 Task: Search one way flight ticket for 1 adult, 5 children, 2 infants in seat and 1 infant on lap in first from Erie: Erie International Airport (tom Ridge Field) to Greensboro: Piedmont Triad International Airport on 5-1-2023. Choice of flights is Frontier. Number of bags: 1 checked bag. Price is upto 72000. Outbound departure time preference is 9:00.
Action: Mouse moved to (227, 333)
Screenshot: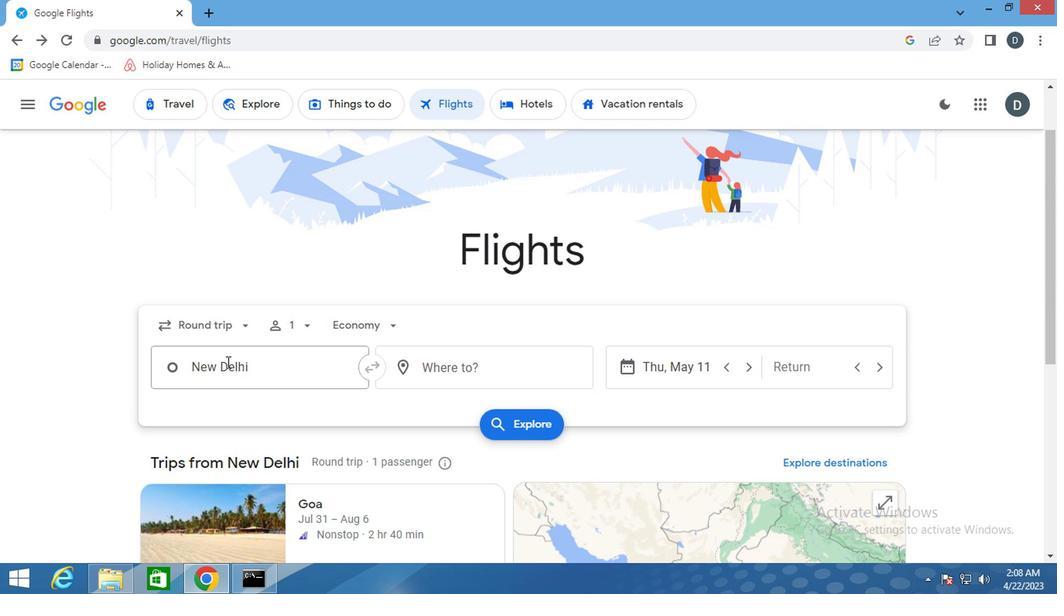 
Action: Mouse pressed left at (227, 333)
Screenshot: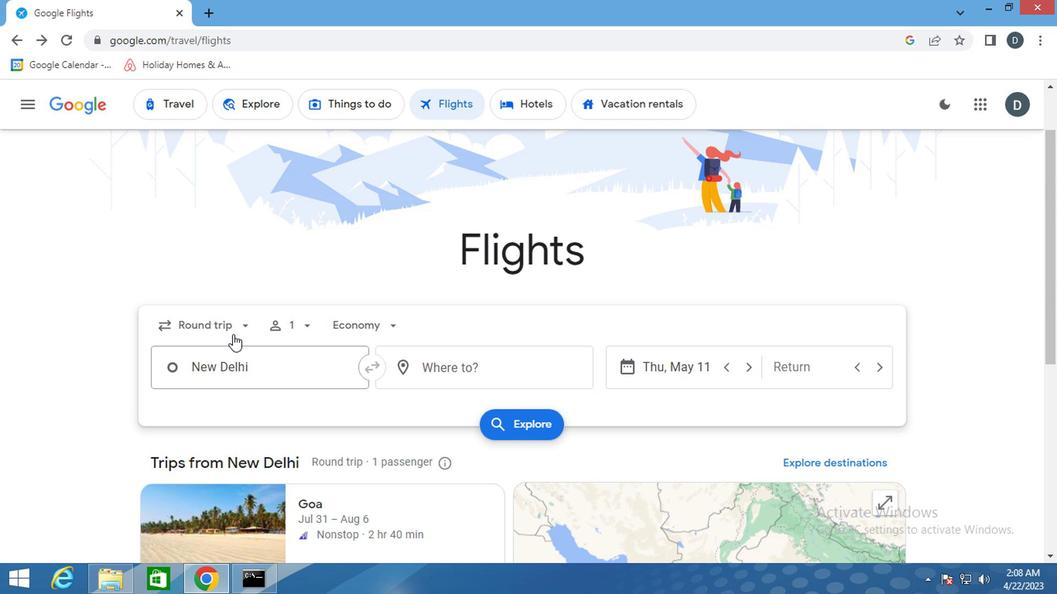 
Action: Mouse moved to (221, 389)
Screenshot: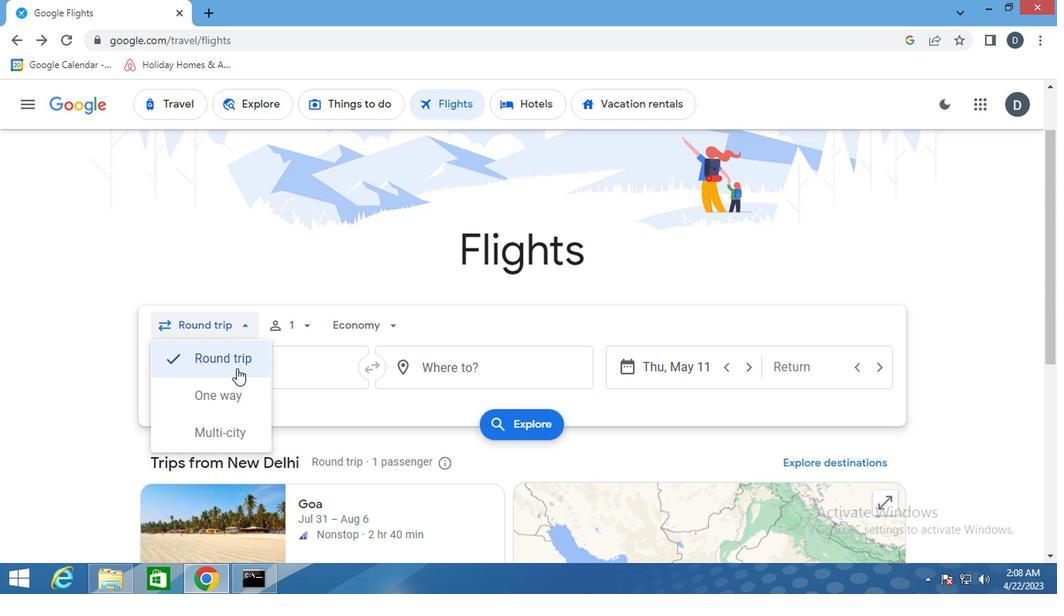 
Action: Mouse pressed left at (221, 389)
Screenshot: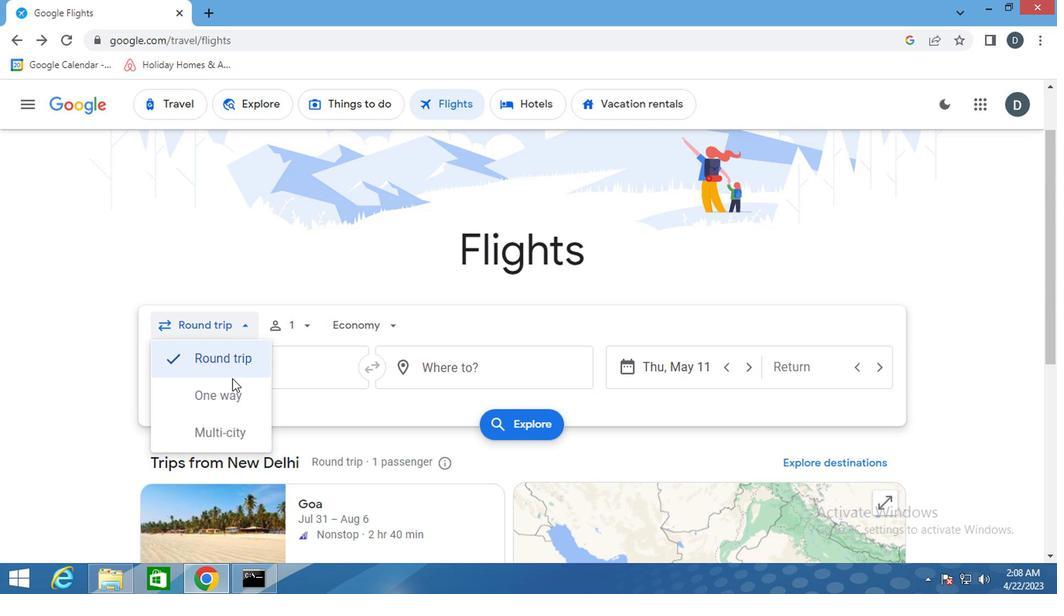 
Action: Mouse moved to (300, 329)
Screenshot: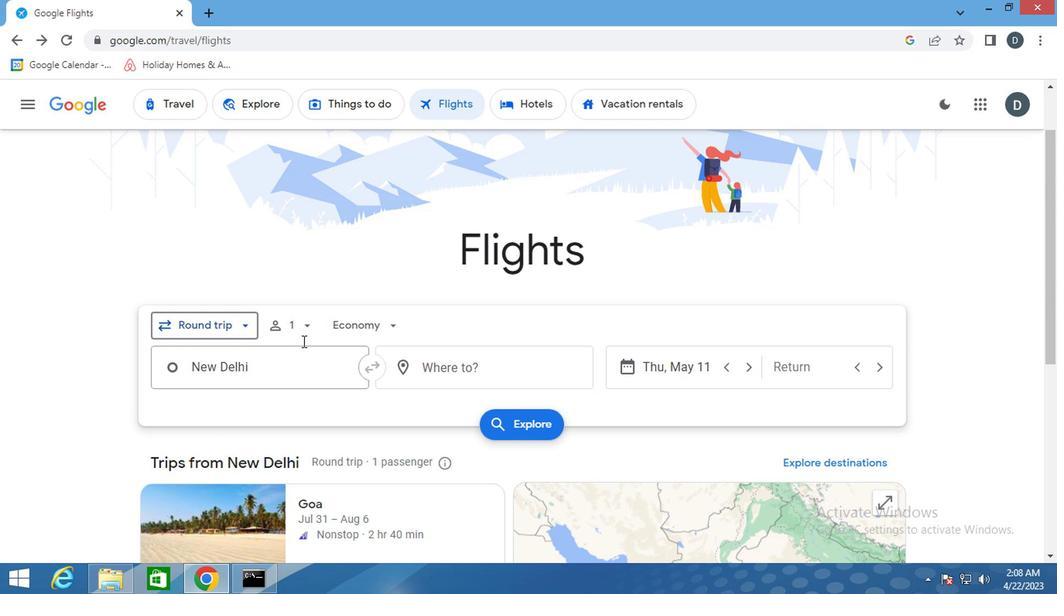 
Action: Mouse pressed left at (300, 329)
Screenshot: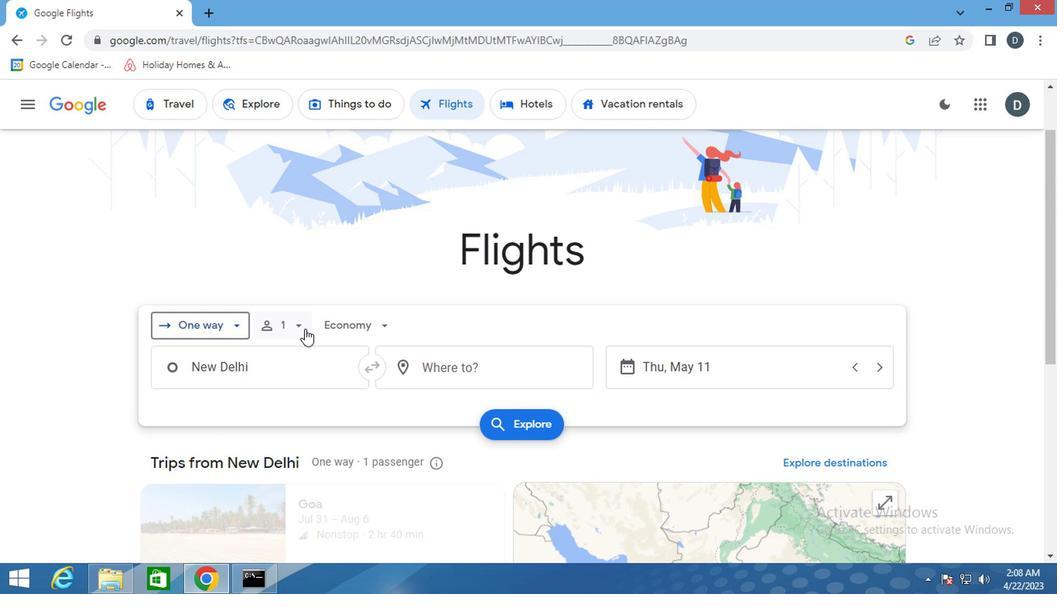 
Action: Mouse moved to (409, 406)
Screenshot: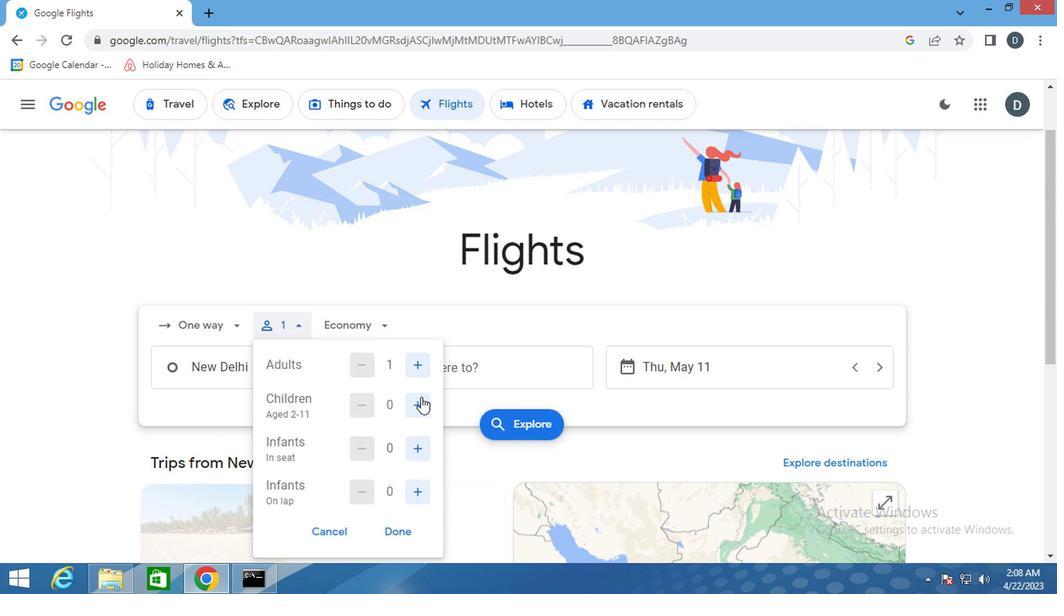 
Action: Mouse pressed left at (409, 406)
Screenshot: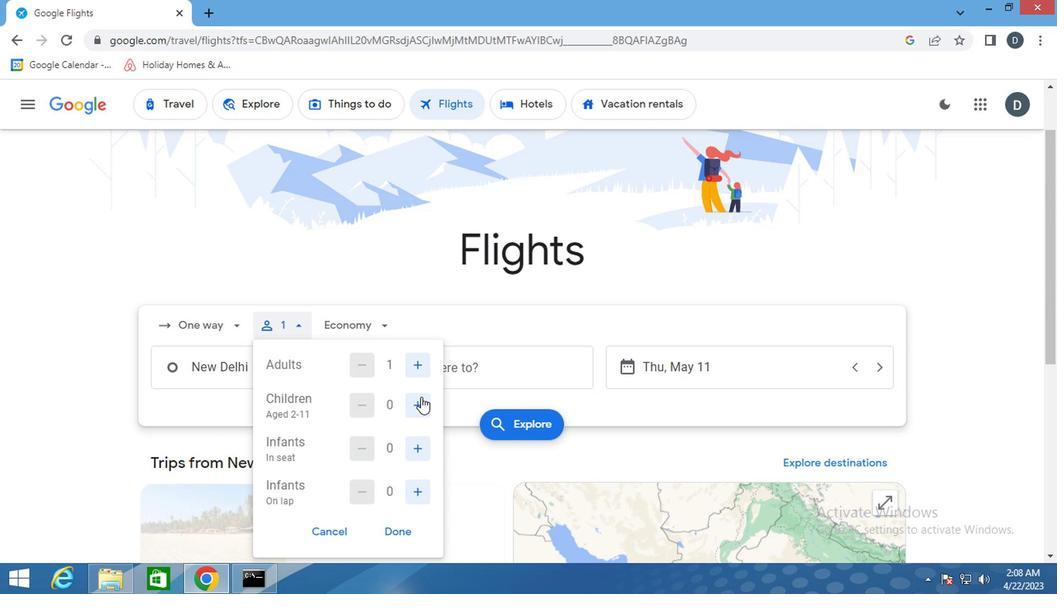 
Action: Mouse pressed left at (409, 406)
Screenshot: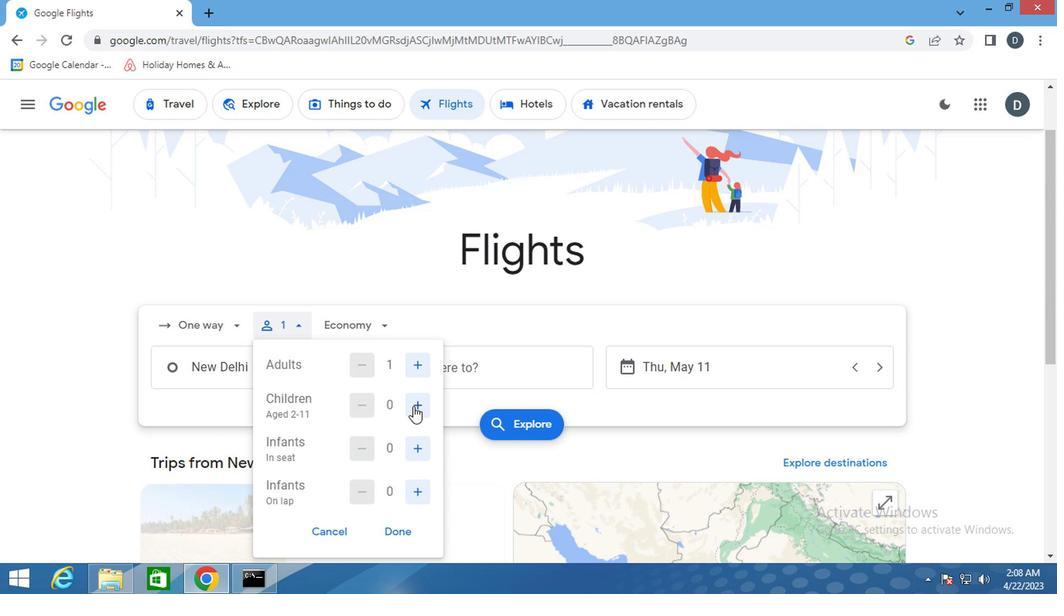 
Action: Mouse pressed left at (409, 406)
Screenshot: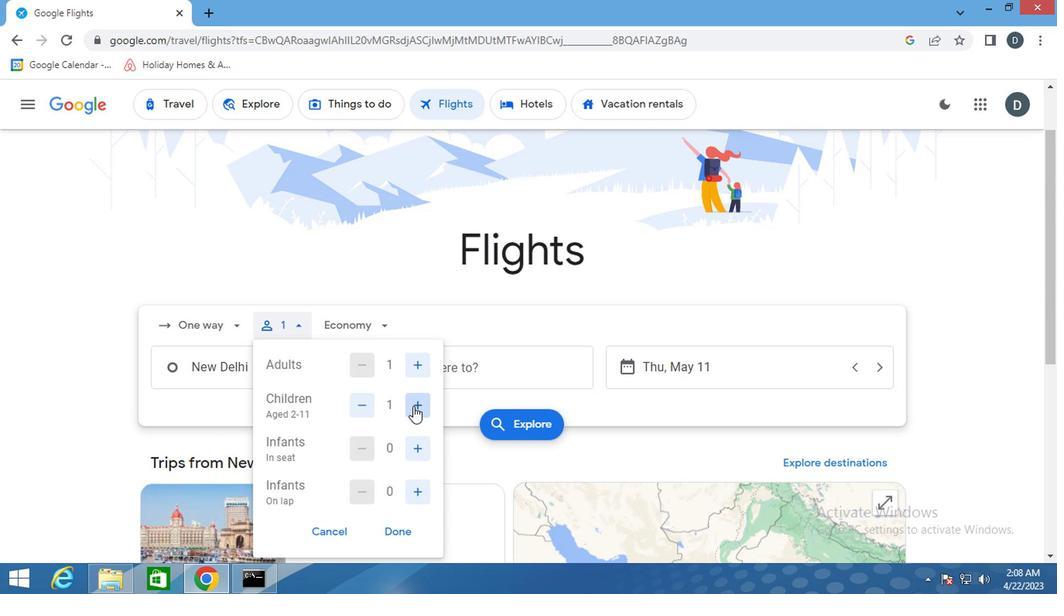
Action: Mouse pressed left at (409, 406)
Screenshot: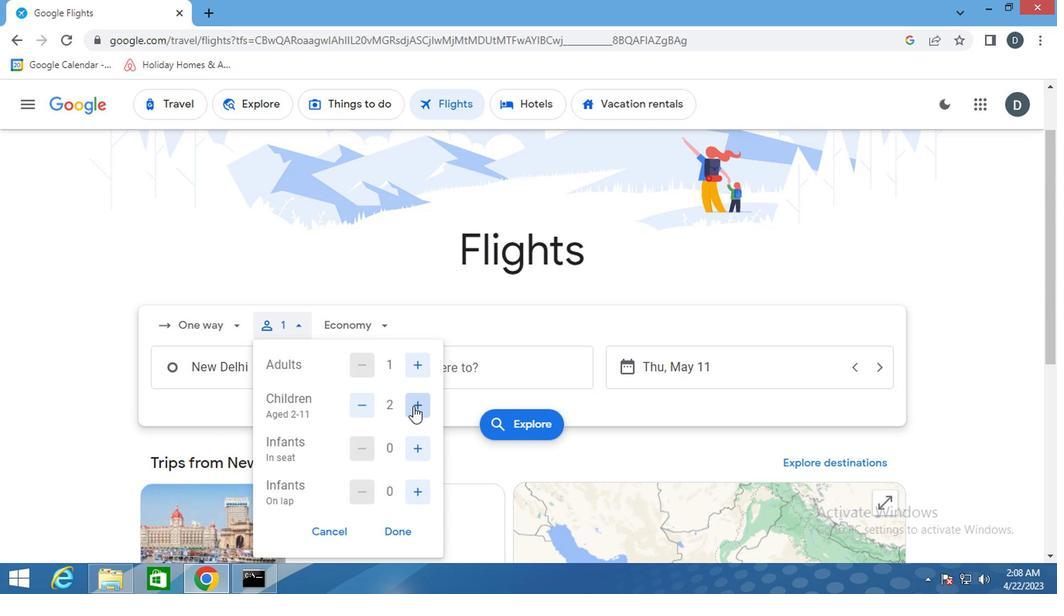 
Action: Mouse pressed left at (409, 406)
Screenshot: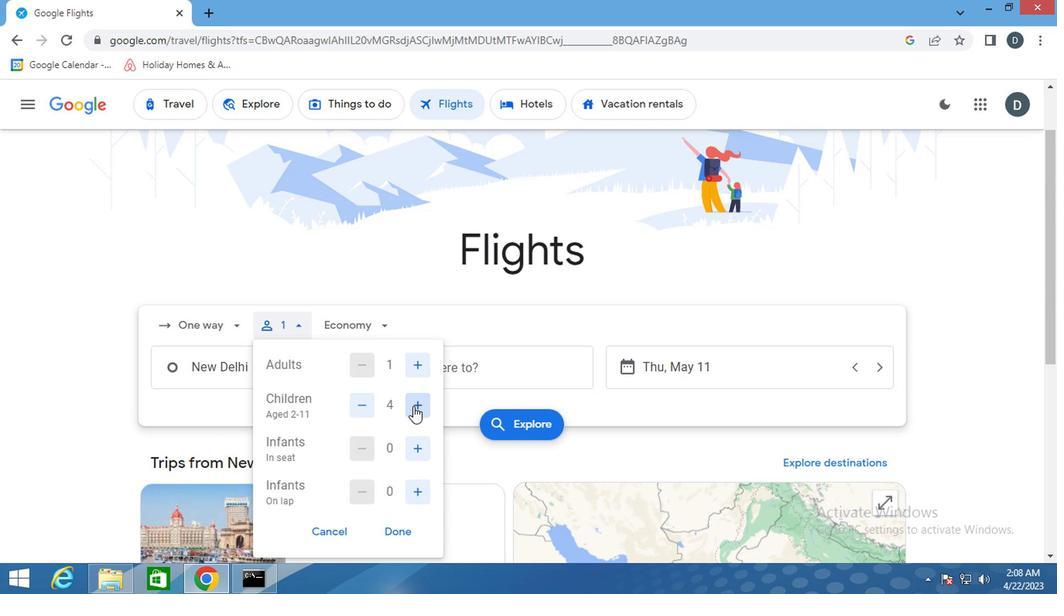 
Action: Mouse moved to (411, 449)
Screenshot: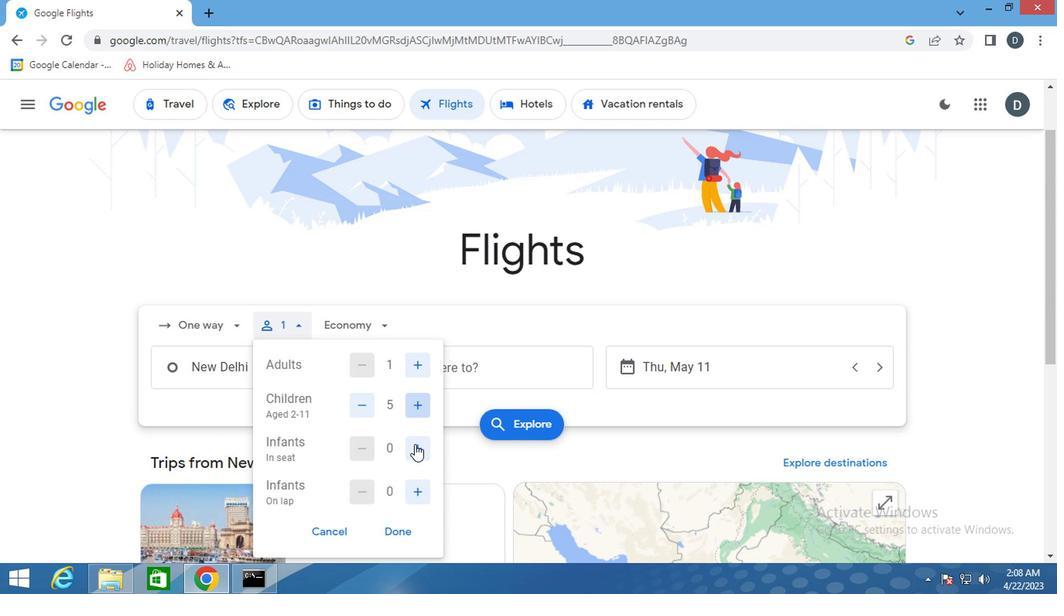 
Action: Mouse pressed left at (411, 449)
Screenshot: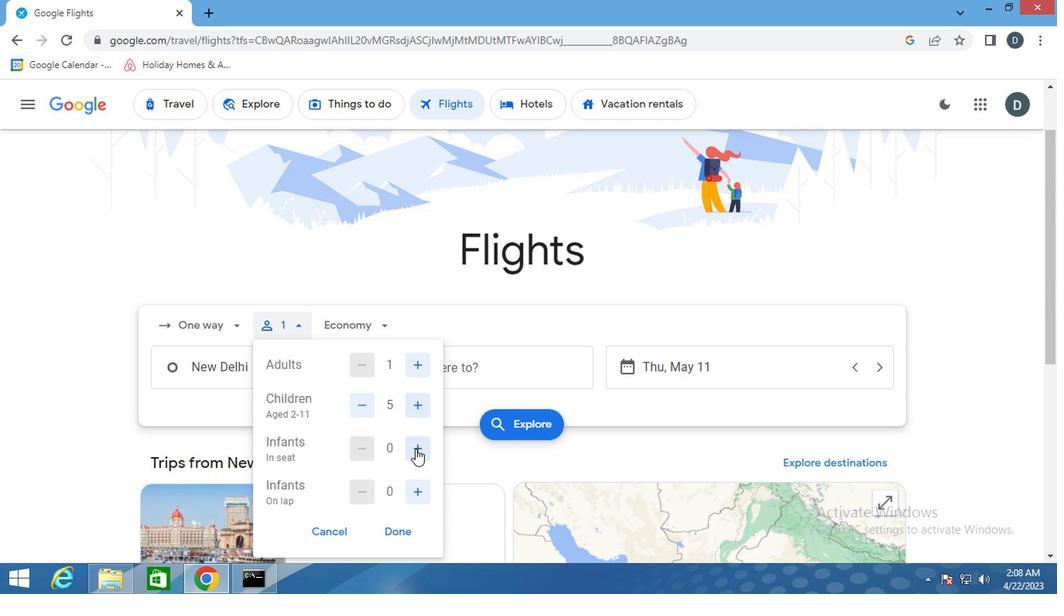 
Action: Mouse pressed left at (411, 449)
Screenshot: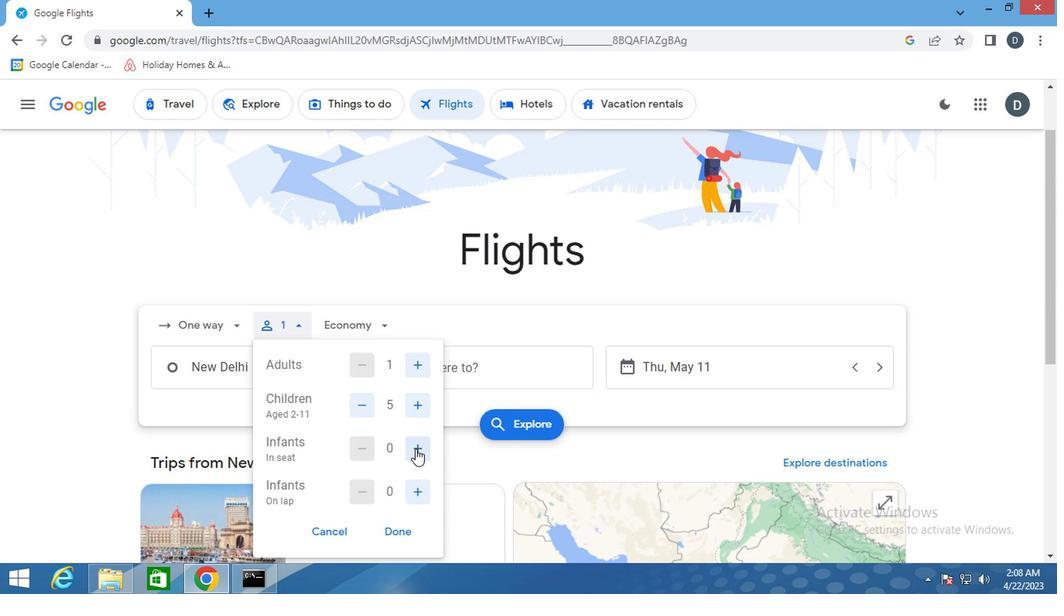 
Action: Mouse moved to (429, 505)
Screenshot: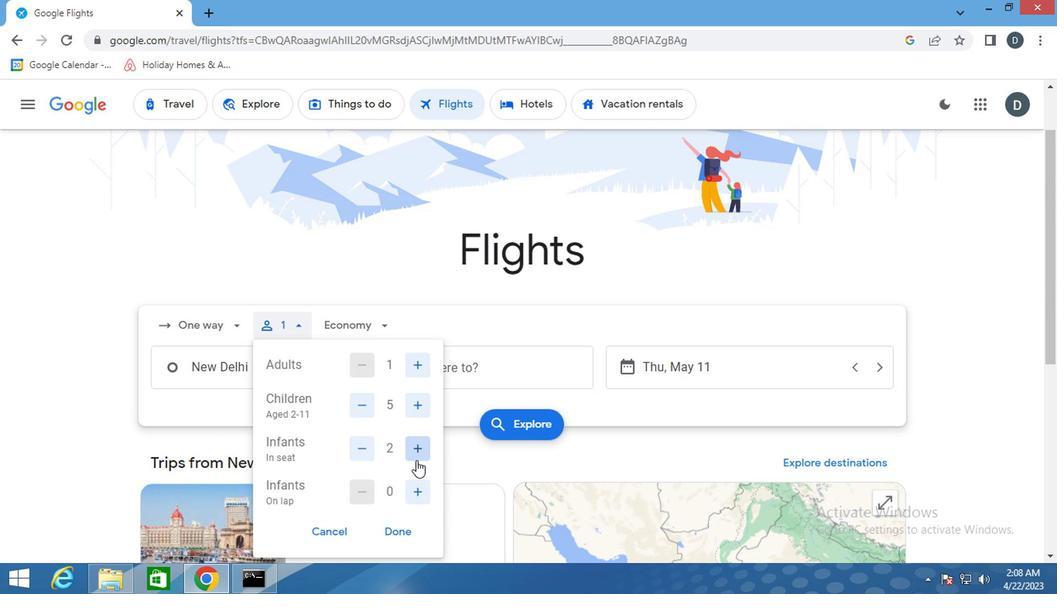 
Action: Mouse pressed left at (429, 505)
Screenshot: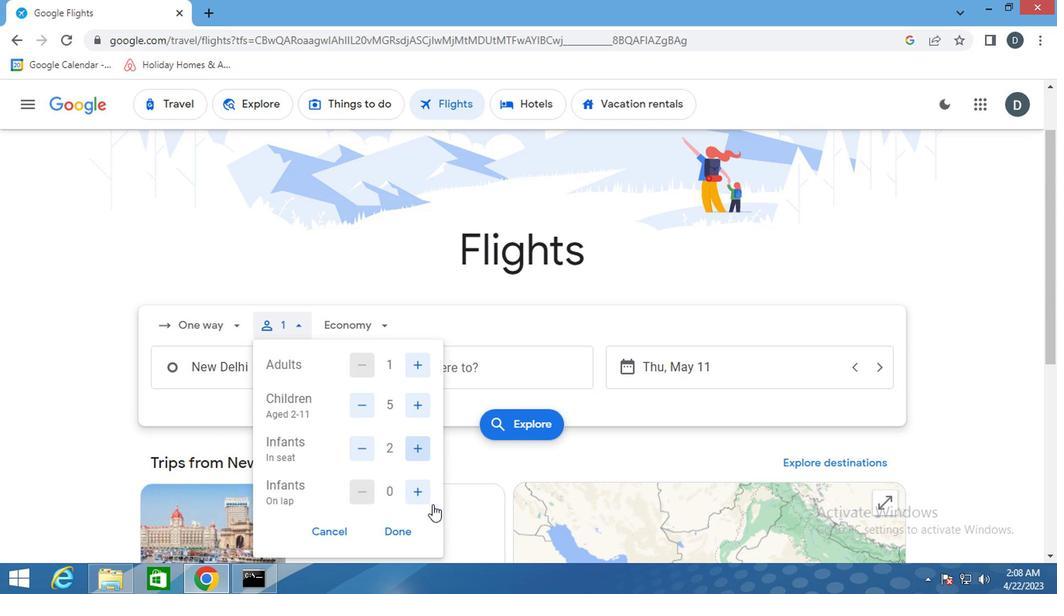 
Action: Mouse moved to (365, 451)
Screenshot: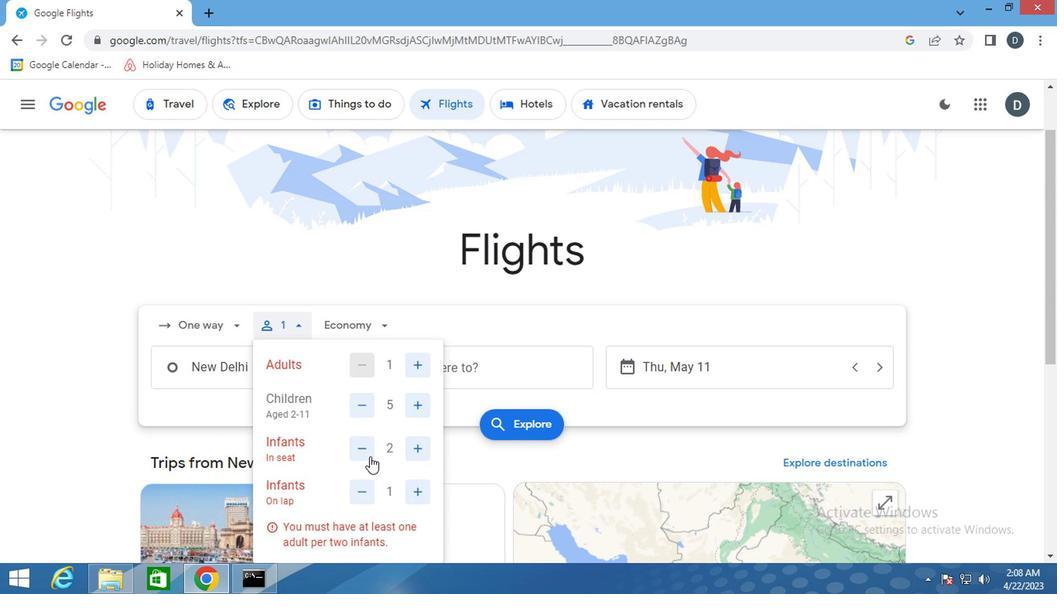 
Action: Mouse pressed left at (365, 451)
Screenshot: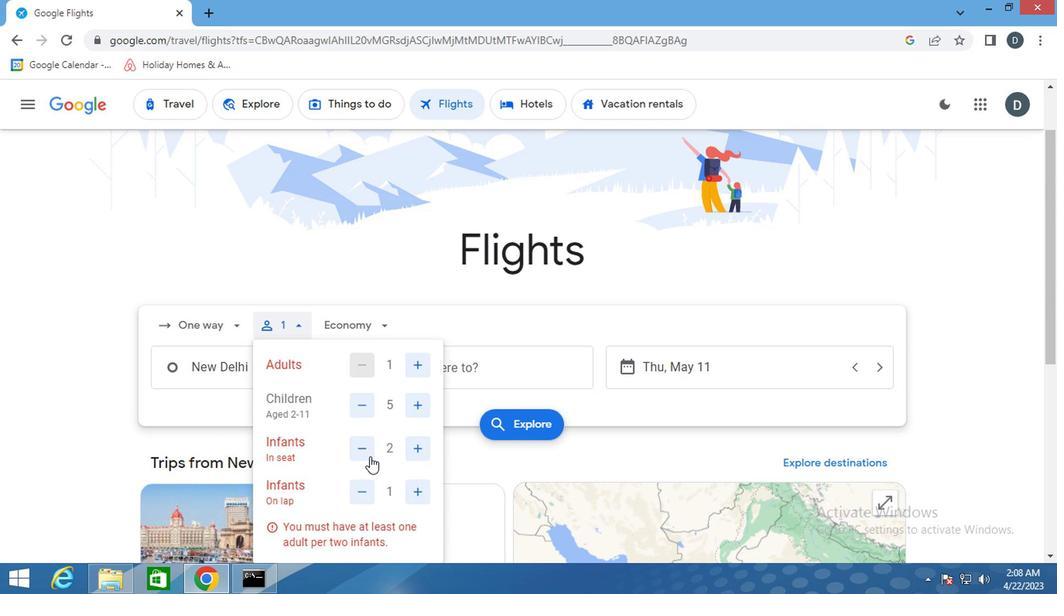 
Action: Mouse moved to (390, 536)
Screenshot: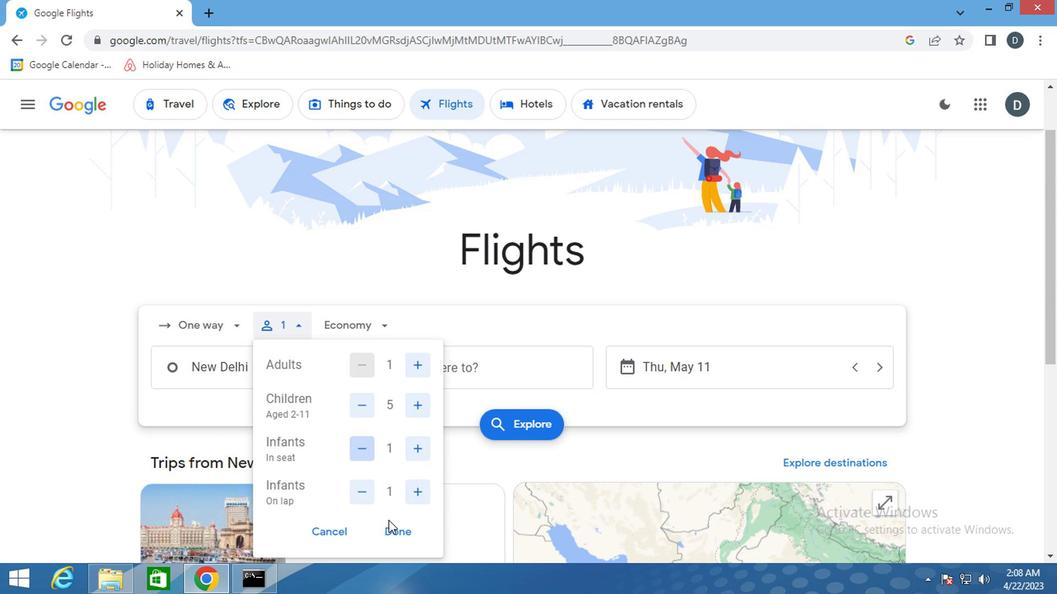 
Action: Mouse pressed left at (390, 536)
Screenshot: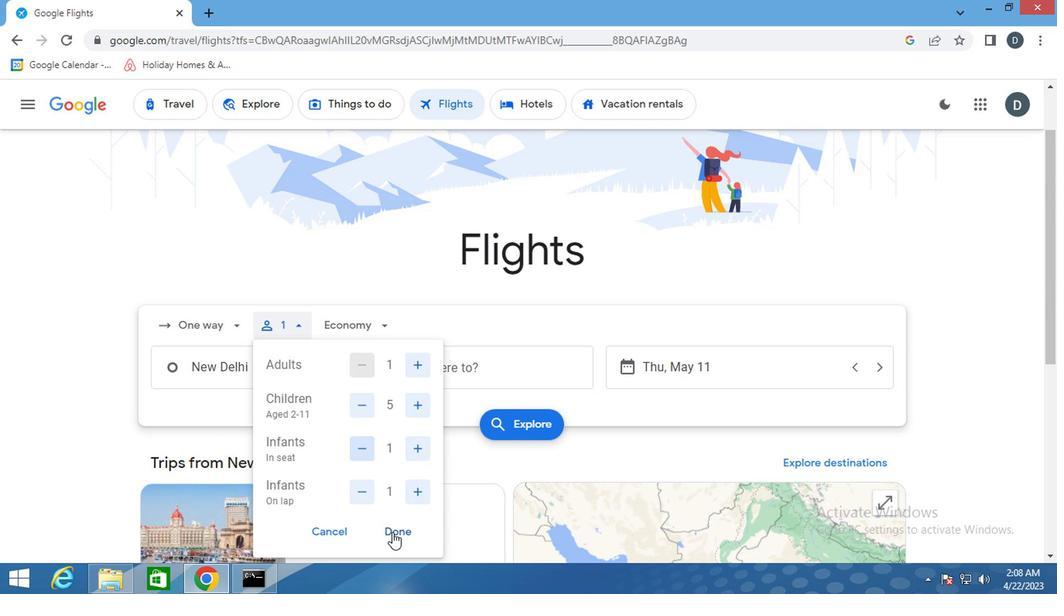 
Action: Mouse moved to (365, 329)
Screenshot: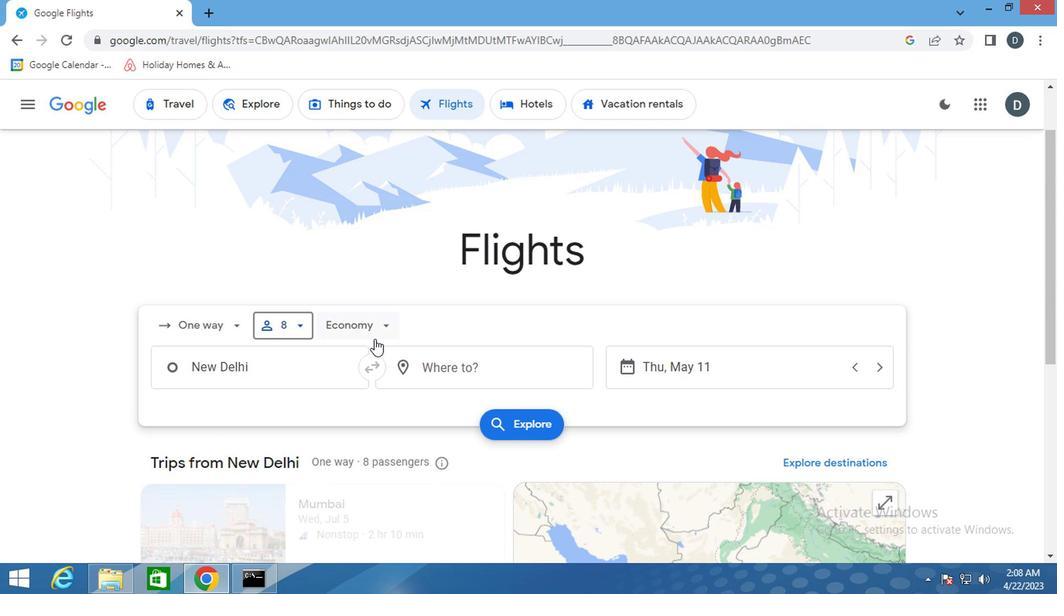 
Action: Mouse pressed left at (365, 329)
Screenshot: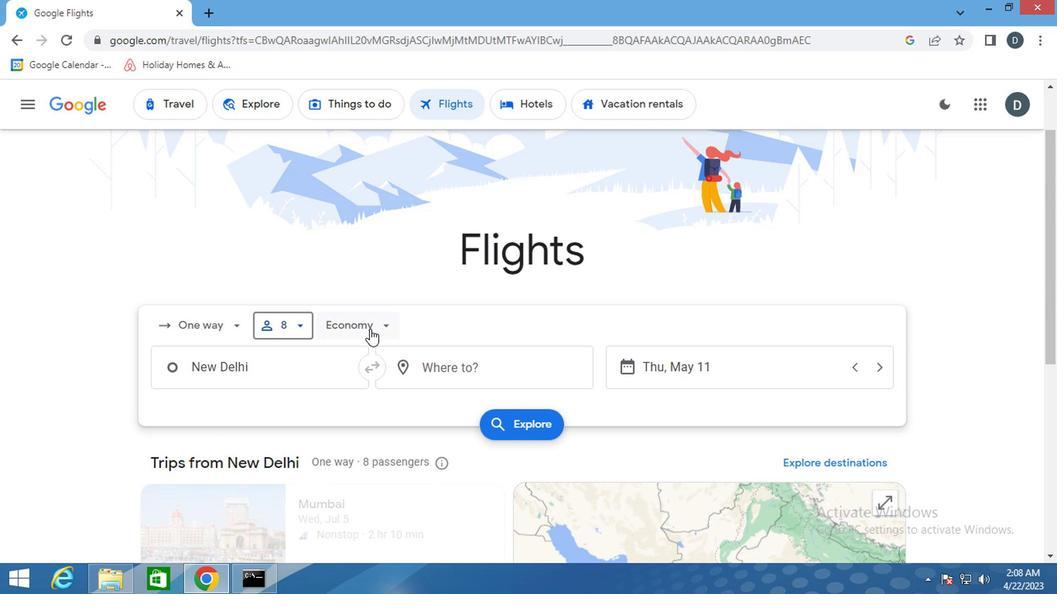 
Action: Mouse moved to (375, 474)
Screenshot: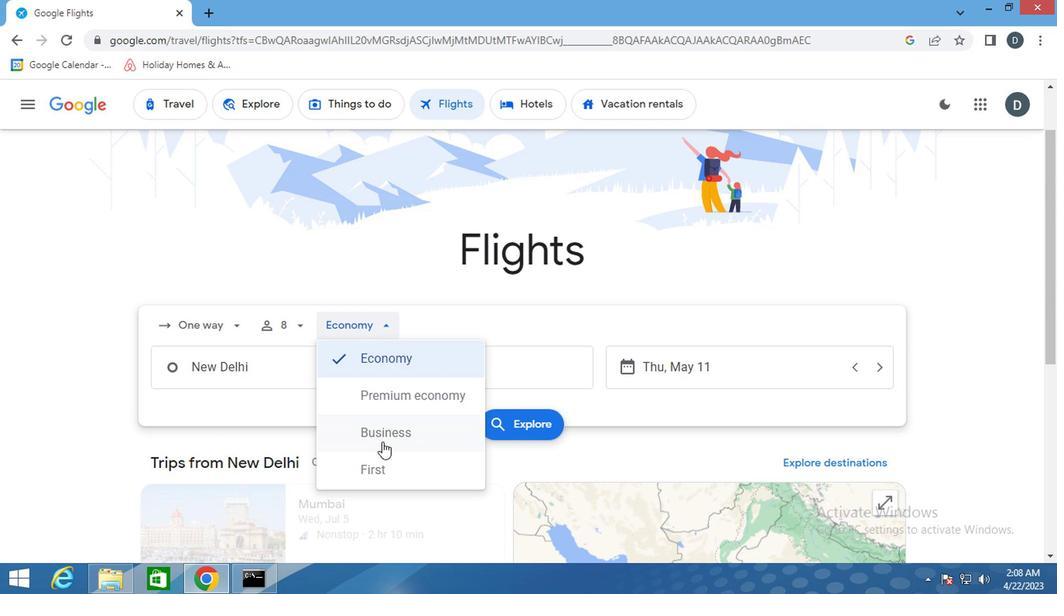 
Action: Mouse pressed left at (375, 474)
Screenshot: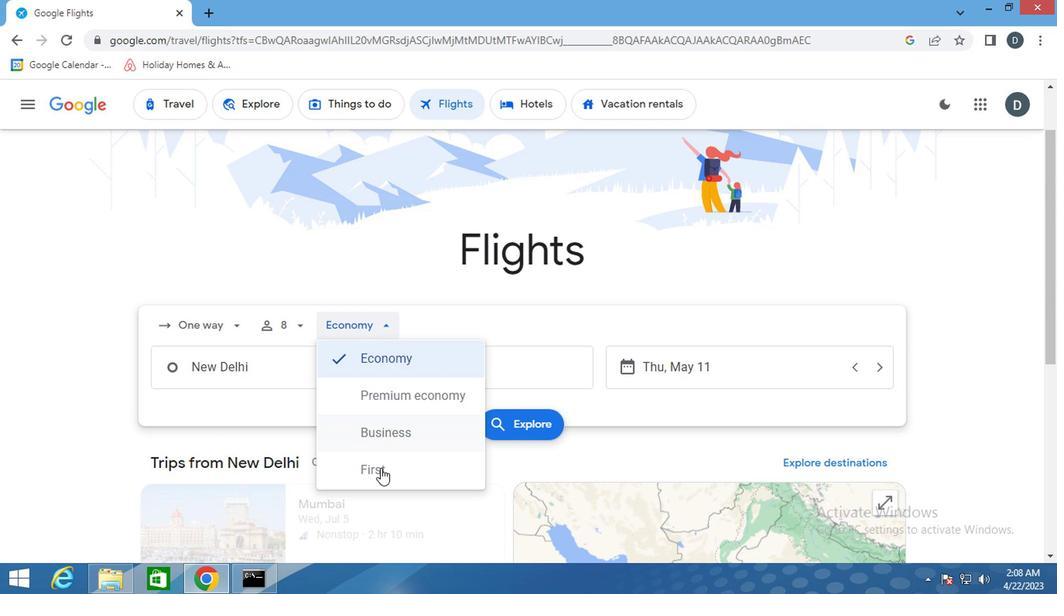 
Action: Mouse moved to (284, 367)
Screenshot: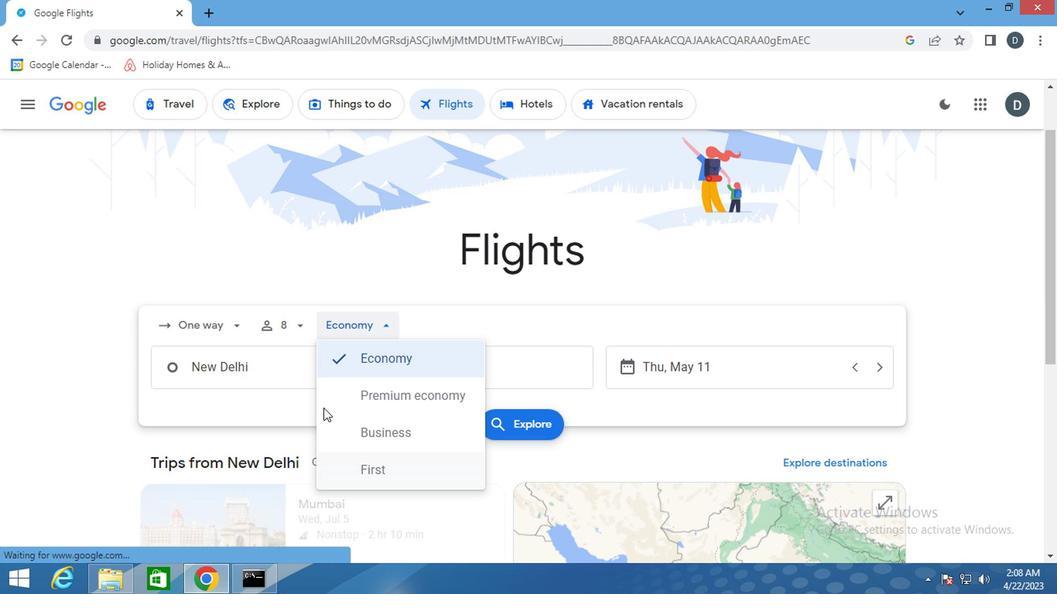 
Action: Mouse pressed left at (284, 367)
Screenshot: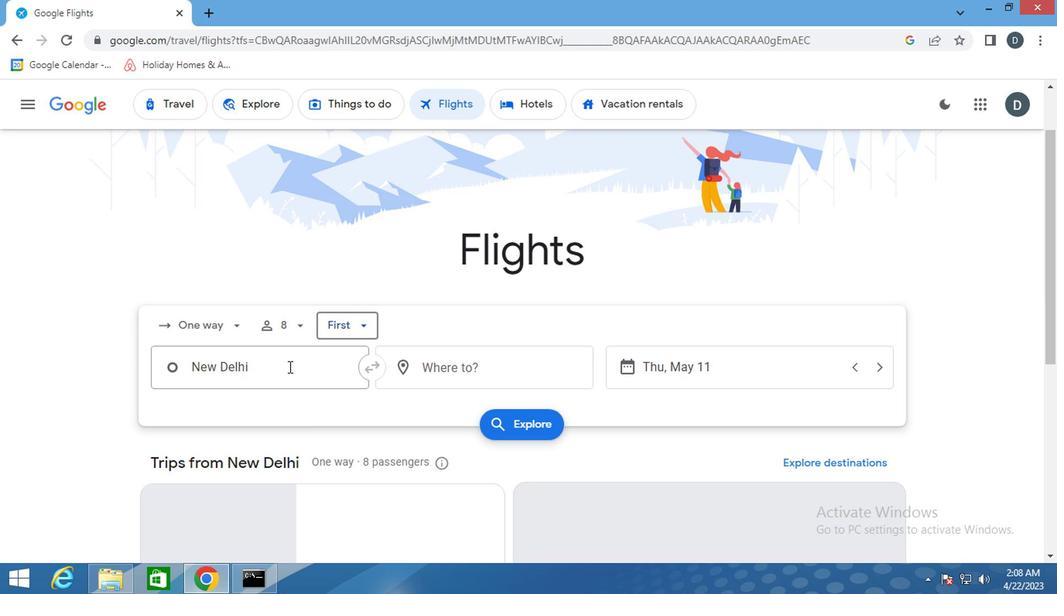 
Action: Key pressed <Key.shift>ERIE<Key.space><Key.shift>INTER
Screenshot: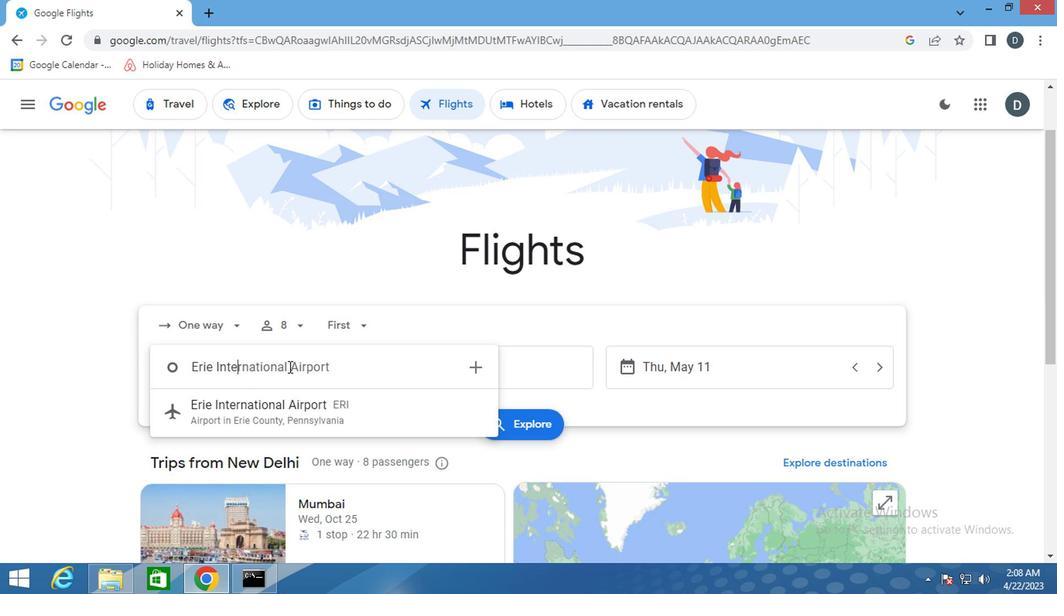 
Action: Mouse moved to (306, 417)
Screenshot: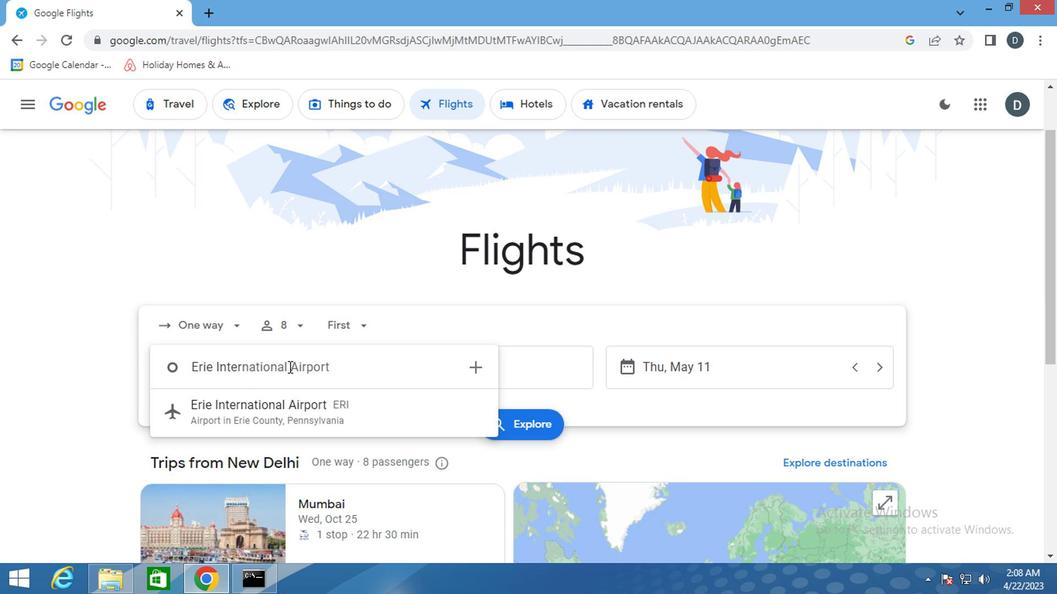 
Action: Mouse pressed left at (306, 417)
Screenshot: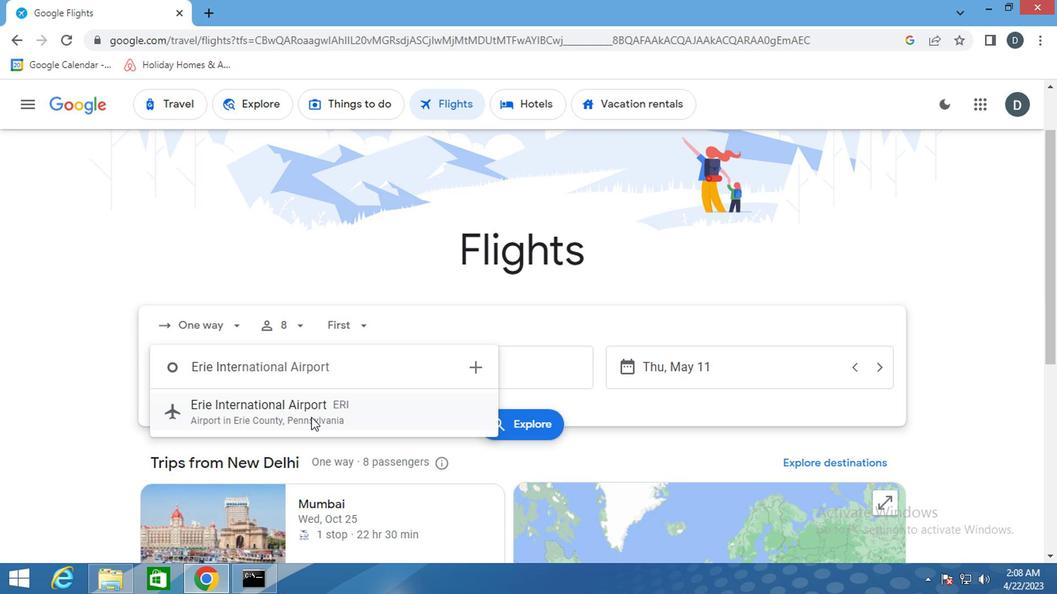 
Action: Mouse moved to (516, 360)
Screenshot: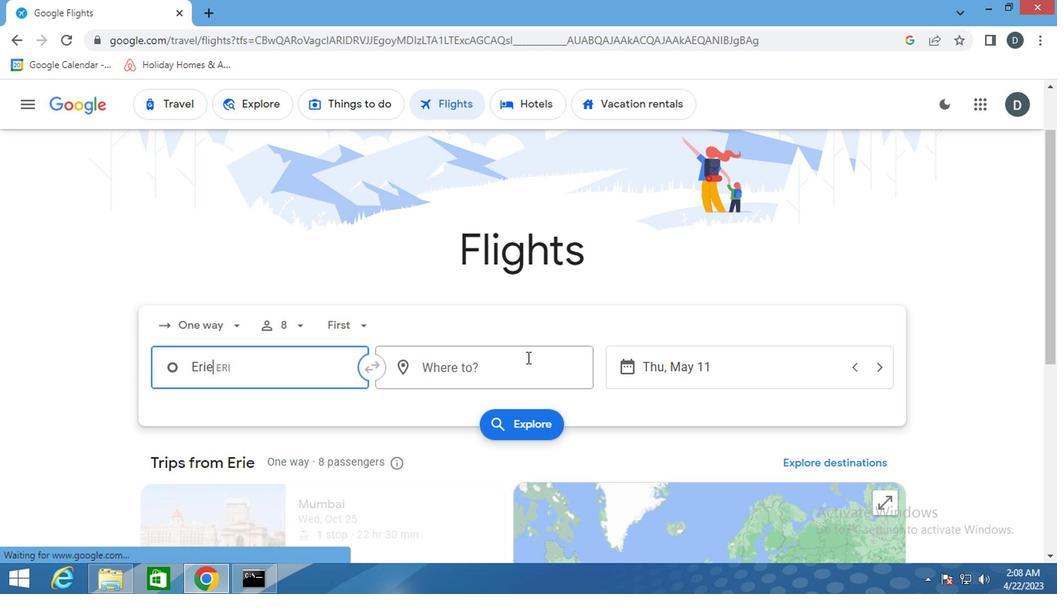 
Action: Mouse pressed left at (516, 360)
Screenshot: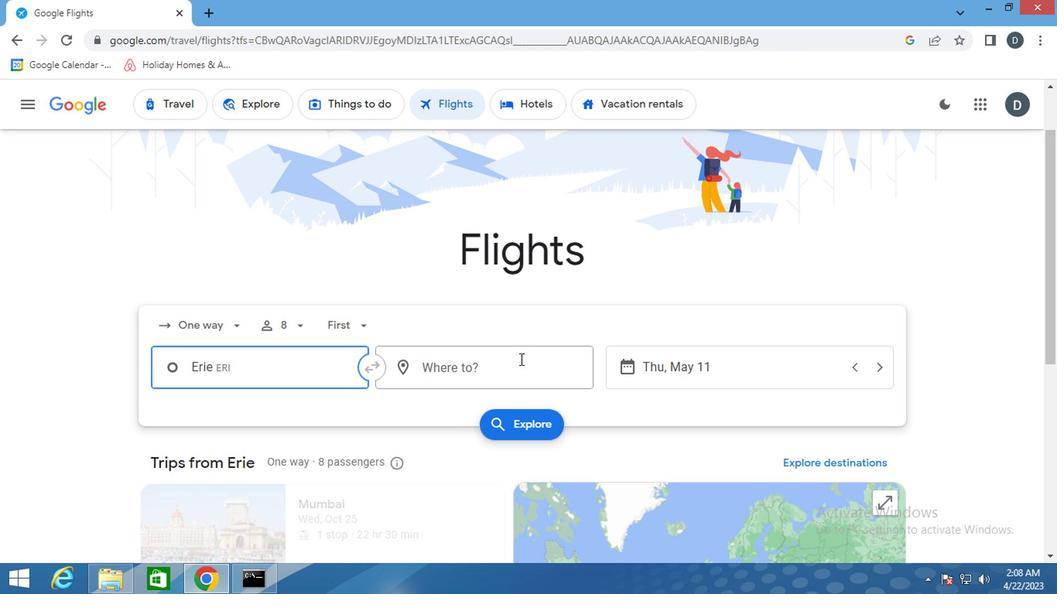 
Action: Key pressed <Key.shift>GREENSBOR
Screenshot: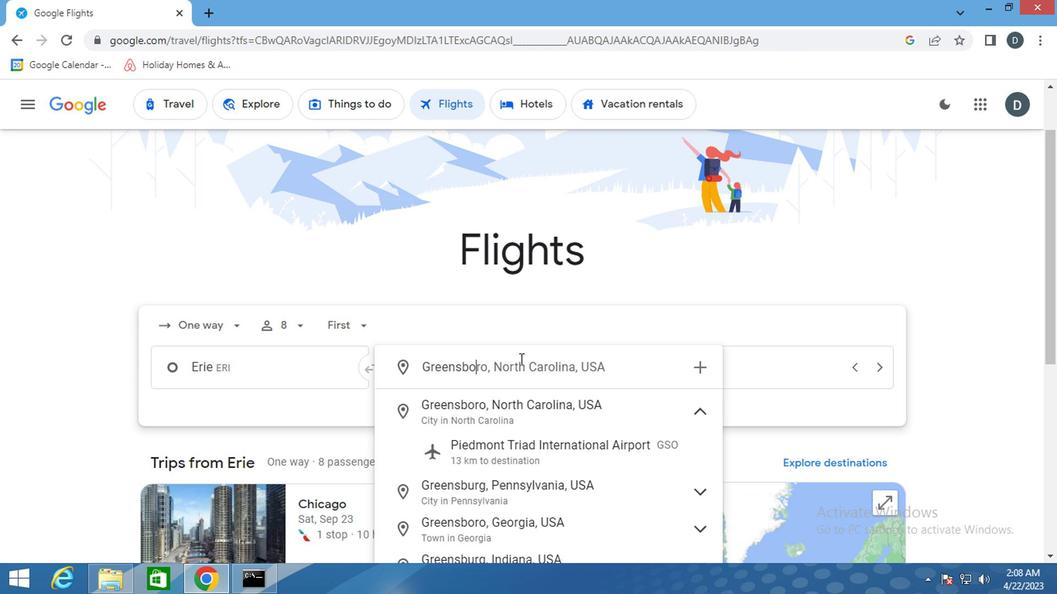 
Action: Mouse moved to (512, 440)
Screenshot: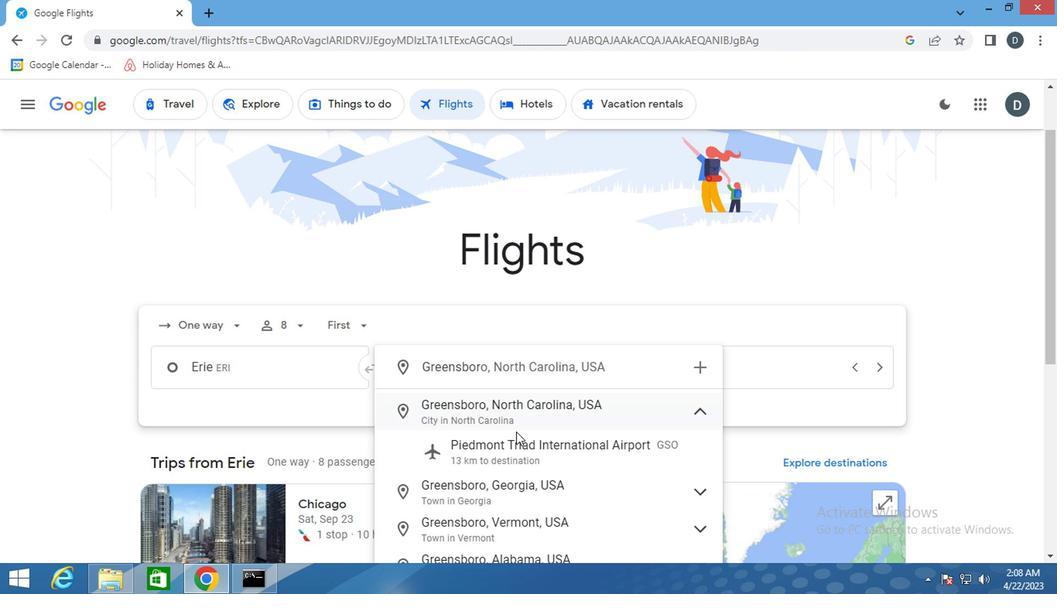 
Action: Mouse pressed left at (512, 440)
Screenshot: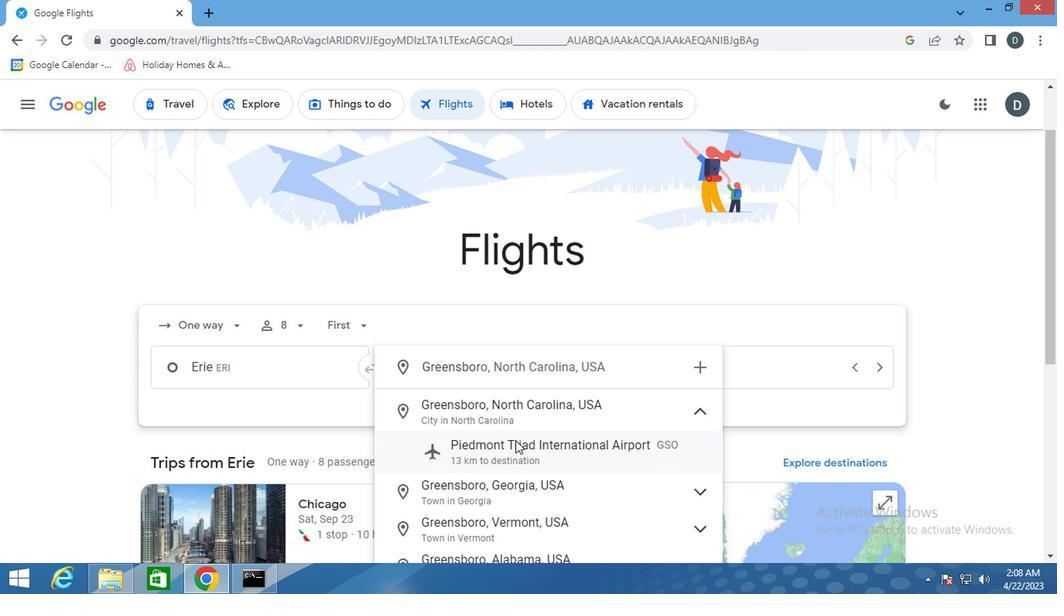 
Action: Mouse moved to (727, 381)
Screenshot: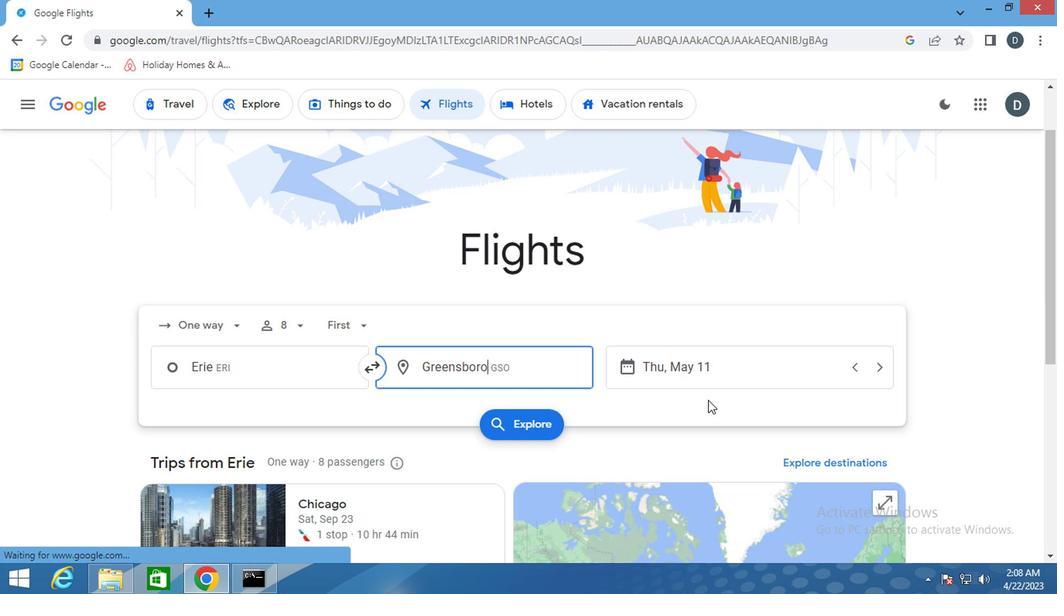 
Action: Mouse pressed left at (727, 381)
Screenshot: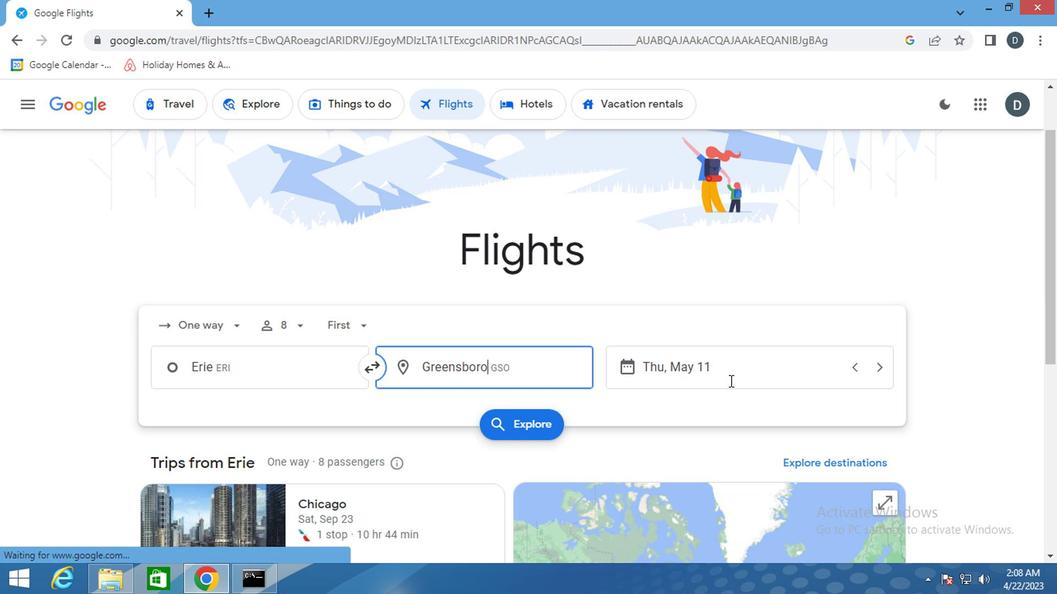 
Action: Mouse moved to (686, 274)
Screenshot: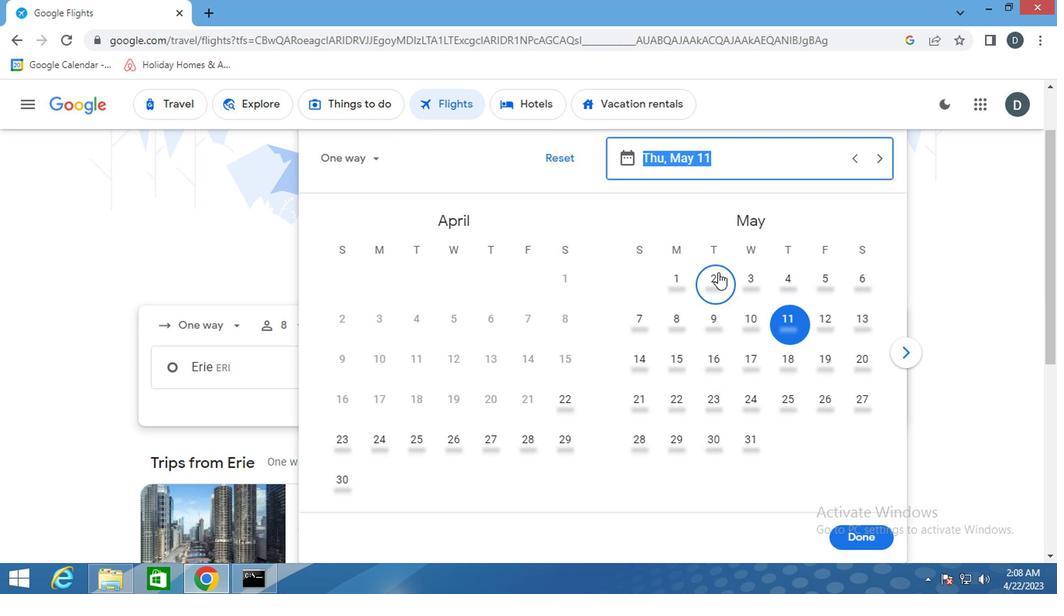 
Action: Mouse pressed left at (686, 274)
Screenshot: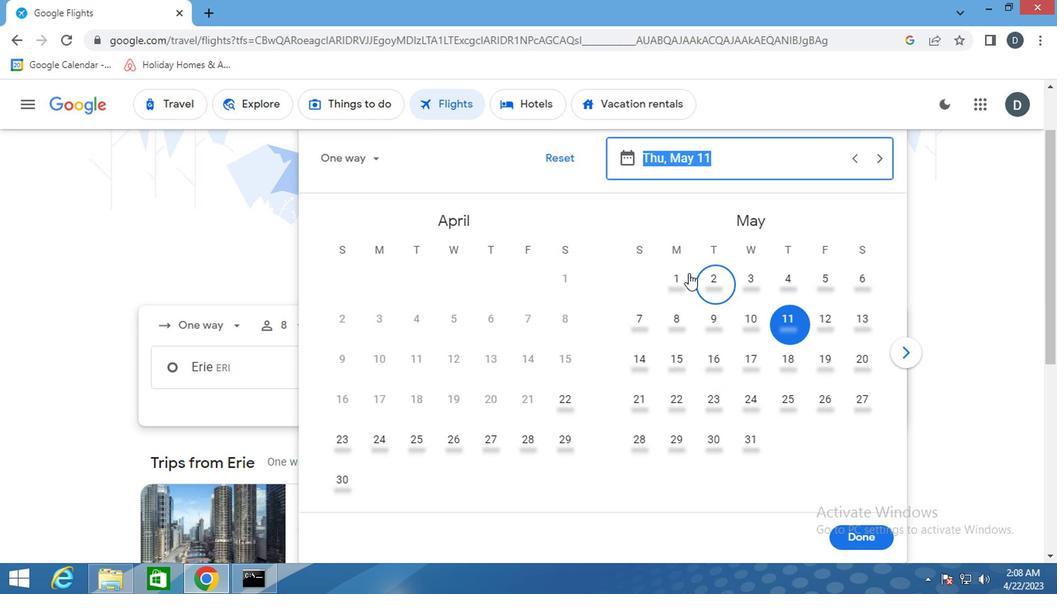 
Action: Mouse moved to (870, 531)
Screenshot: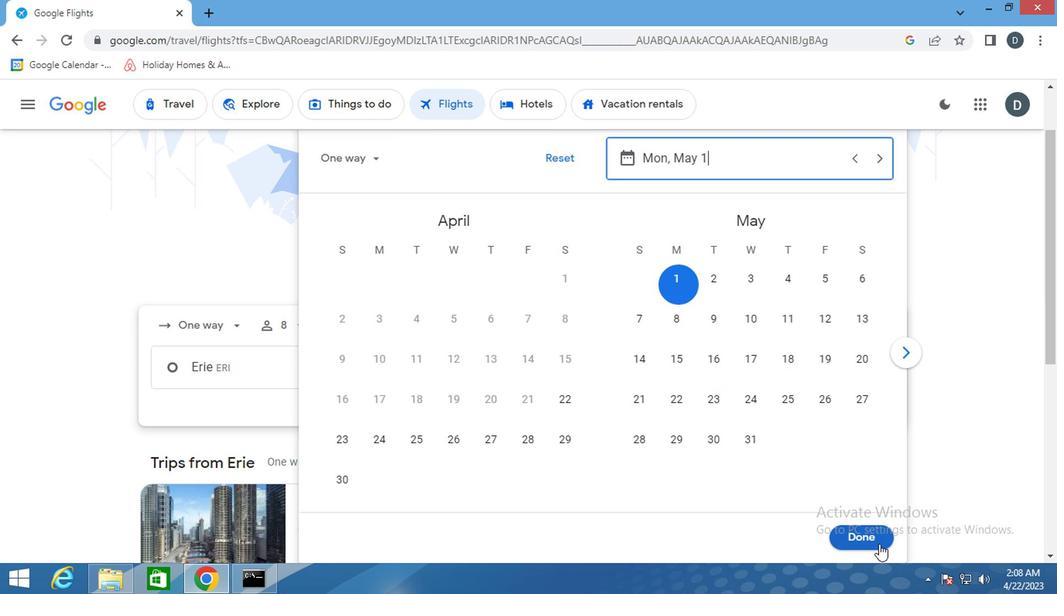 
Action: Mouse pressed left at (870, 531)
Screenshot: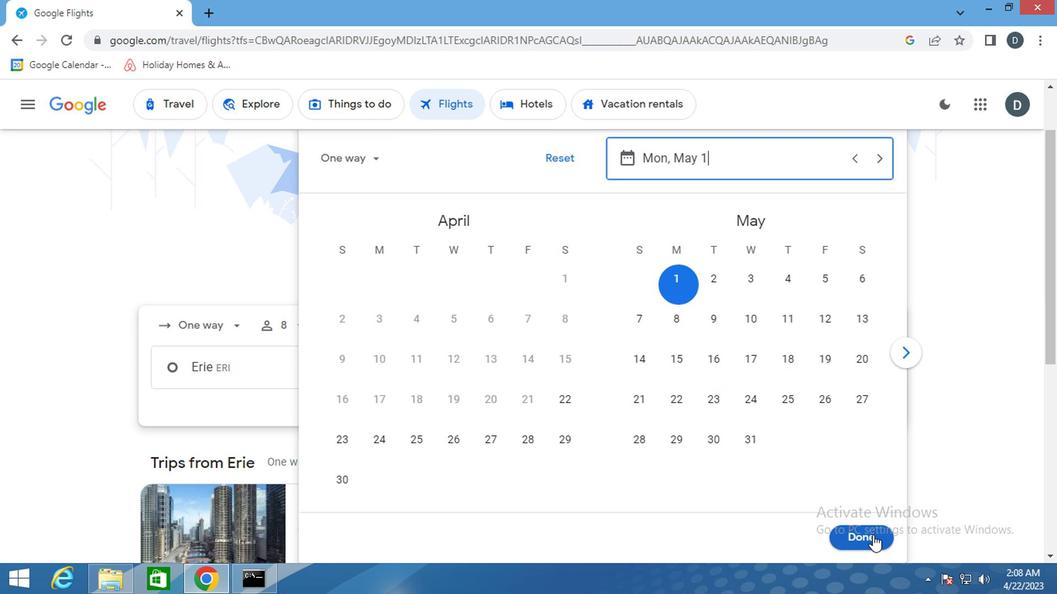 
Action: Mouse moved to (512, 420)
Screenshot: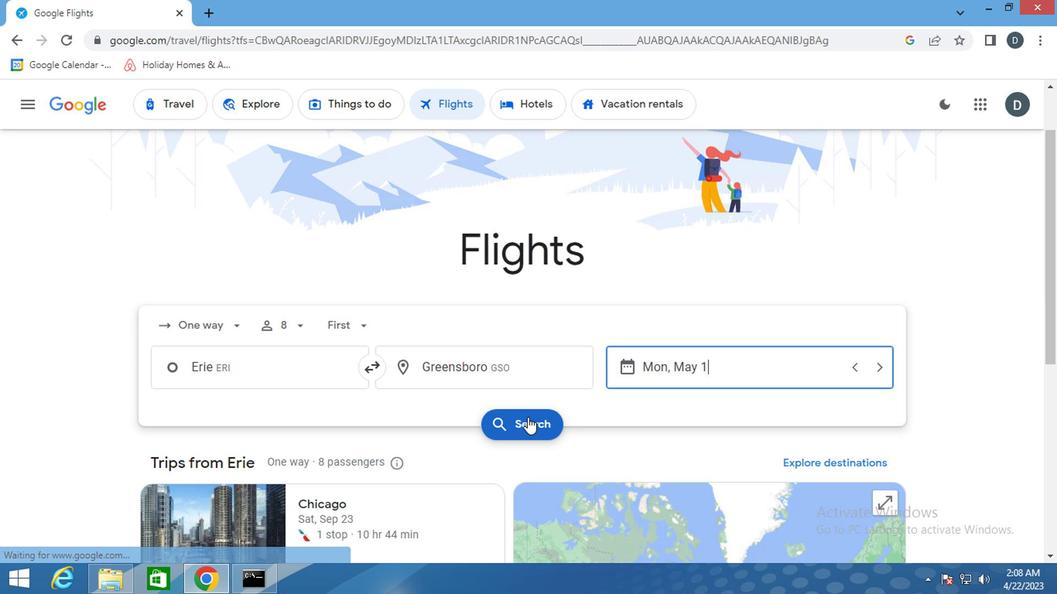 
Action: Mouse pressed left at (512, 420)
Screenshot: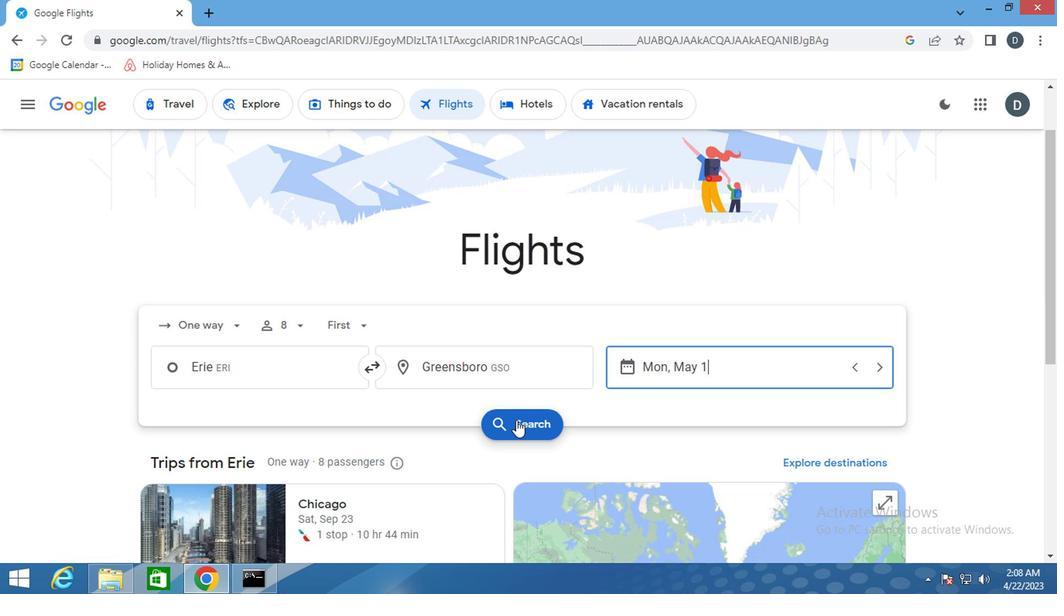 
Action: Mouse moved to (184, 253)
Screenshot: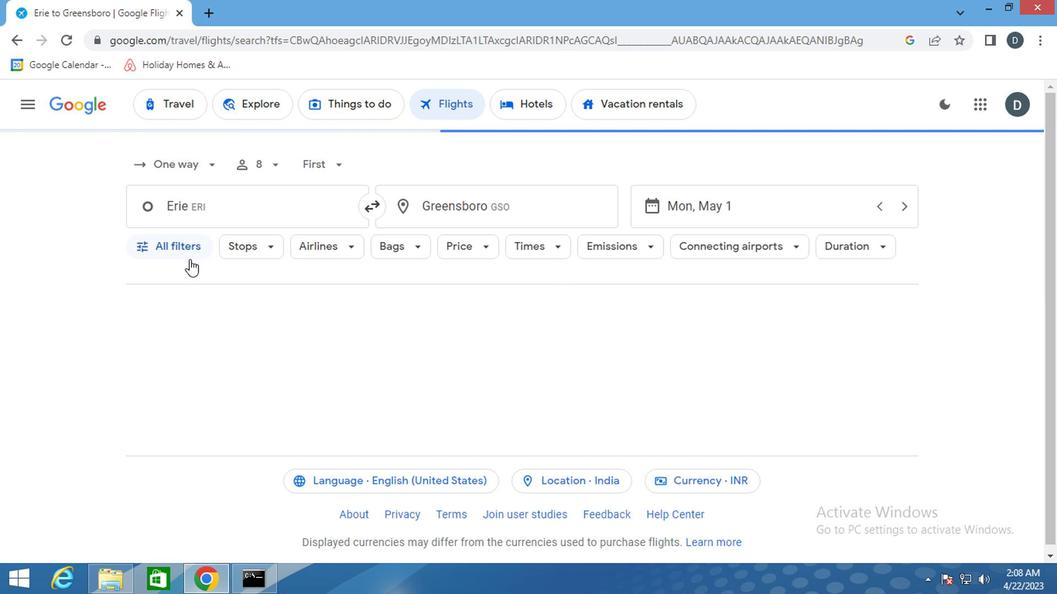 
Action: Mouse pressed left at (184, 253)
Screenshot: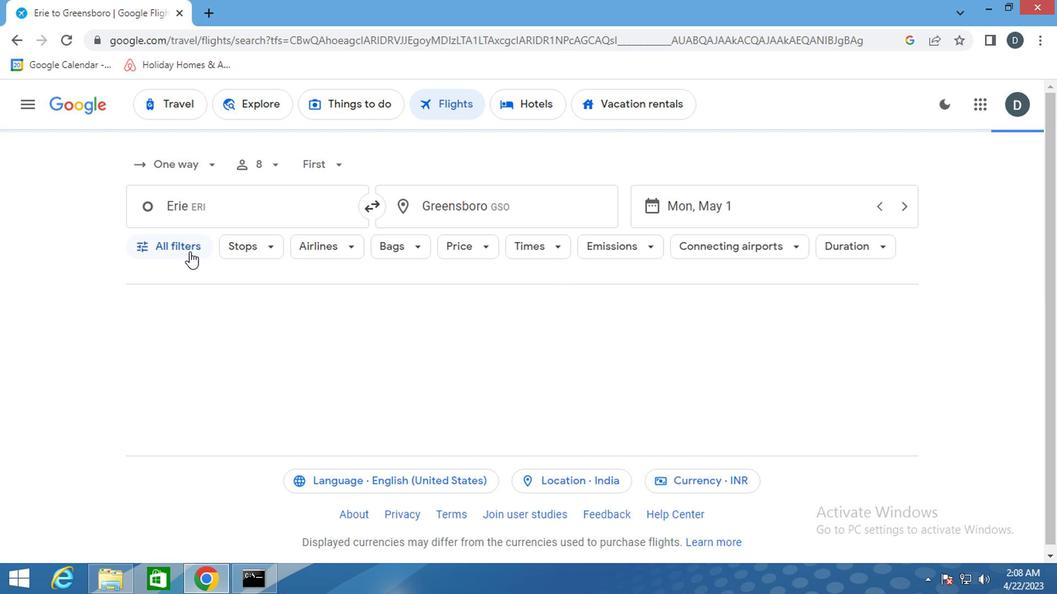 
Action: Mouse moved to (226, 436)
Screenshot: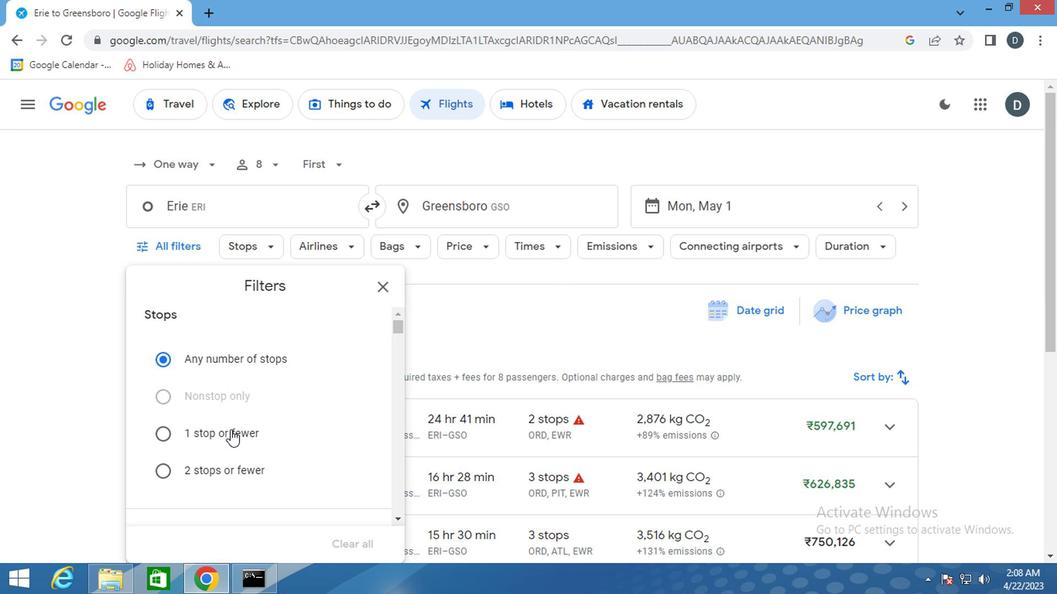 
Action: Mouse scrolled (226, 436) with delta (0, 0)
Screenshot: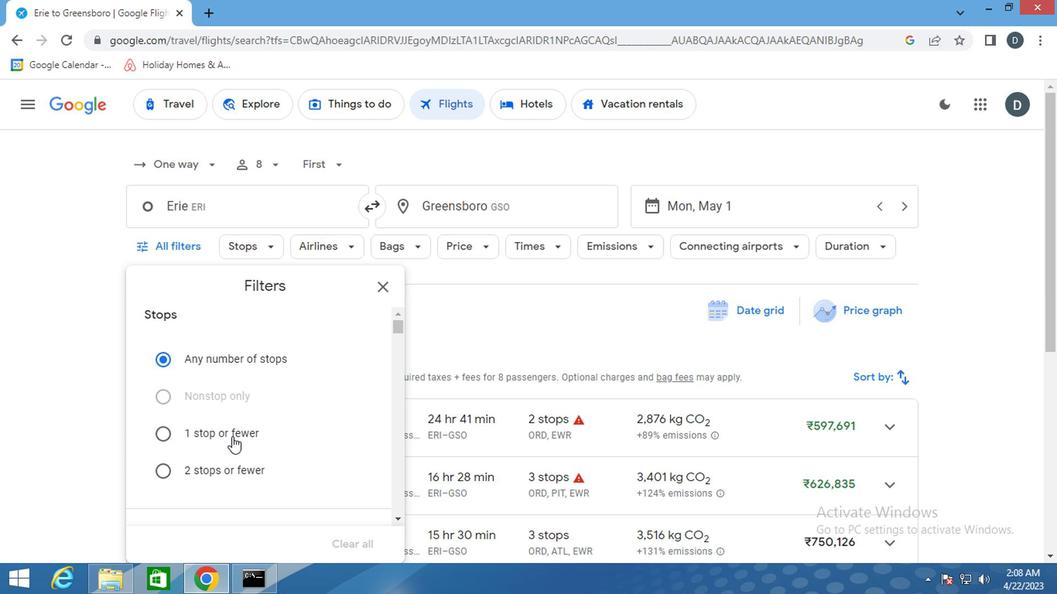 
Action: Mouse moved to (227, 431)
Screenshot: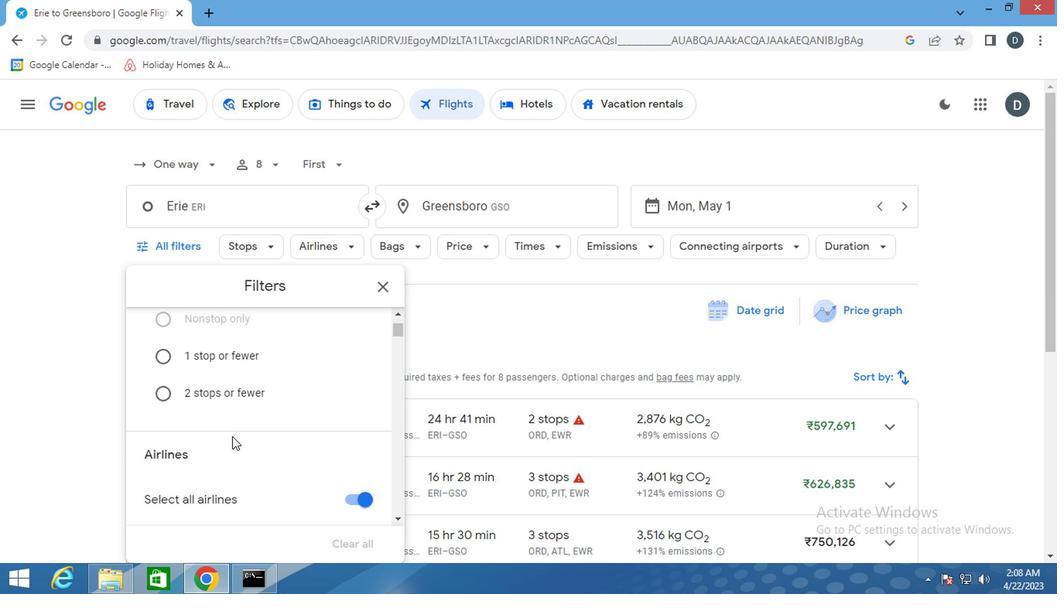 
Action: Mouse scrolled (227, 430) with delta (0, -1)
Screenshot: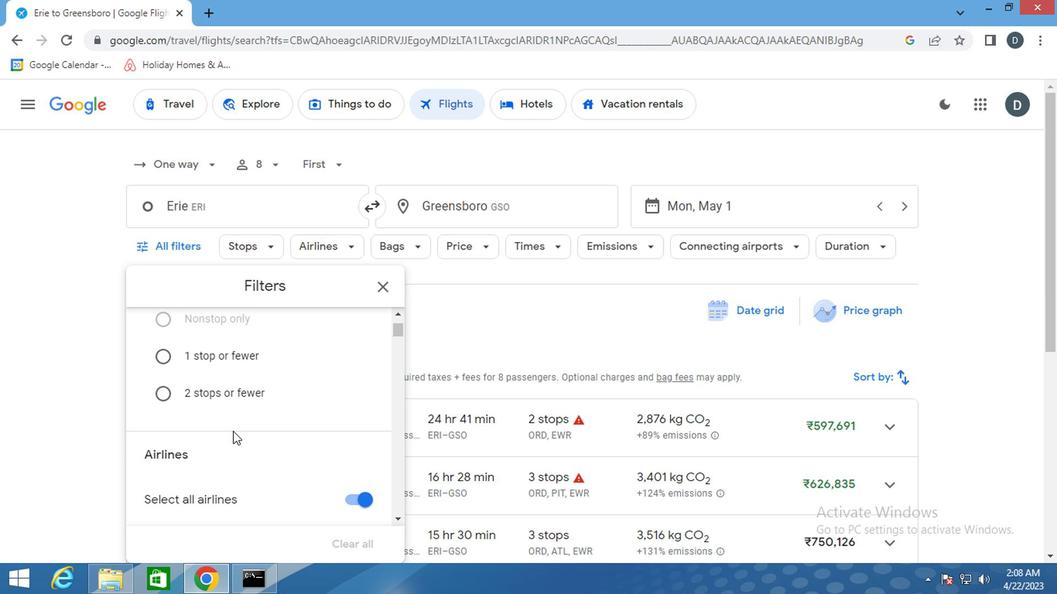 
Action: Mouse scrolled (227, 430) with delta (0, -1)
Screenshot: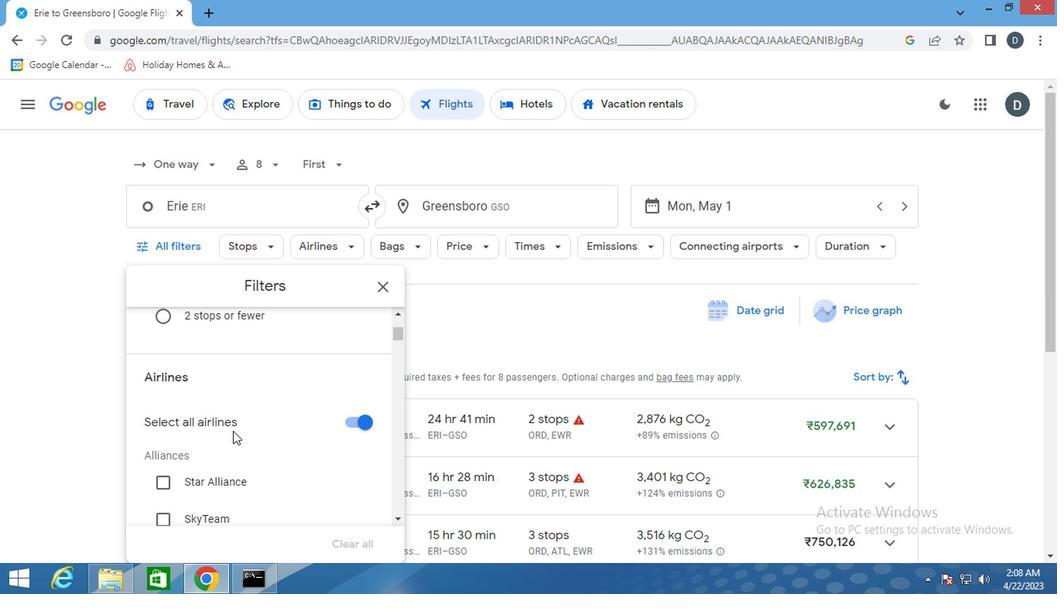 
Action: Mouse scrolled (227, 430) with delta (0, -1)
Screenshot: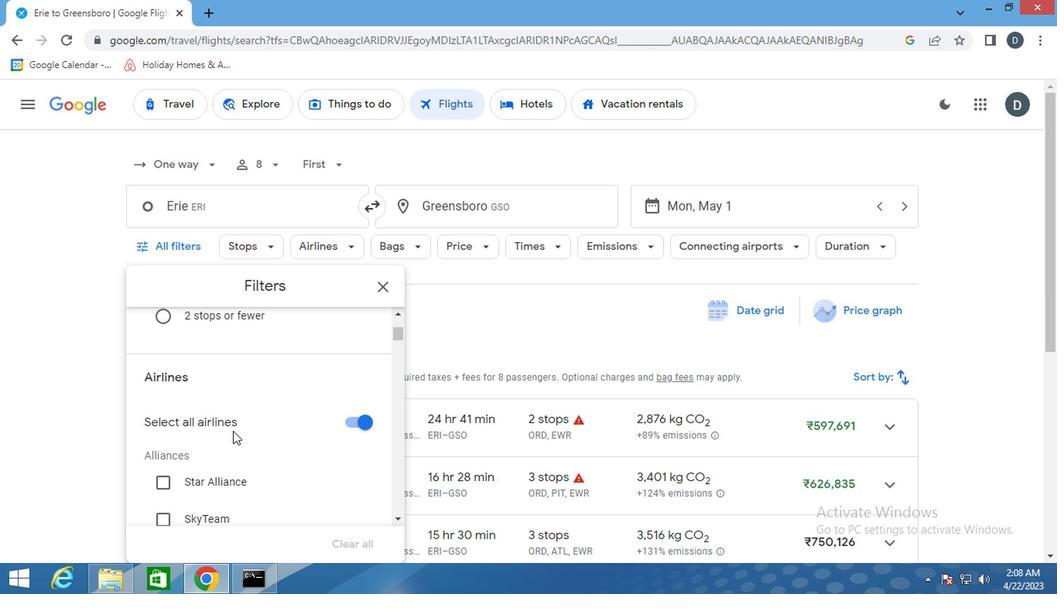 
Action: Mouse scrolled (227, 430) with delta (0, -1)
Screenshot: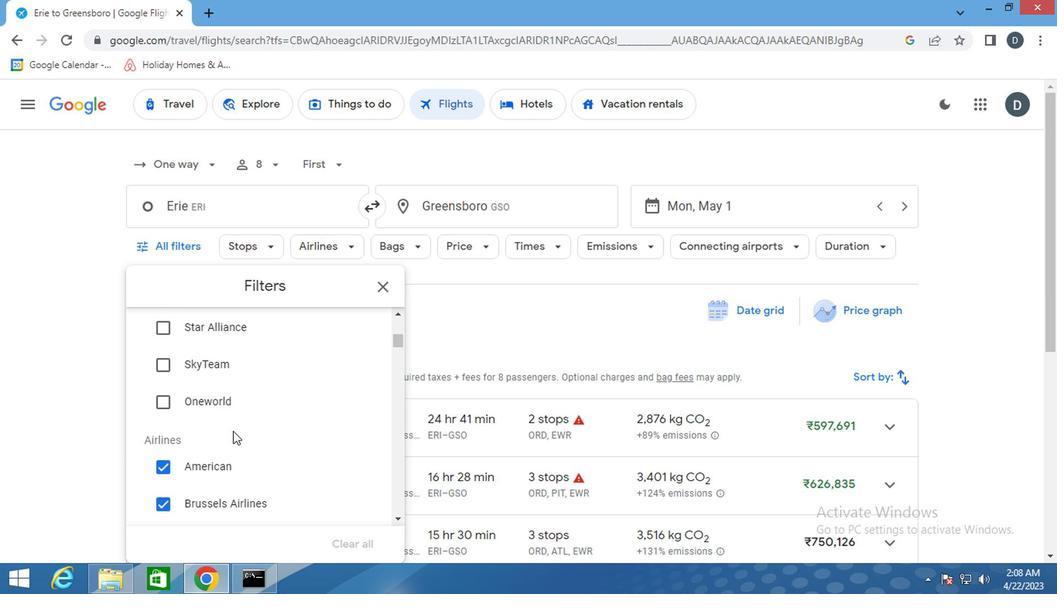 
Action: Mouse scrolled (227, 430) with delta (0, -1)
Screenshot: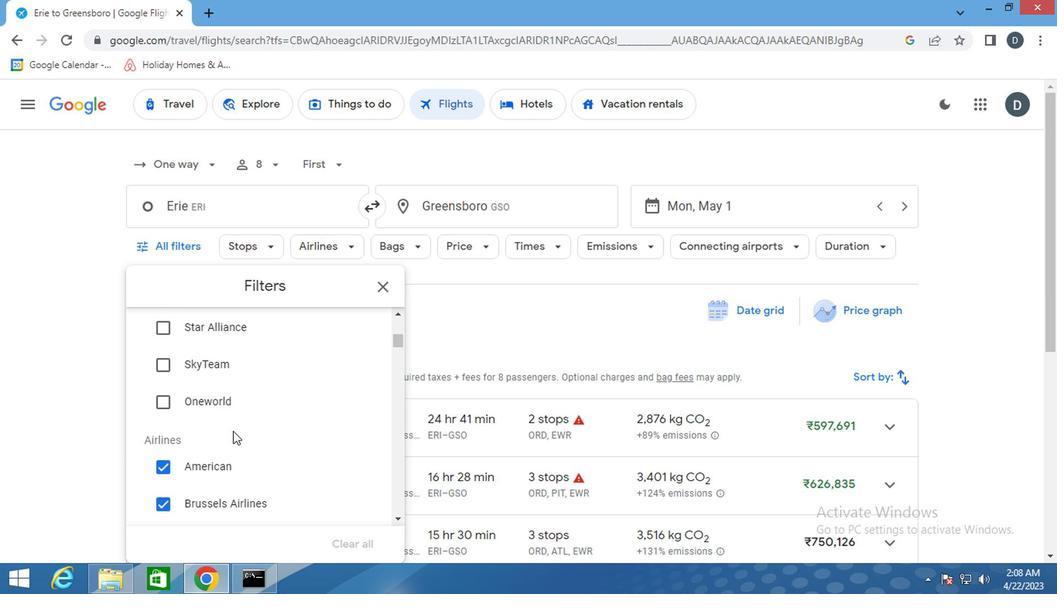 
Action: Mouse moved to (243, 416)
Screenshot: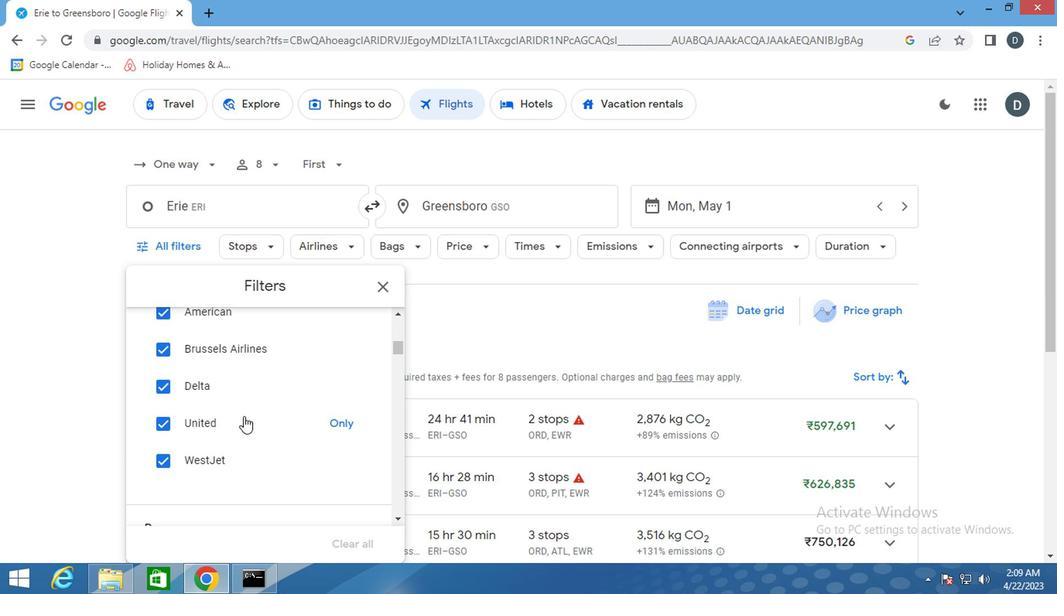 
Action: Mouse scrolled (243, 417) with delta (0, 0)
Screenshot: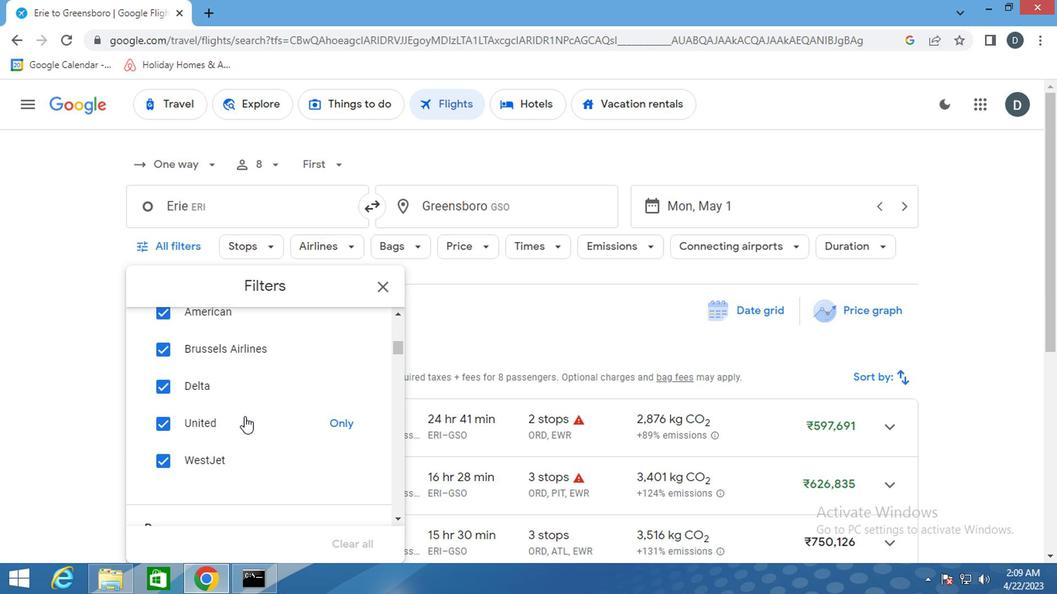 
Action: Mouse scrolled (243, 416) with delta (0, 0)
Screenshot: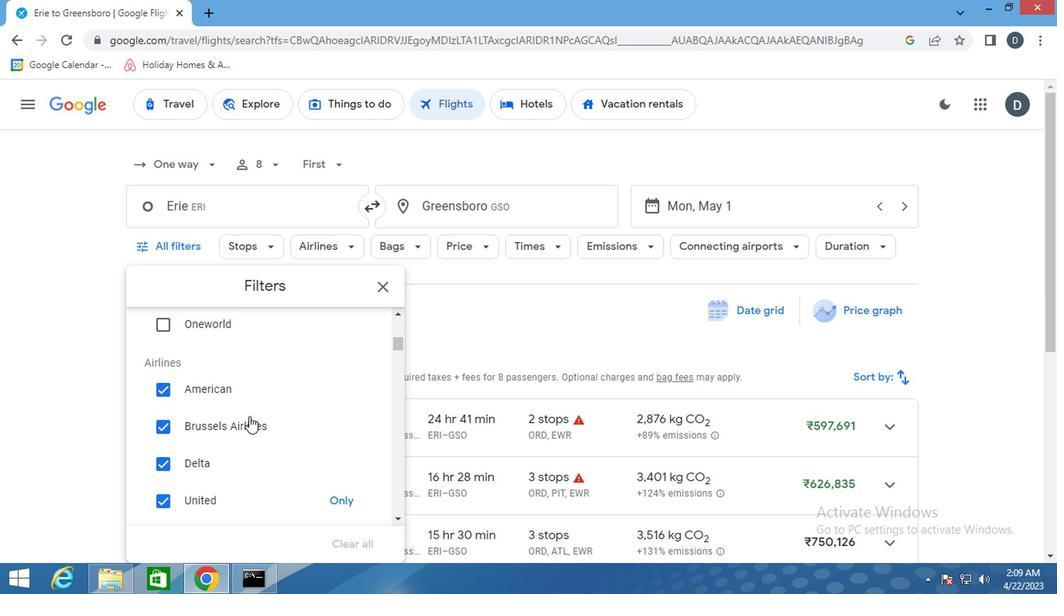 
Action: Mouse moved to (273, 422)
Screenshot: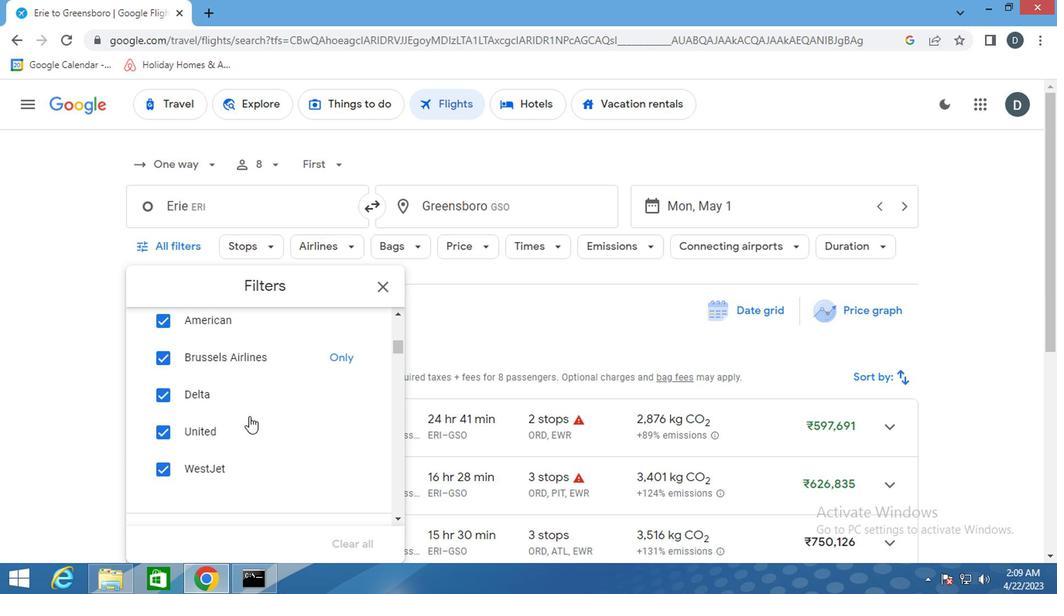 
Action: Mouse scrolled (273, 421) with delta (0, -1)
Screenshot: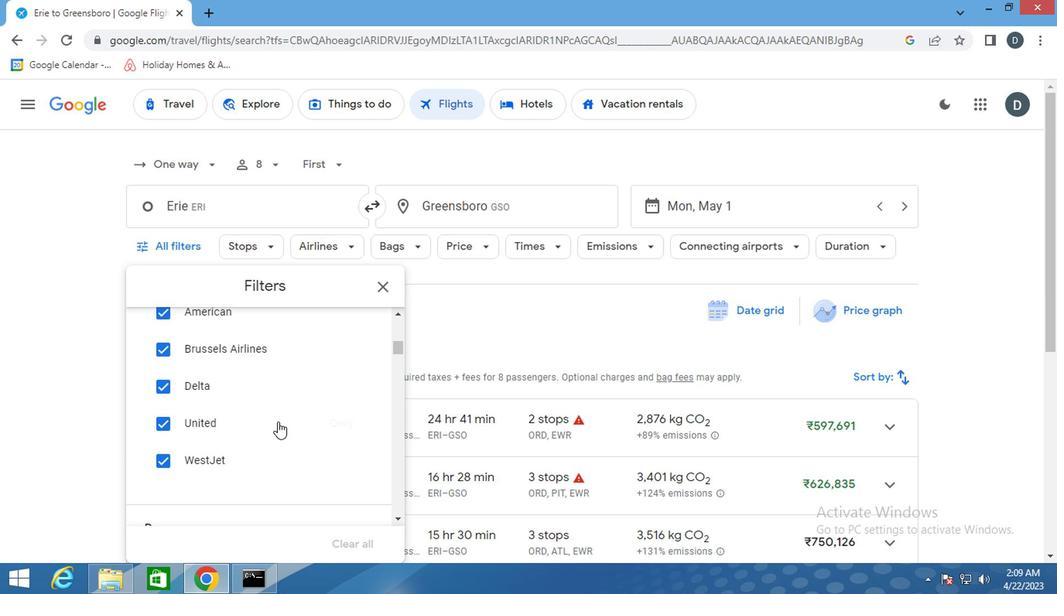 
Action: Mouse scrolled (273, 421) with delta (0, -1)
Screenshot: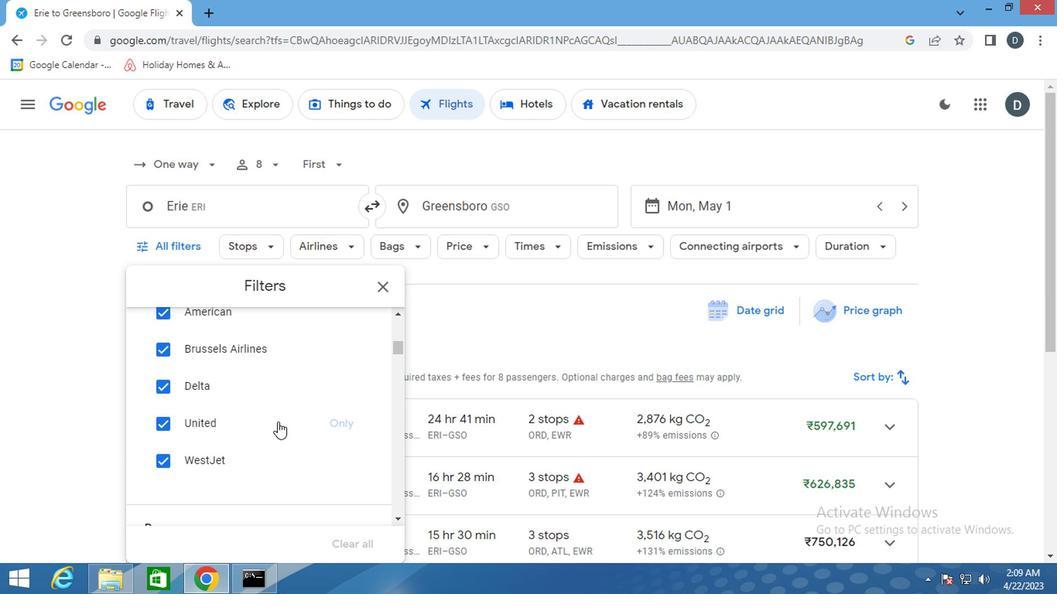 
Action: Mouse moved to (351, 459)
Screenshot: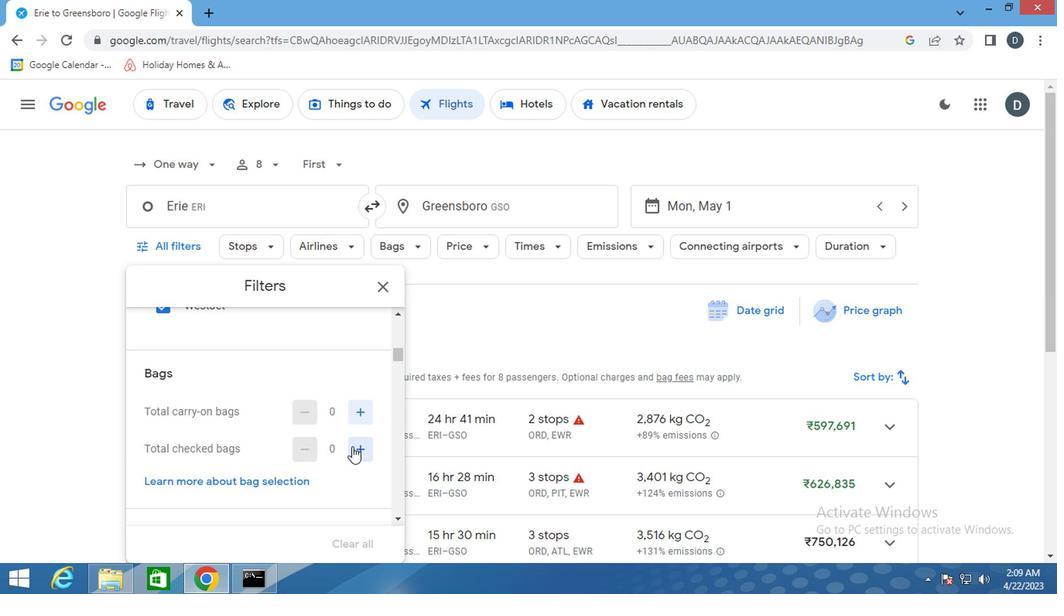 
Action: Mouse pressed left at (351, 459)
Screenshot: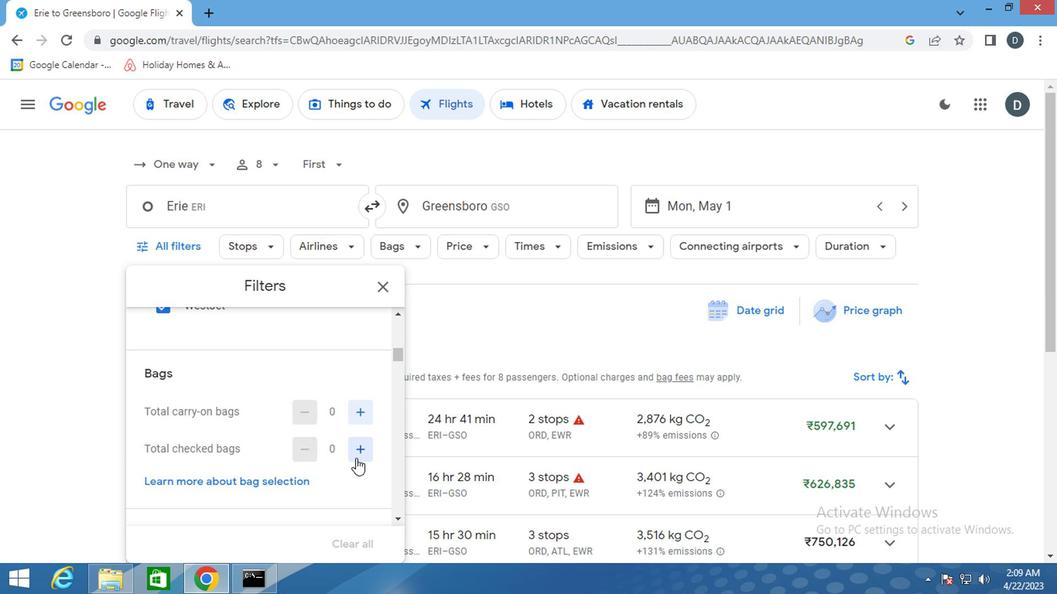 
Action: Mouse moved to (316, 478)
Screenshot: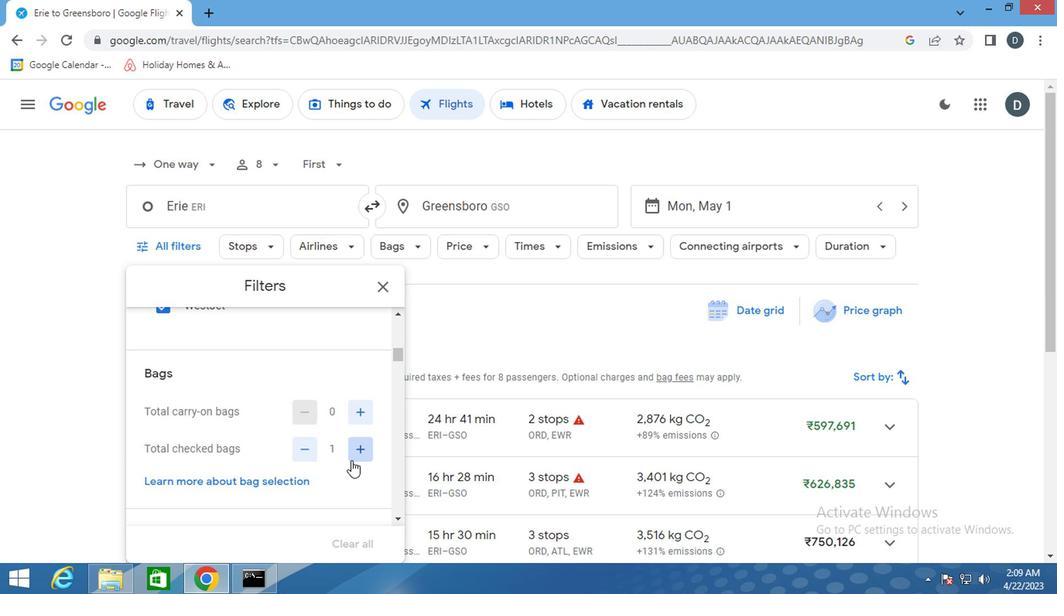 
Action: Mouse scrolled (316, 477) with delta (0, -1)
Screenshot: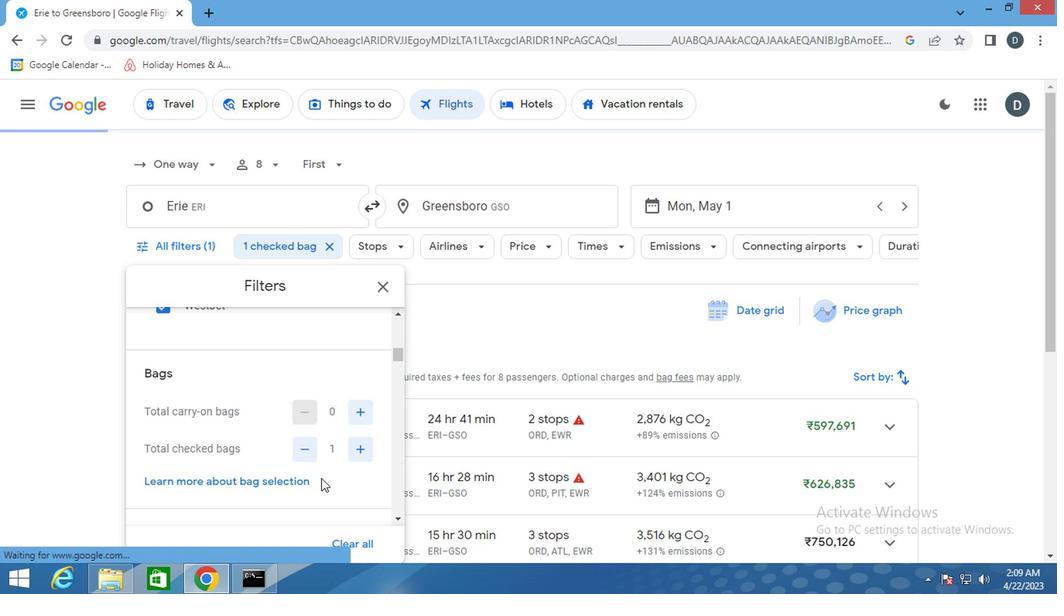 
Action: Mouse scrolled (316, 477) with delta (0, -1)
Screenshot: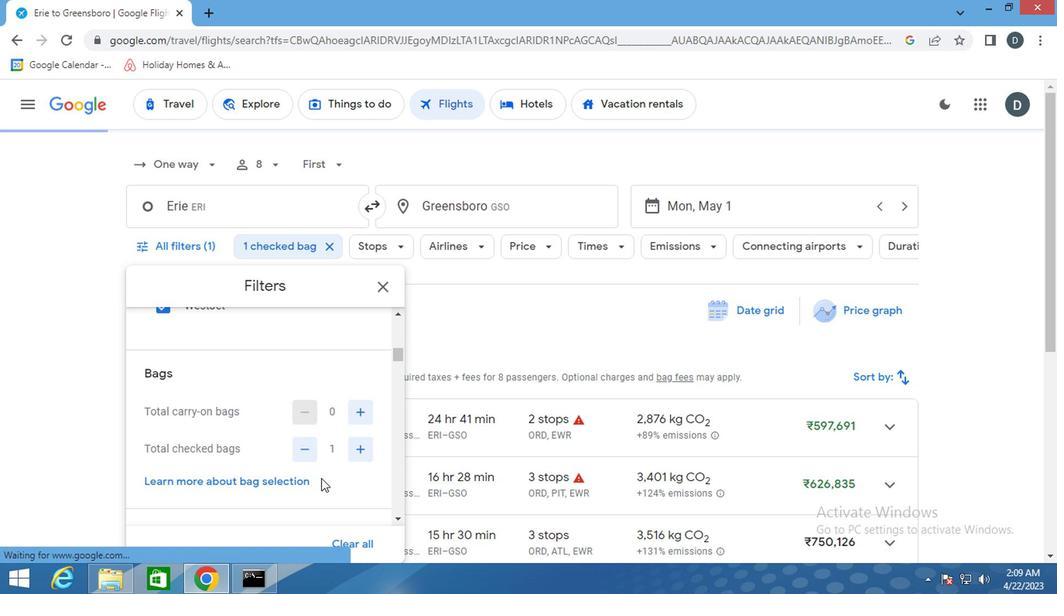 
Action: Mouse moved to (360, 437)
Screenshot: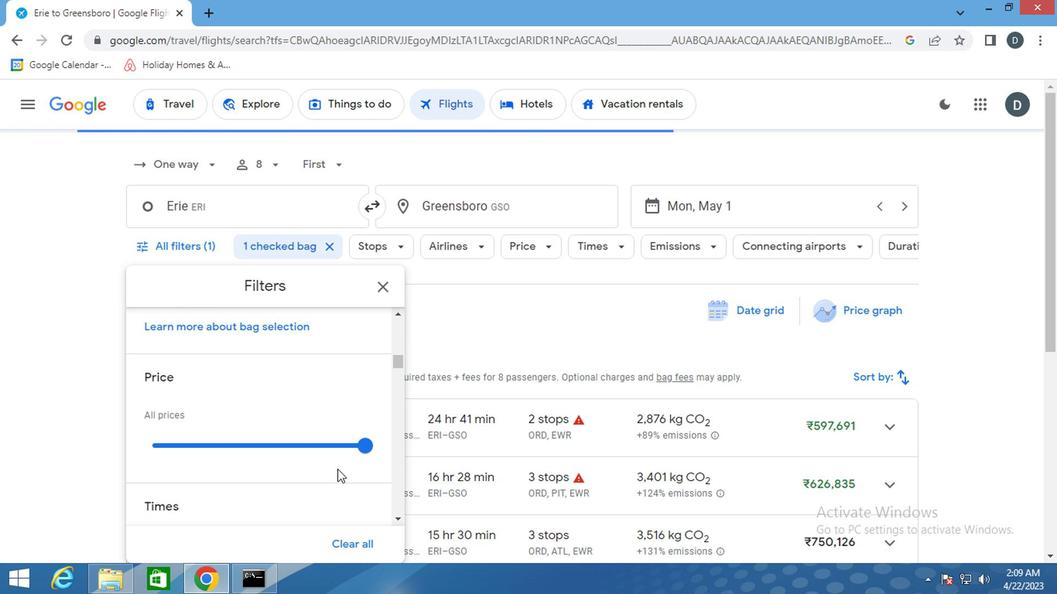 
Action: Mouse pressed left at (360, 437)
Screenshot: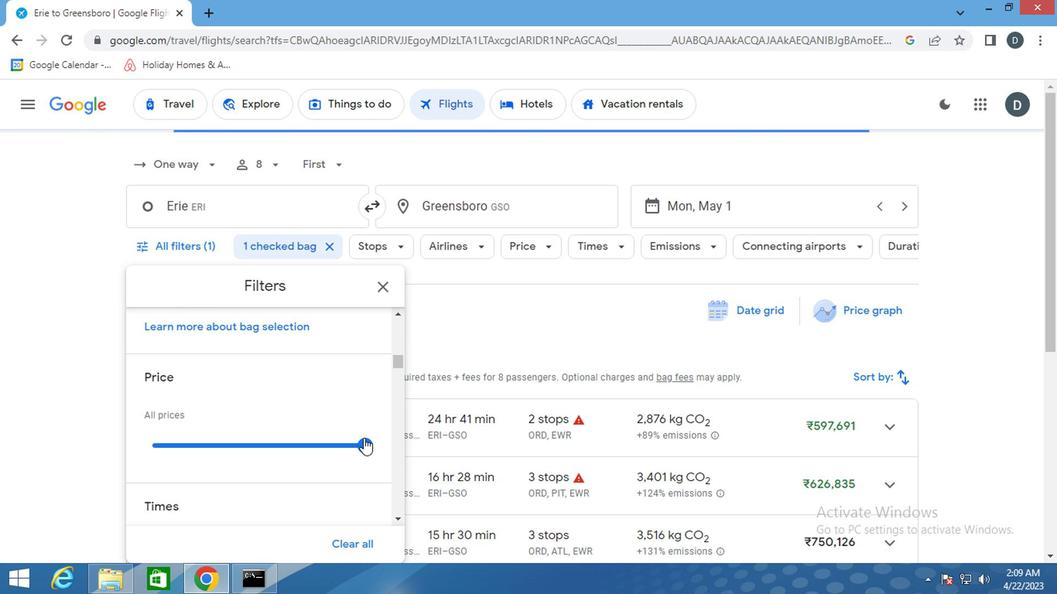 
Action: Mouse moved to (365, 446)
Screenshot: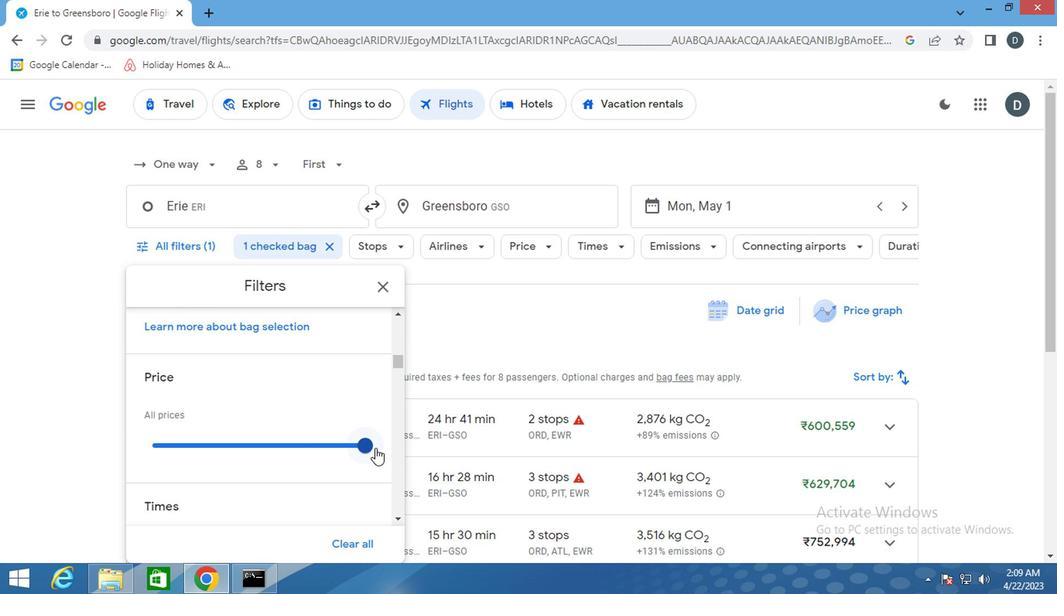 
Action: Mouse pressed left at (365, 446)
Screenshot: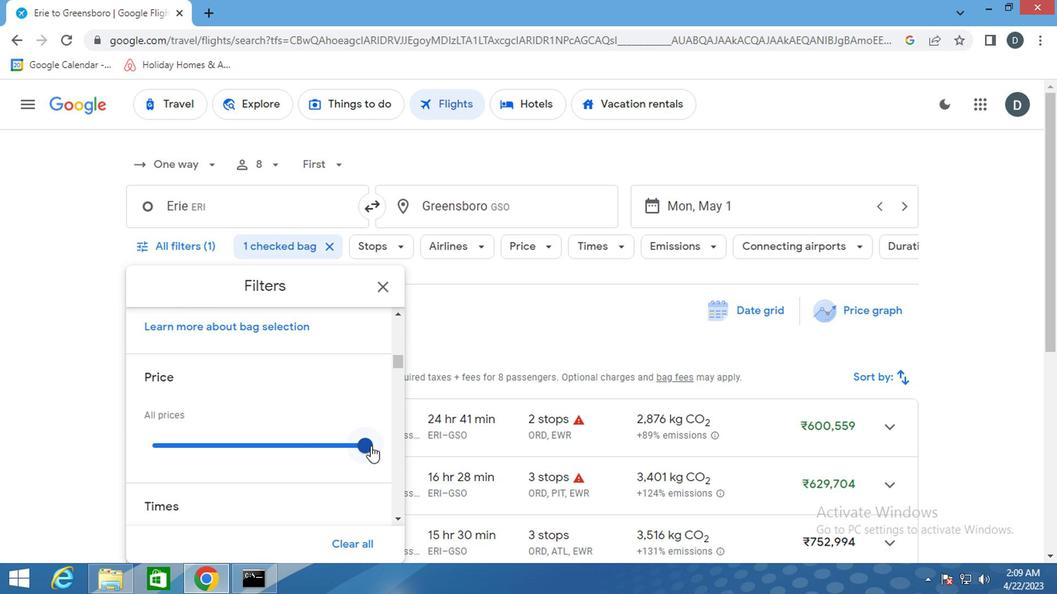 
Action: Mouse moved to (254, 469)
Screenshot: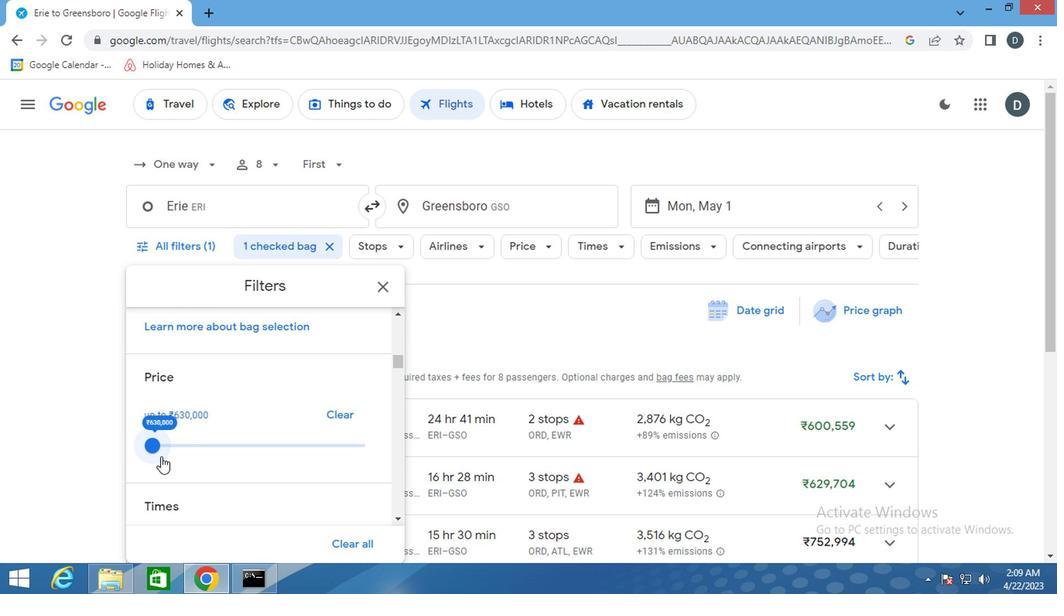 
Action: Mouse scrolled (254, 469) with delta (0, 0)
Screenshot: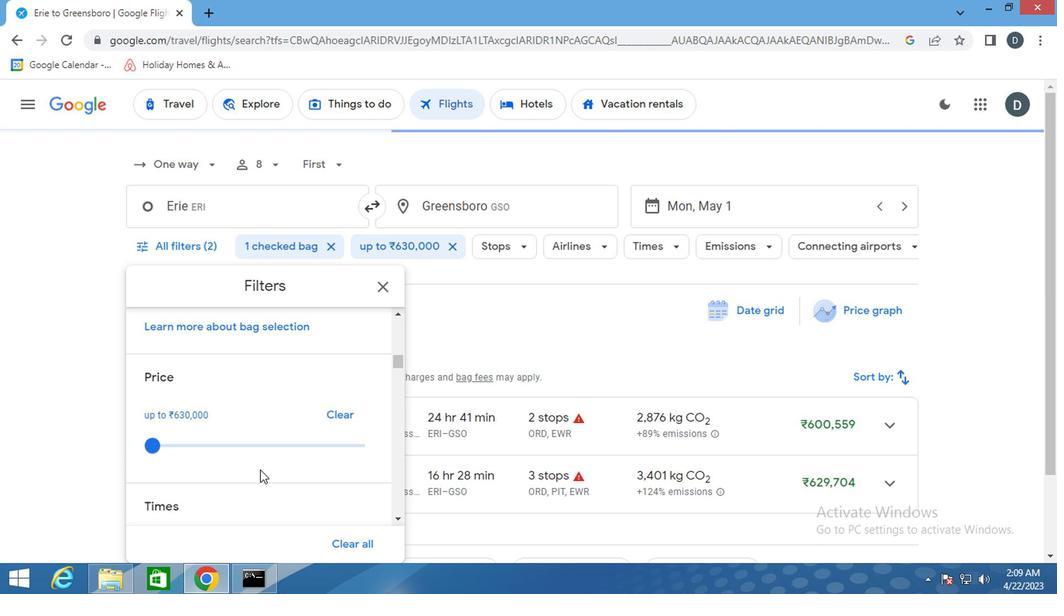 
Action: Mouse scrolled (254, 469) with delta (0, 0)
Screenshot: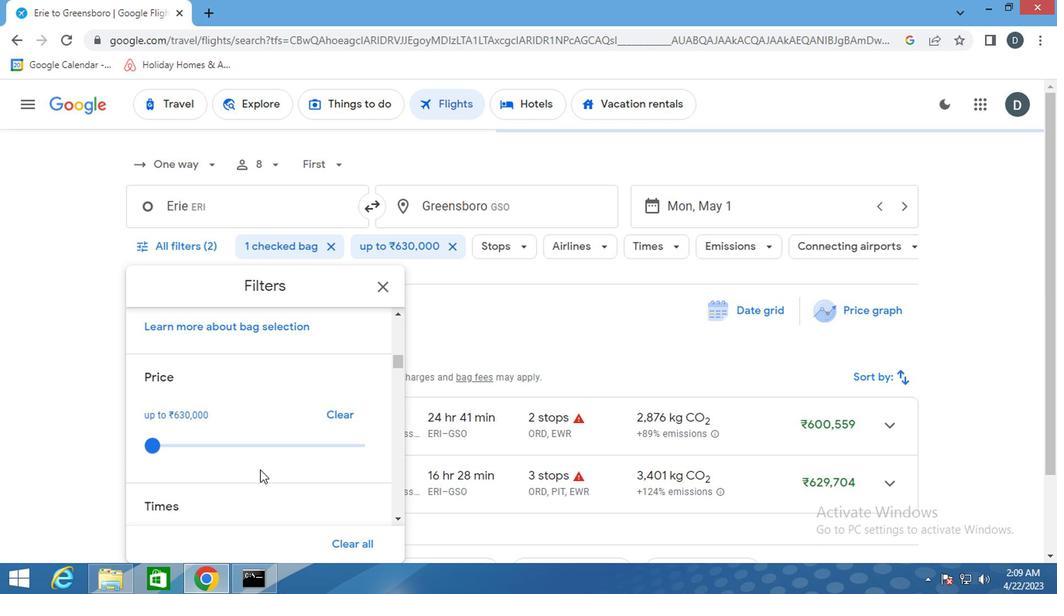 
Action: Mouse scrolled (254, 469) with delta (0, 0)
Screenshot: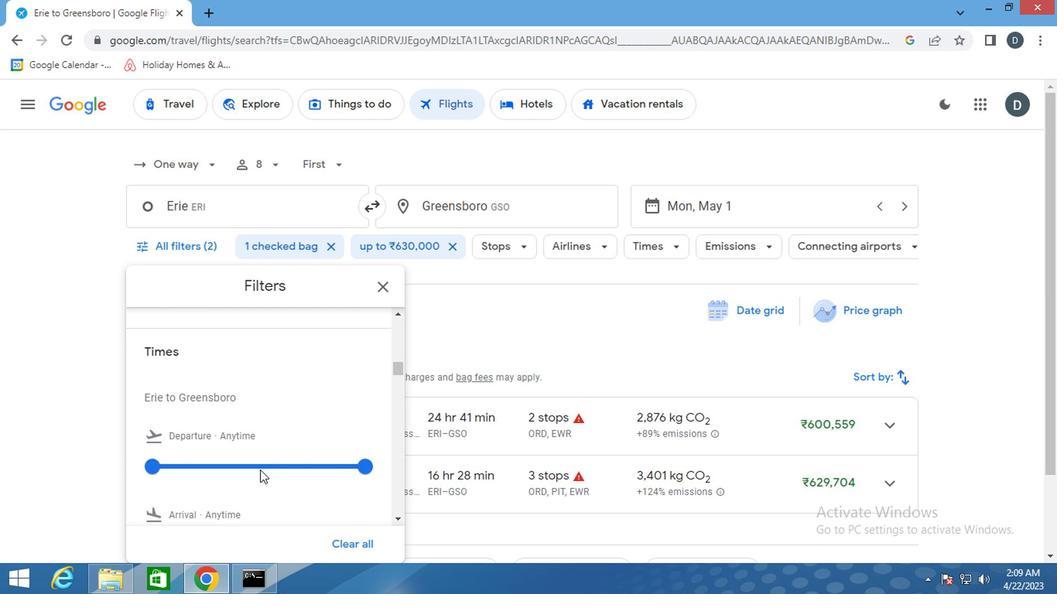 
Action: Mouse moved to (150, 395)
Screenshot: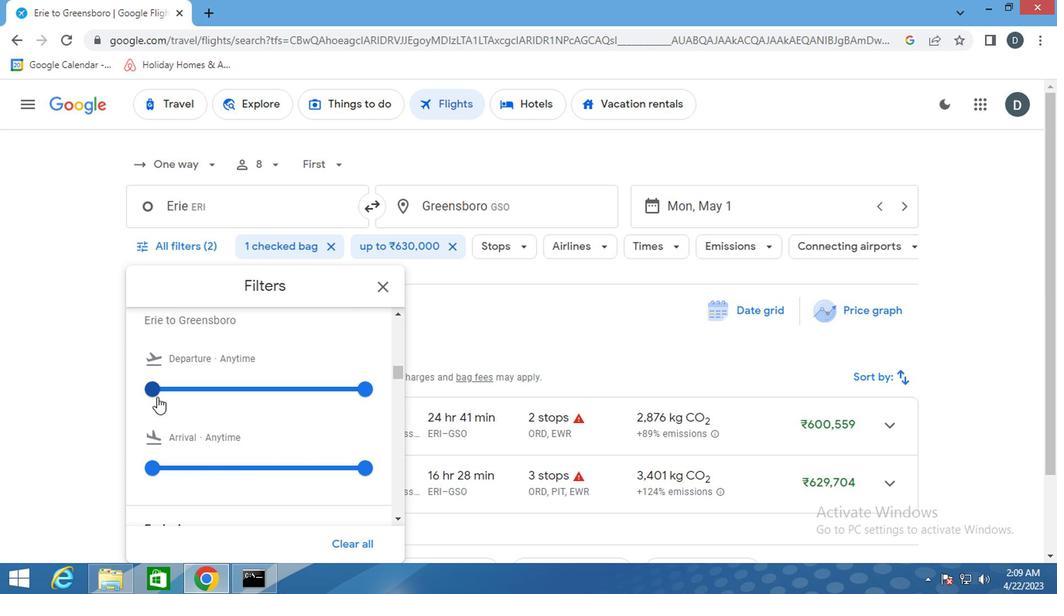 
Action: Mouse pressed left at (150, 395)
Screenshot: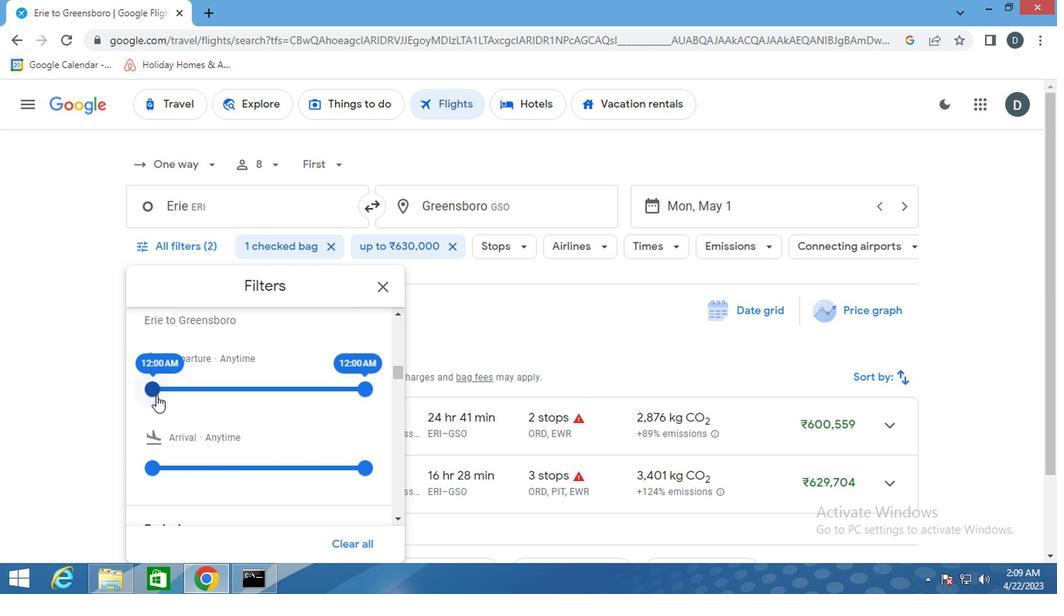 
Action: Mouse moved to (361, 388)
Screenshot: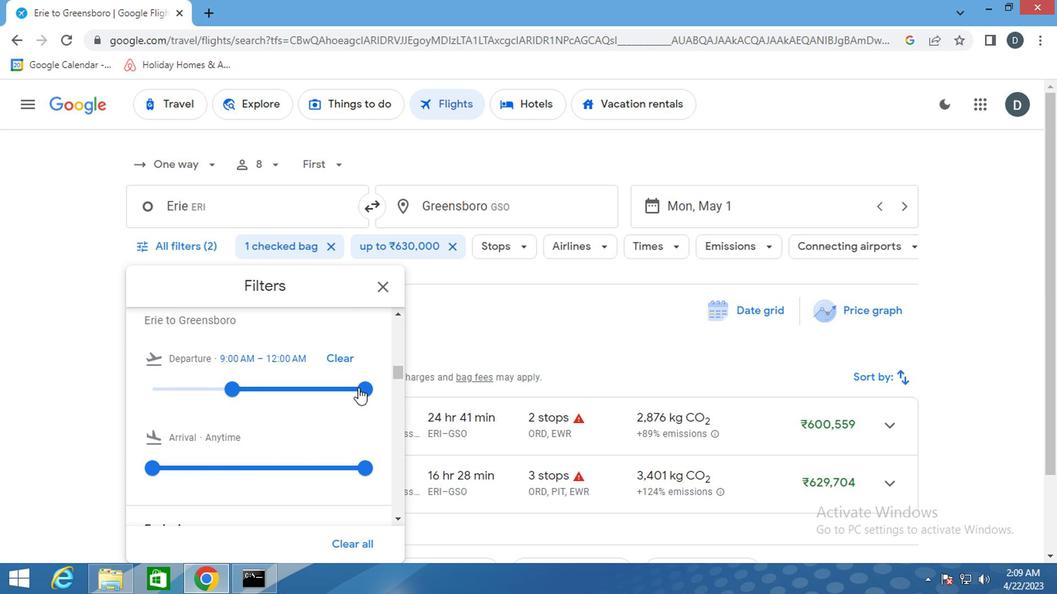 
Action: Mouse pressed left at (361, 388)
Screenshot: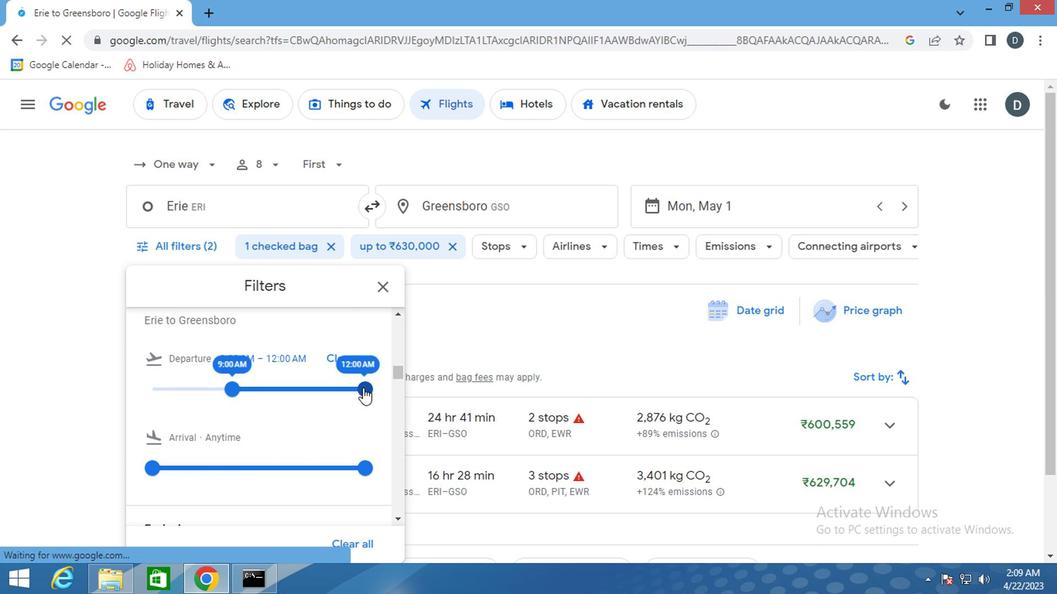 
Action: Mouse moved to (260, 422)
Screenshot: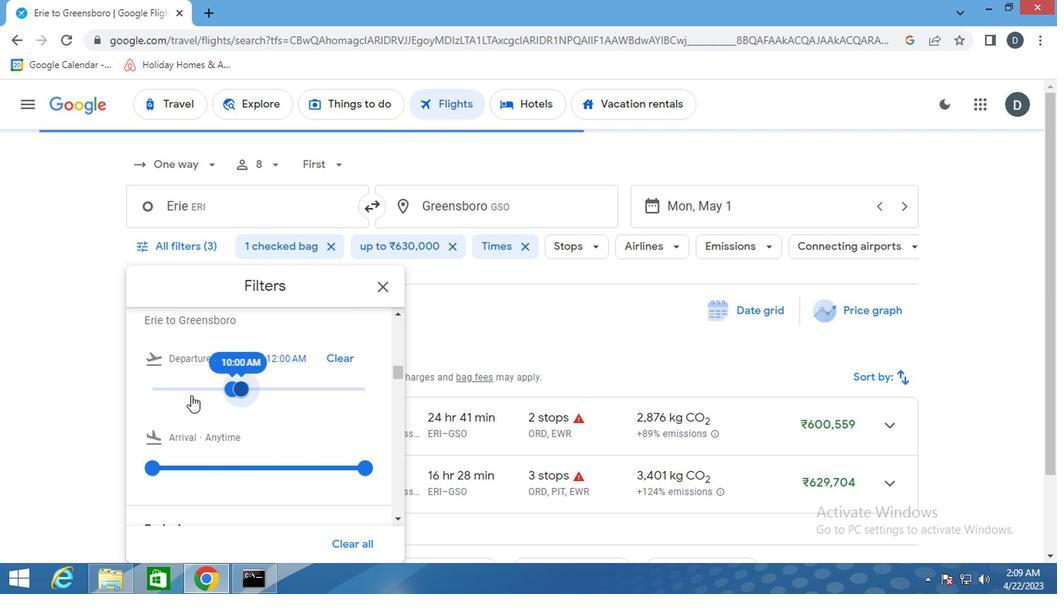 
Action: Mouse scrolled (260, 421) with delta (0, -1)
Screenshot: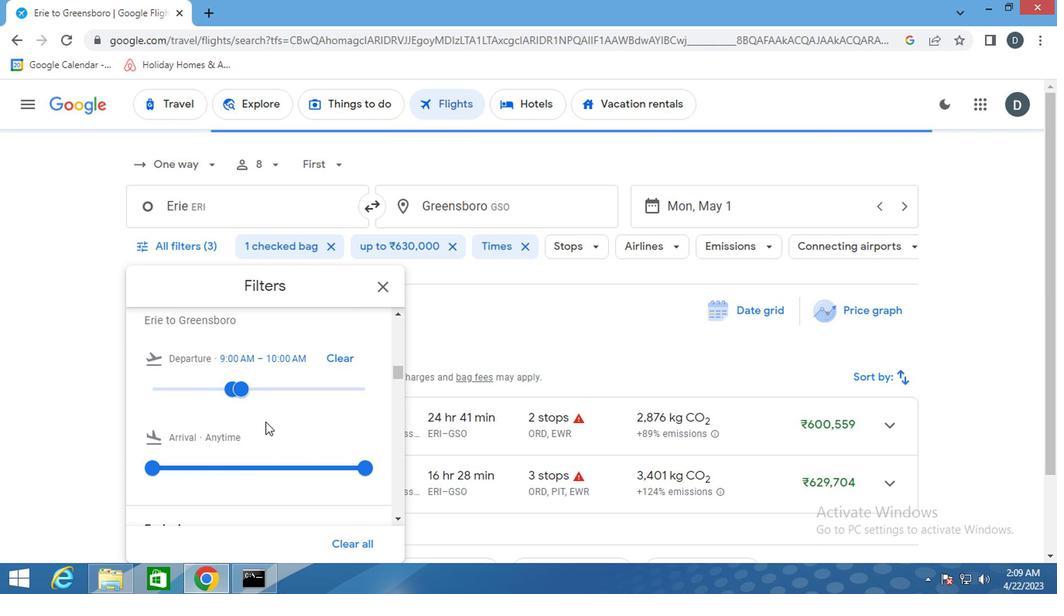 
Action: Mouse scrolled (260, 421) with delta (0, -1)
Screenshot: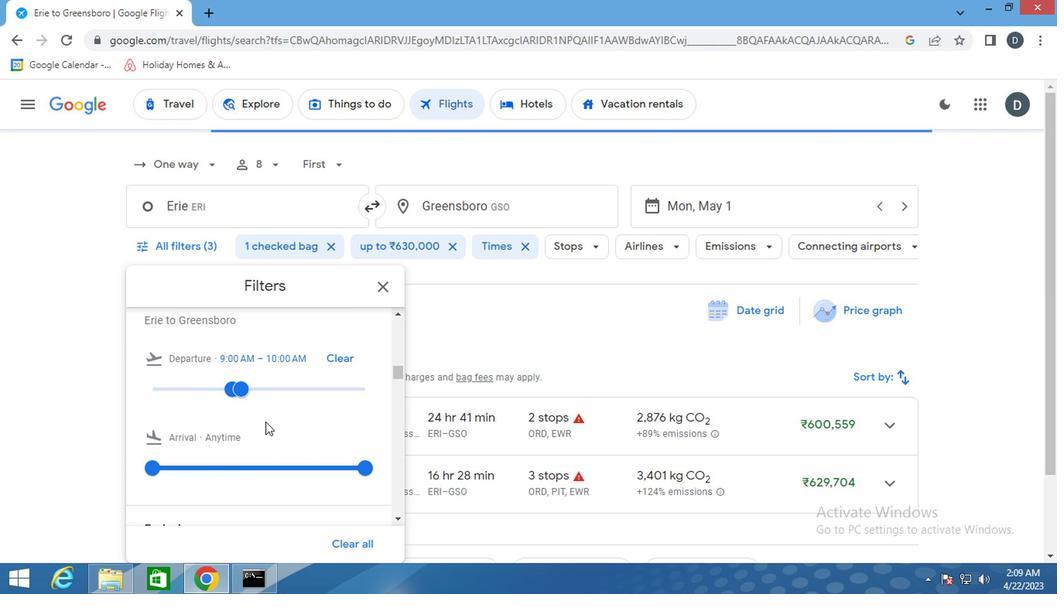 
Action: Mouse scrolled (260, 421) with delta (0, -1)
Screenshot: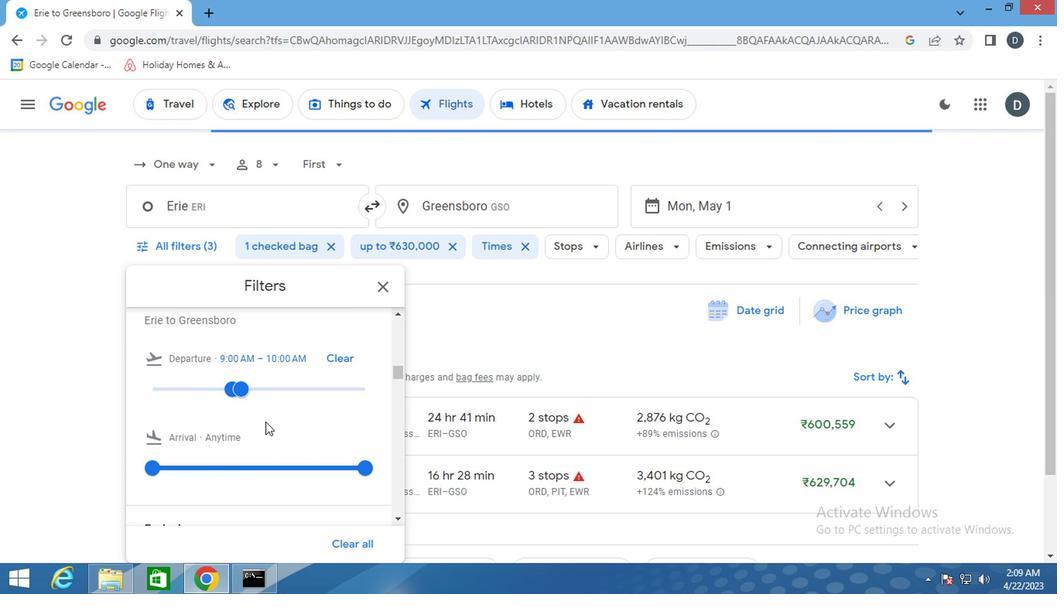 
Action: Mouse scrolled (260, 421) with delta (0, -1)
Screenshot: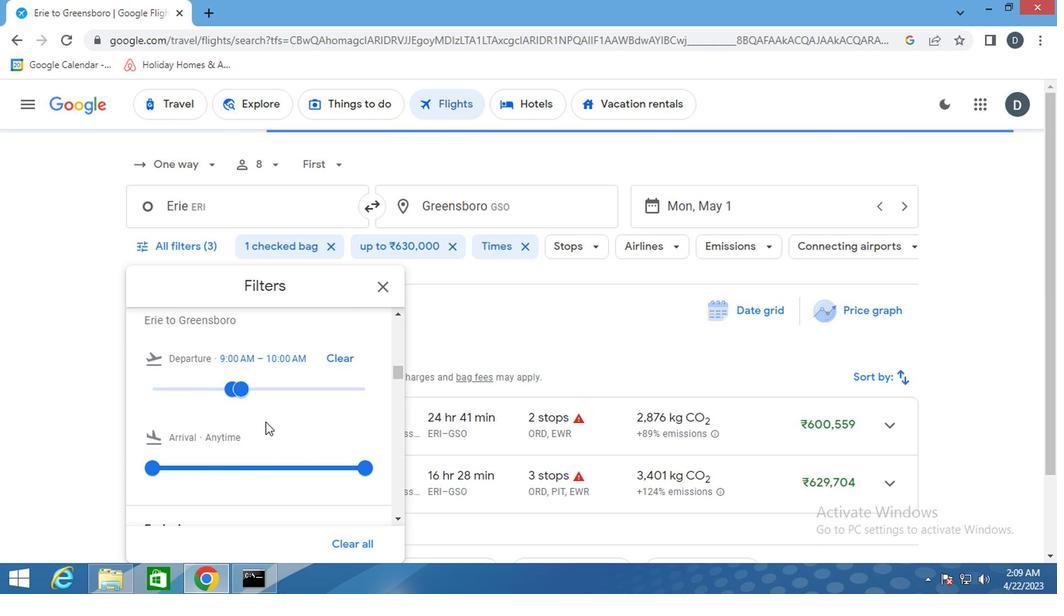
Action: Mouse scrolled (260, 421) with delta (0, -1)
Screenshot: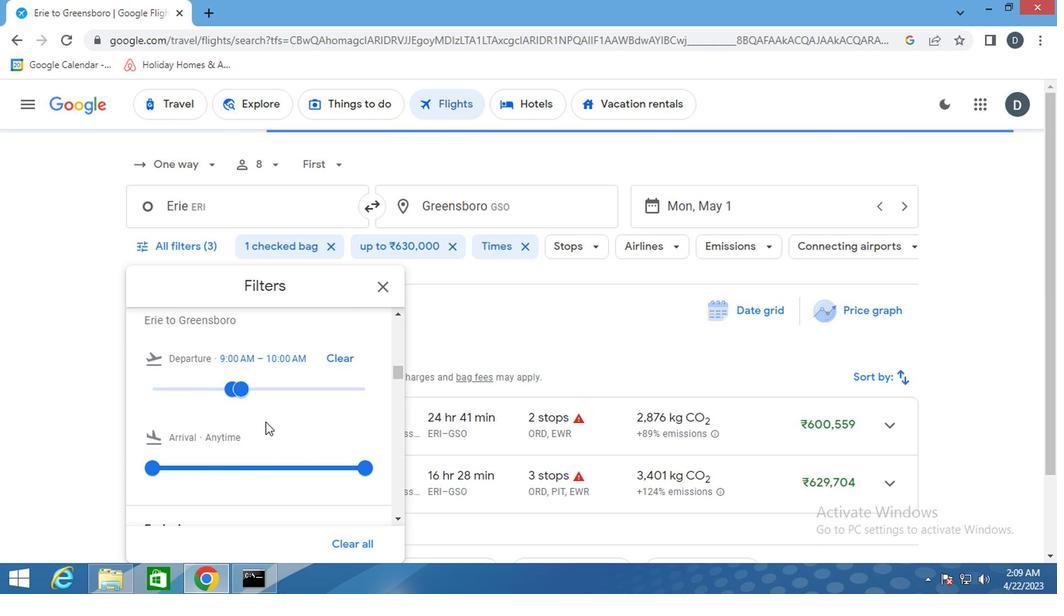 
Action: Mouse scrolled (260, 421) with delta (0, -1)
Screenshot: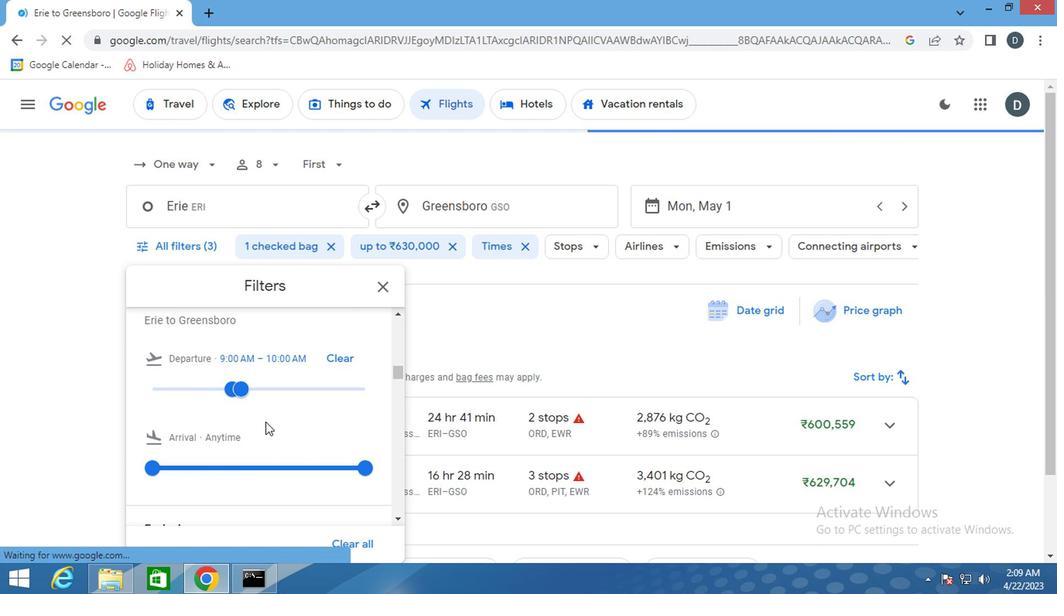 
Action: Mouse scrolled (260, 421) with delta (0, -1)
Screenshot: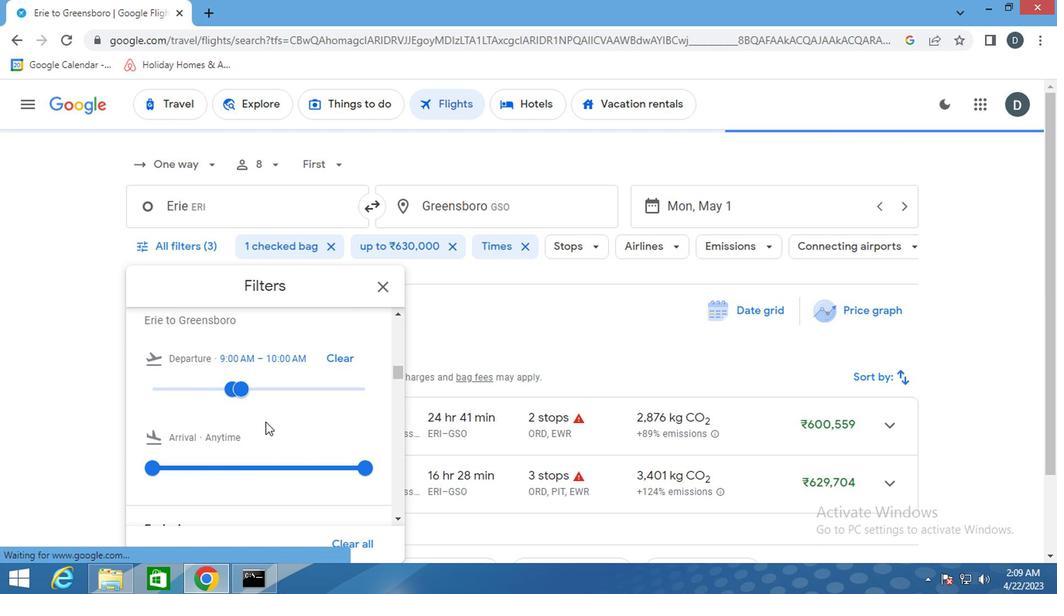 
Action: Mouse scrolled (260, 421) with delta (0, -1)
Screenshot: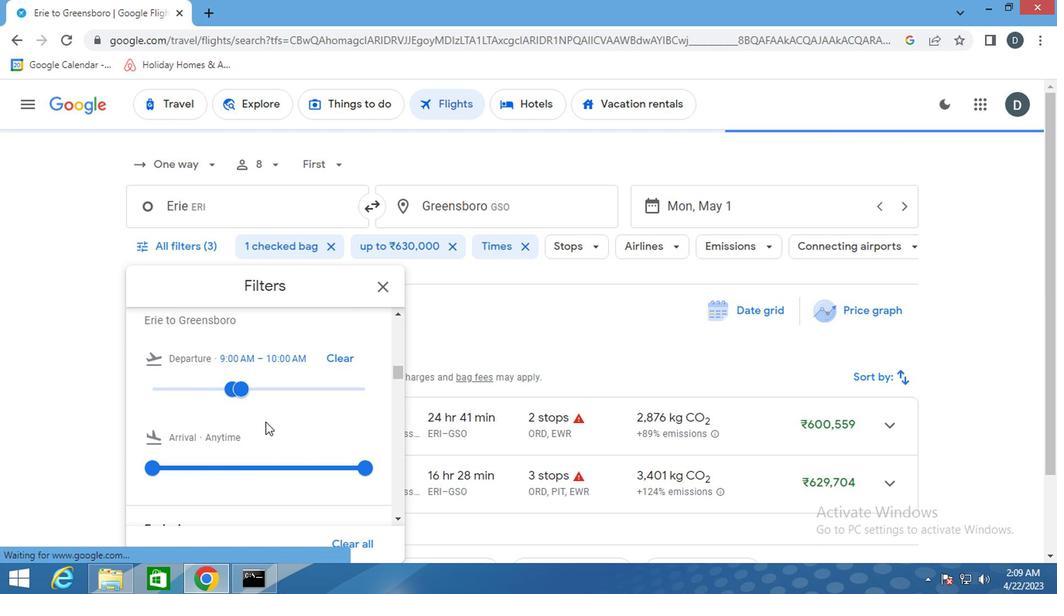 
Action: Mouse scrolled (260, 421) with delta (0, -1)
Screenshot: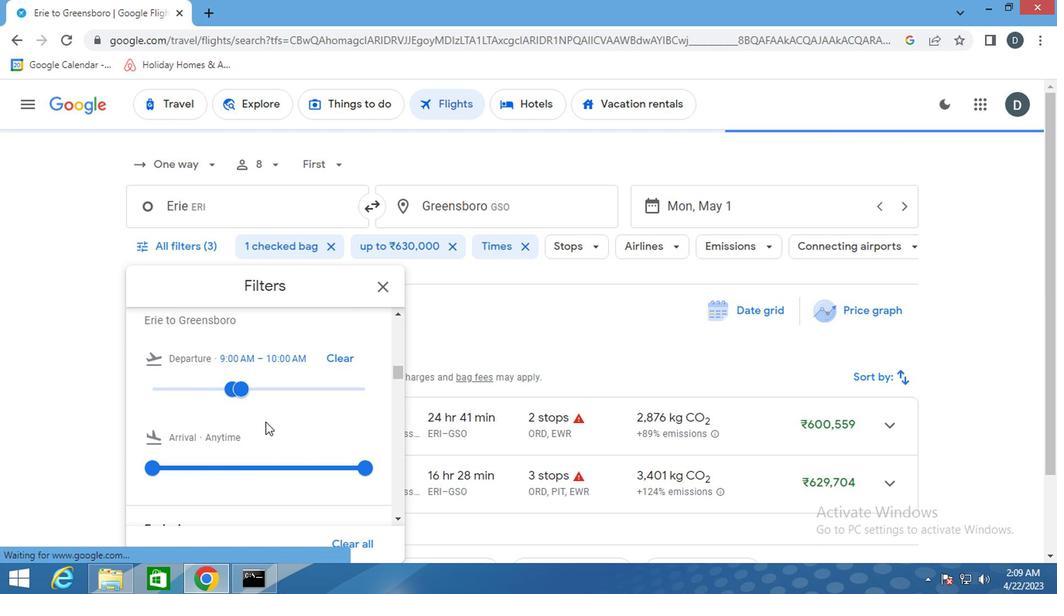 
Action: Mouse scrolled (260, 421) with delta (0, -1)
Screenshot: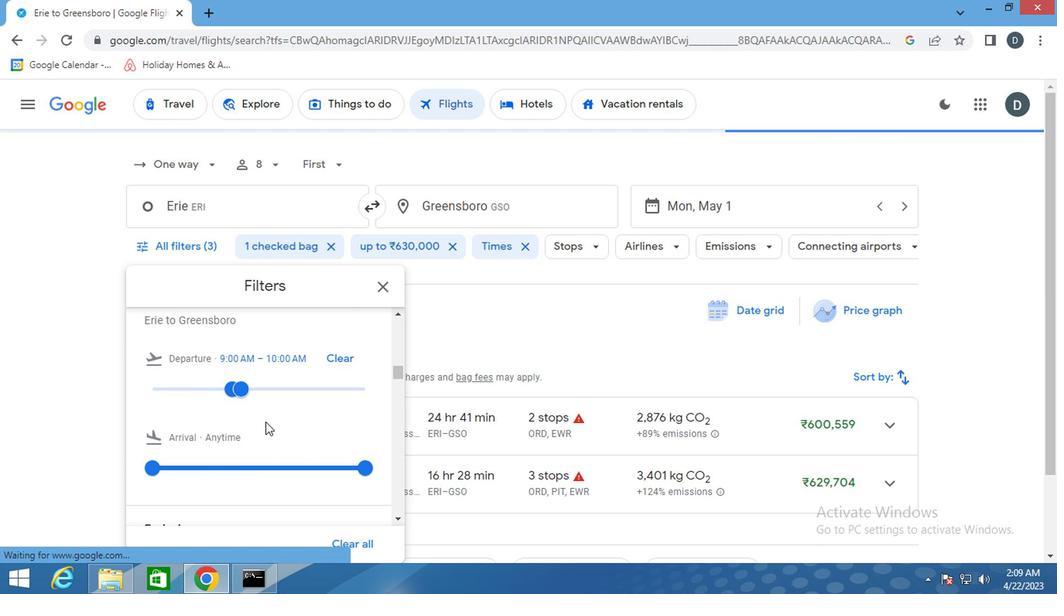 
Action: Mouse scrolled (260, 421) with delta (0, -1)
Screenshot: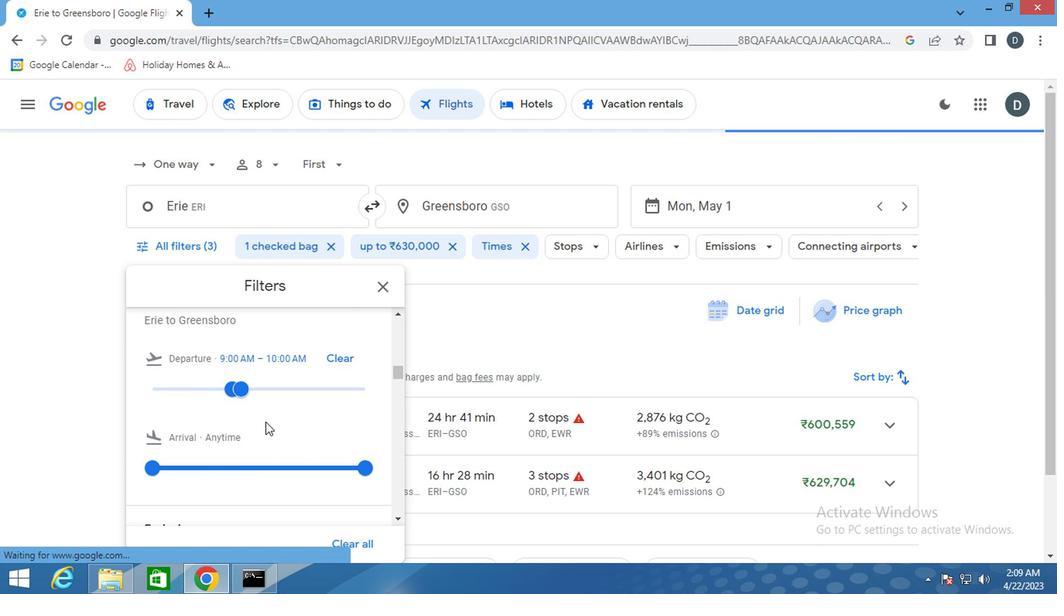 
Action: Mouse scrolled (260, 421) with delta (0, -1)
Screenshot: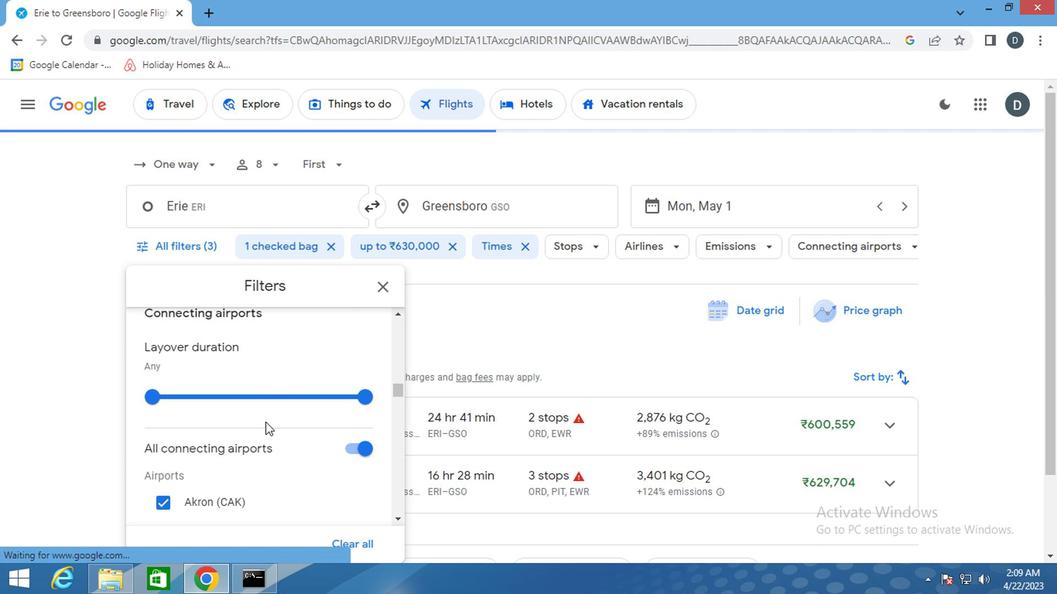 
Action: Mouse scrolled (260, 421) with delta (0, -1)
Screenshot: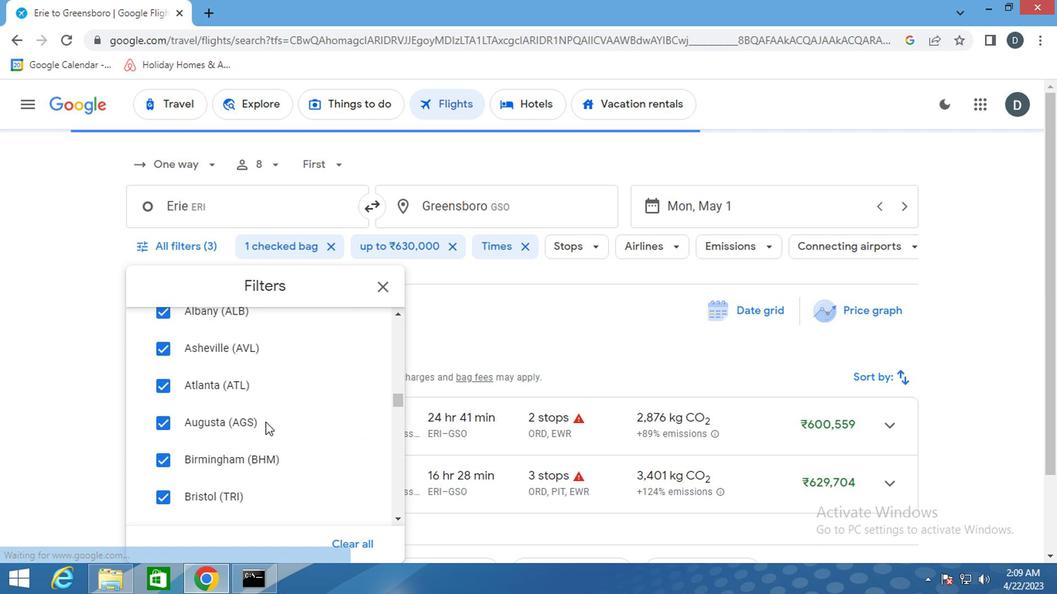
Action: Mouse scrolled (260, 421) with delta (0, -1)
Screenshot: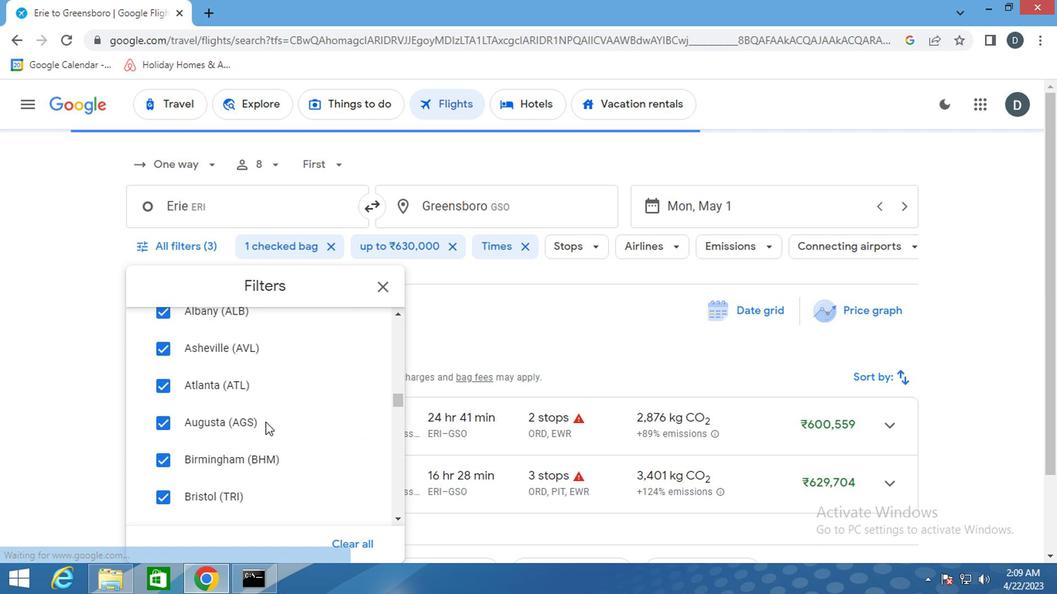 
Action: Mouse scrolled (260, 421) with delta (0, -1)
Screenshot: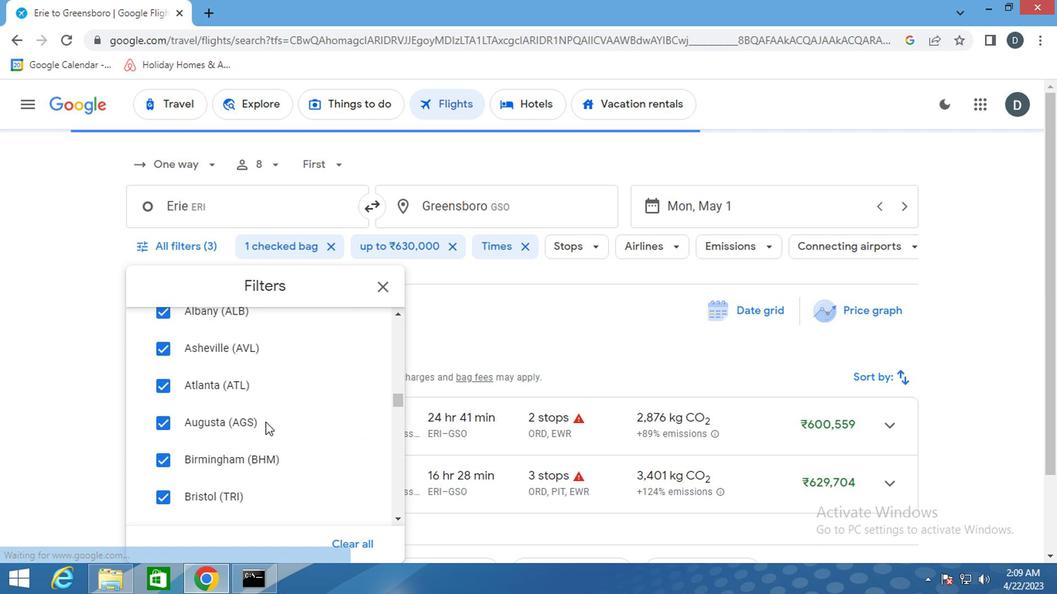 
Action: Mouse scrolled (260, 421) with delta (0, -1)
Screenshot: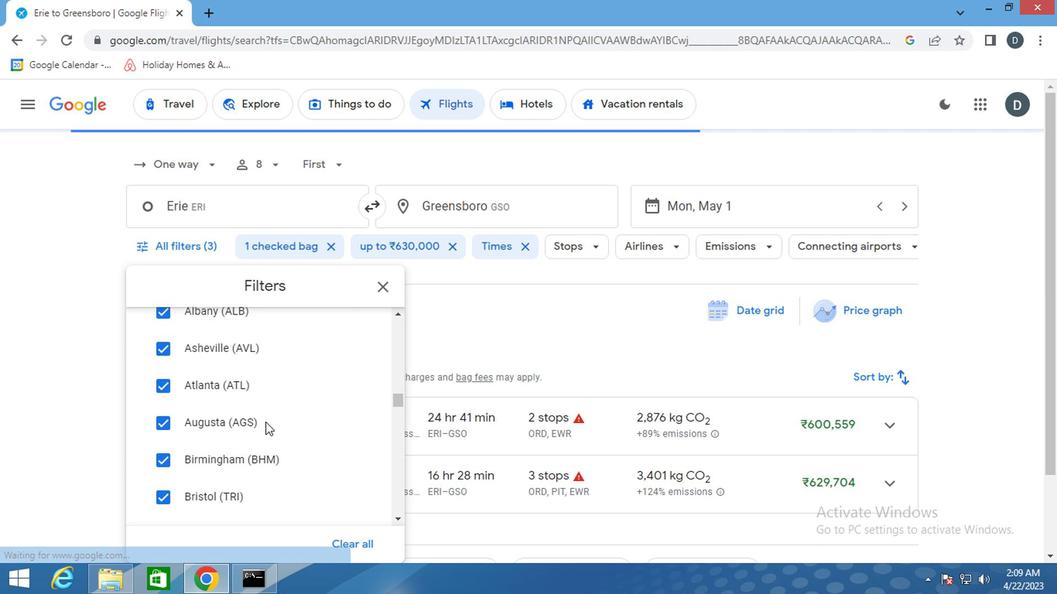 
Action: Mouse scrolled (260, 421) with delta (0, -1)
Screenshot: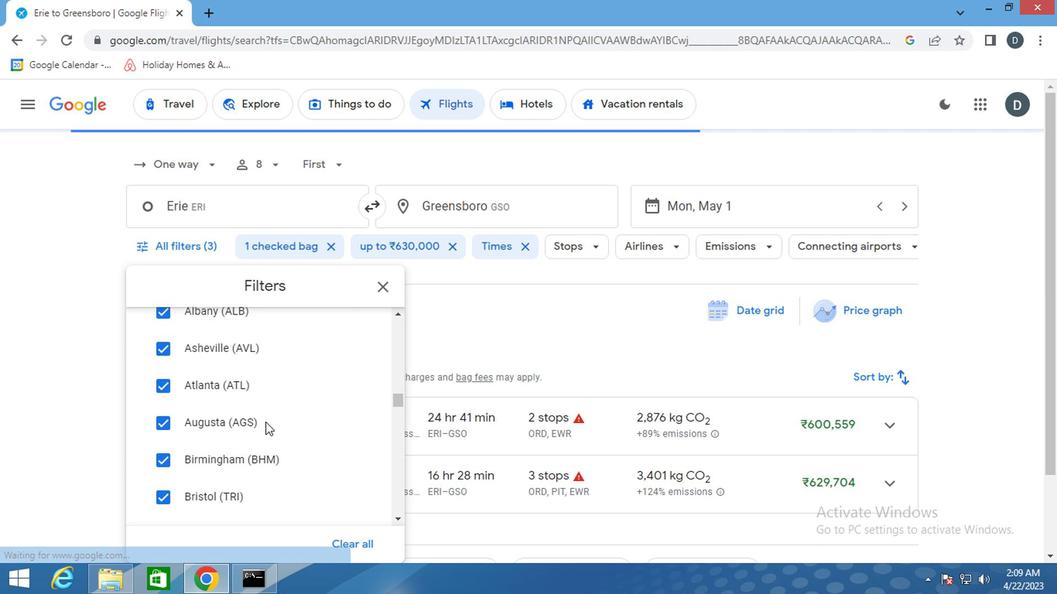 
Action: Mouse scrolled (260, 421) with delta (0, -1)
Screenshot: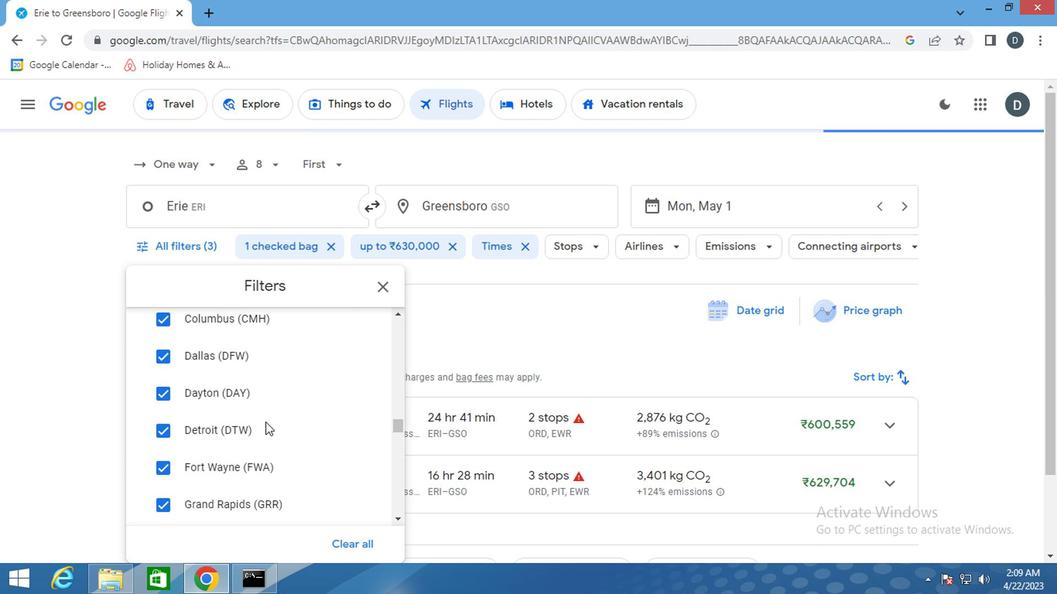 
Action: Mouse scrolled (260, 421) with delta (0, -1)
Screenshot: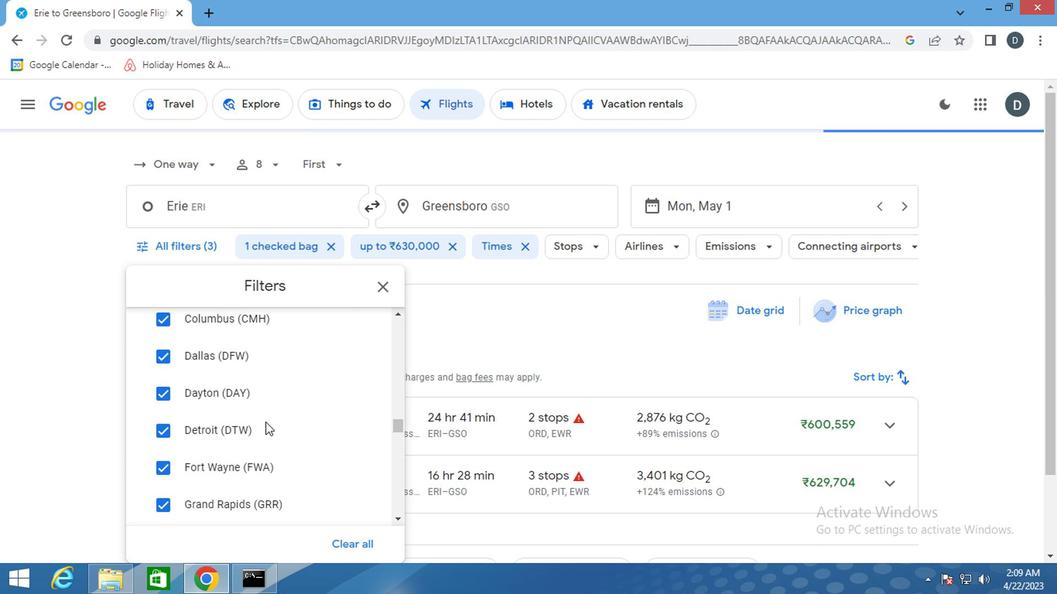 
Action: Mouse scrolled (260, 421) with delta (0, -1)
Screenshot: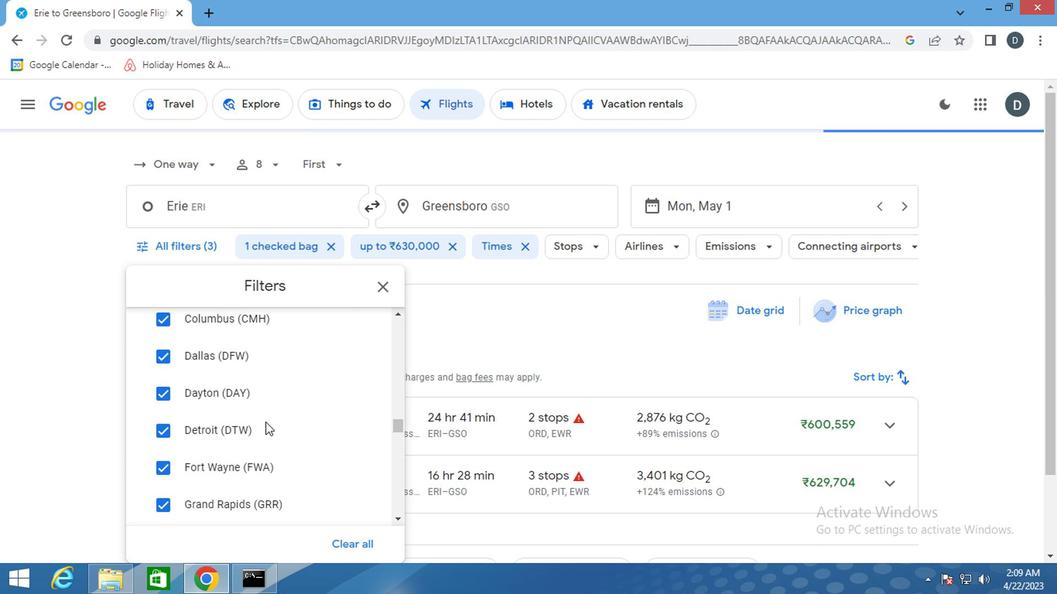 
Action: Mouse moved to (260, 422)
Screenshot: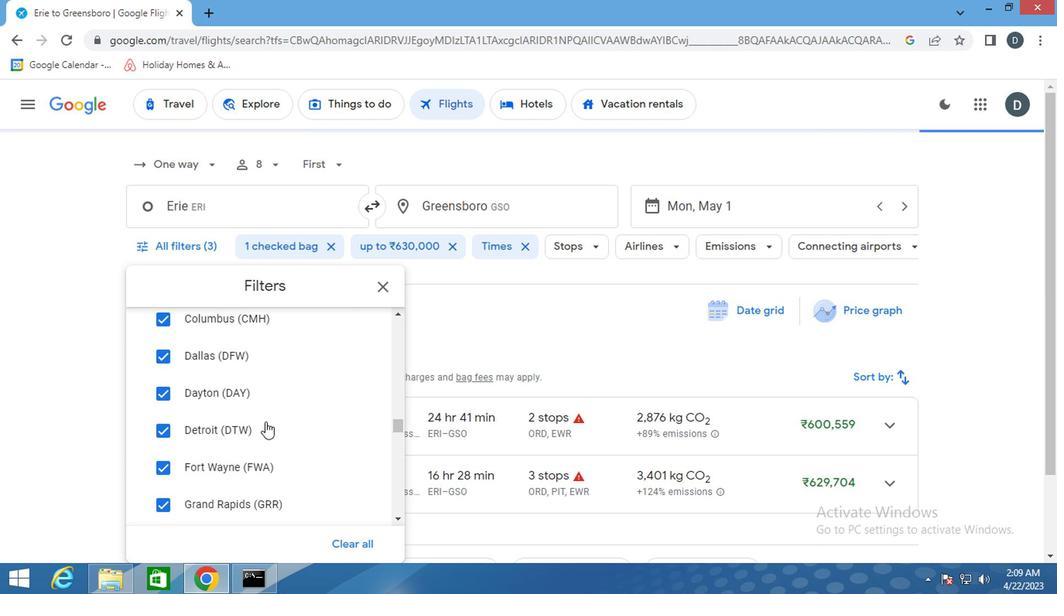 
Action: Mouse scrolled (260, 422) with delta (0, 0)
Screenshot: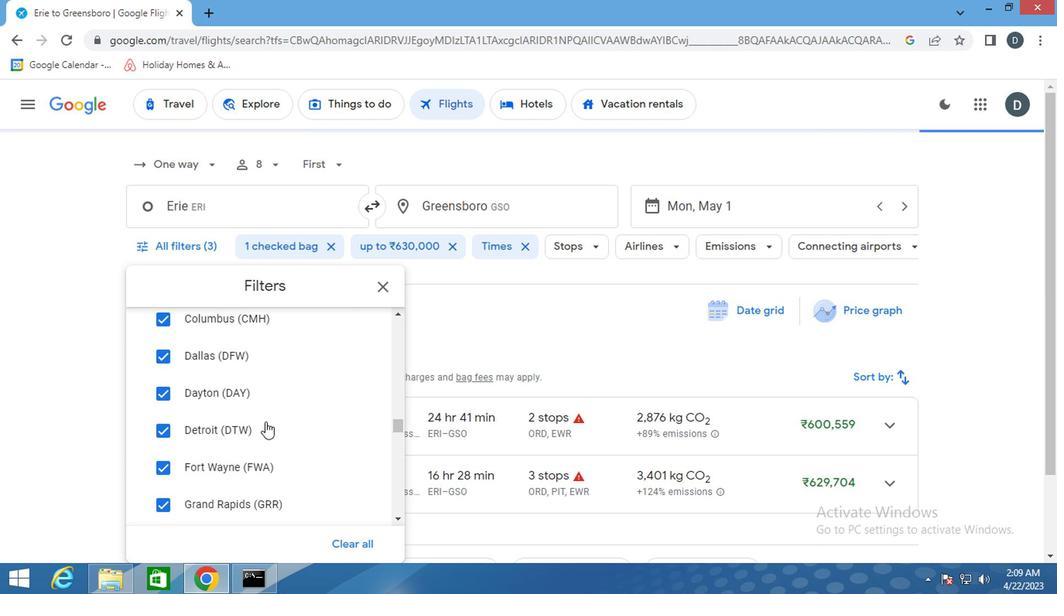 
Action: Mouse scrolled (260, 422) with delta (0, 0)
Screenshot: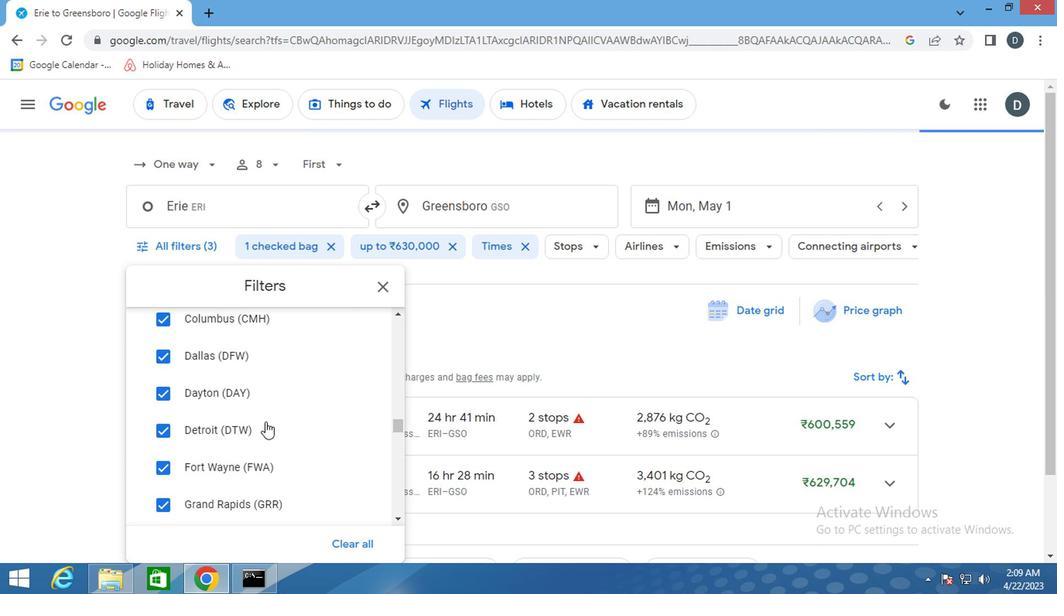 
Action: Mouse scrolled (260, 422) with delta (0, 0)
Screenshot: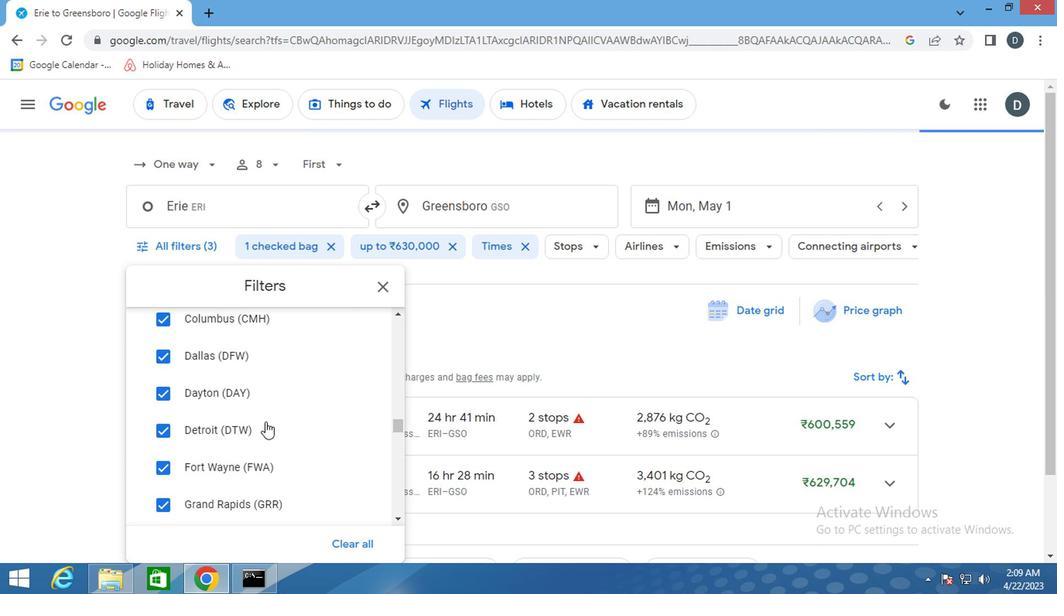 
Action: Mouse scrolled (260, 422) with delta (0, 0)
Screenshot: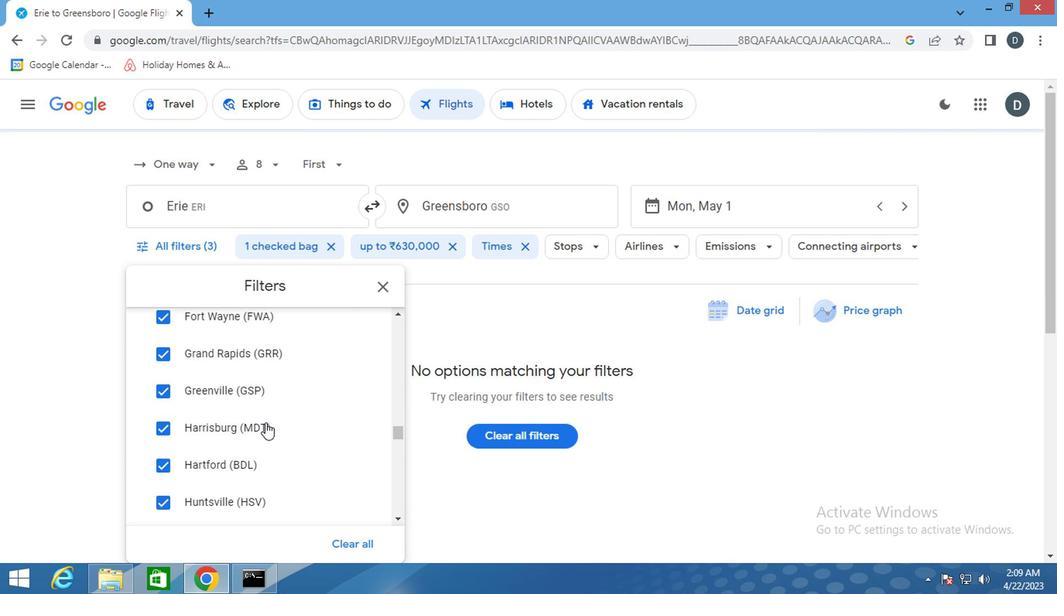 
Action: Mouse scrolled (260, 422) with delta (0, 0)
Screenshot: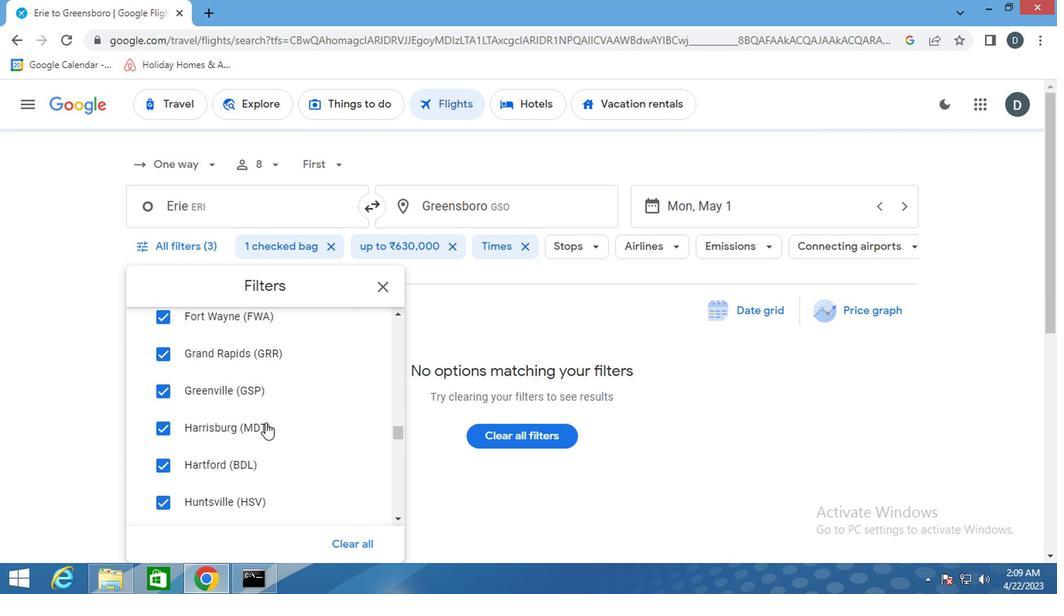 
Action: Mouse scrolled (260, 422) with delta (0, 0)
Screenshot: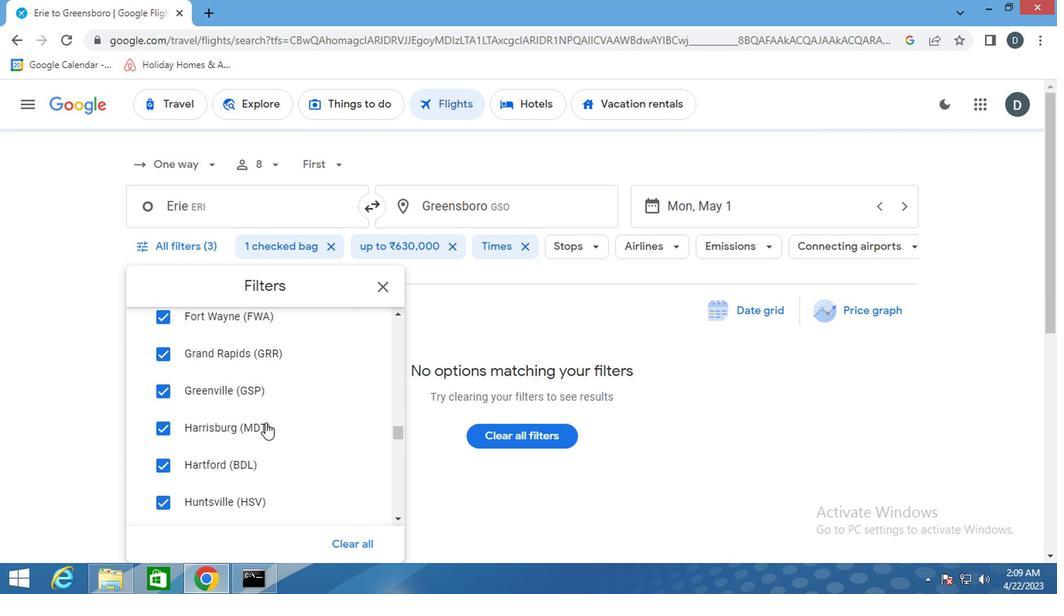 
Action: Mouse scrolled (260, 422) with delta (0, 0)
Screenshot: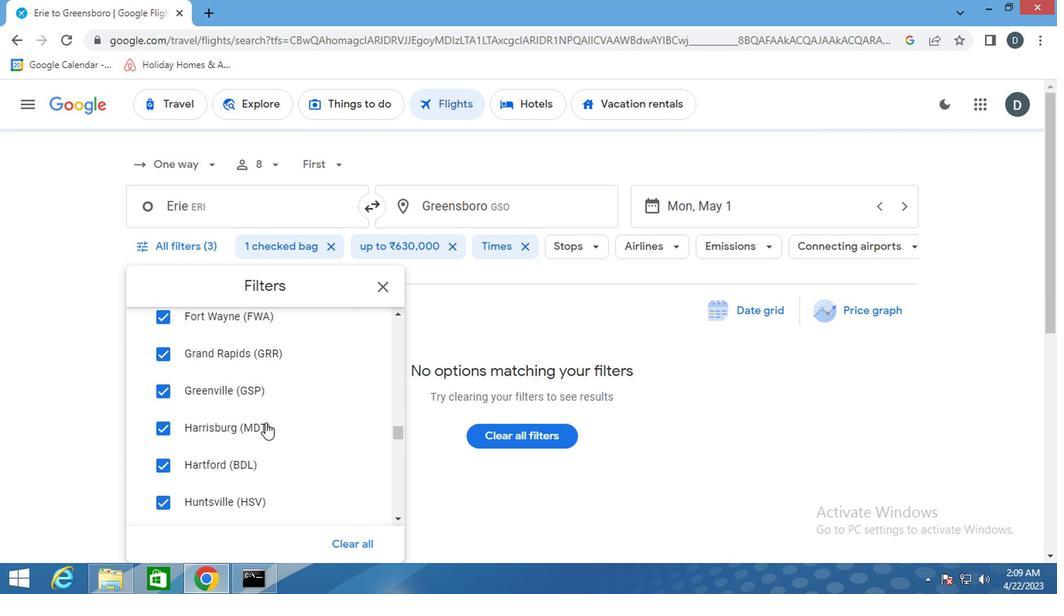 
Action: Mouse scrolled (260, 422) with delta (0, 0)
Screenshot: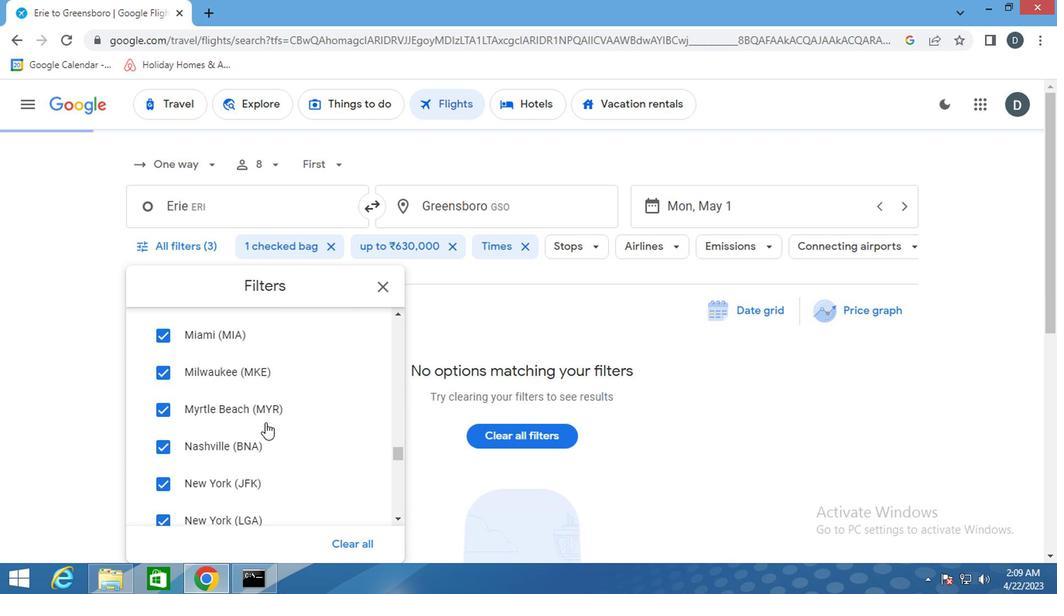 
Action: Mouse scrolled (260, 422) with delta (0, 0)
Screenshot: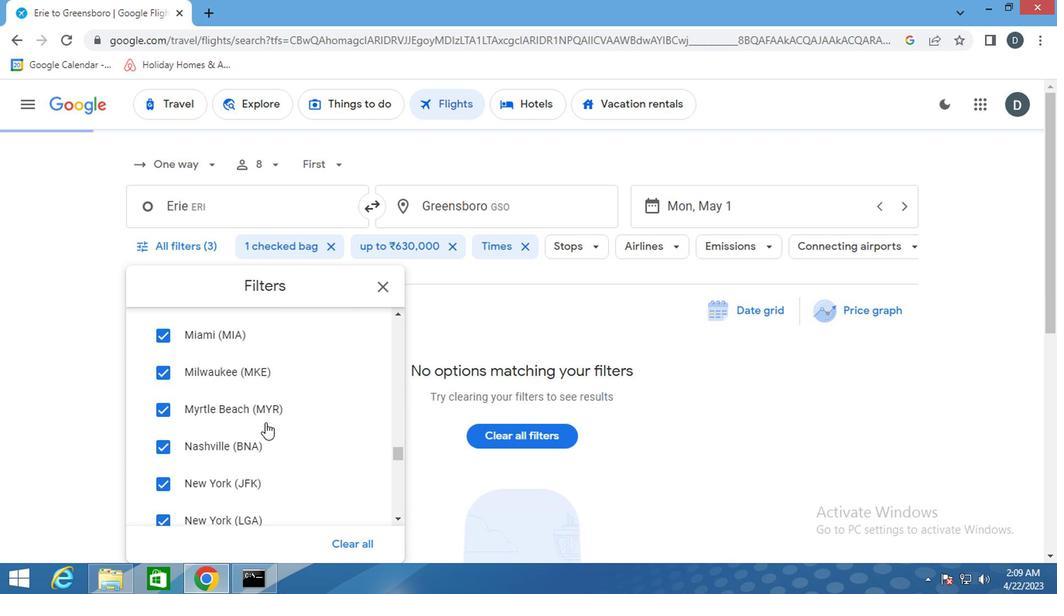 
Action: Mouse scrolled (260, 422) with delta (0, 0)
Screenshot: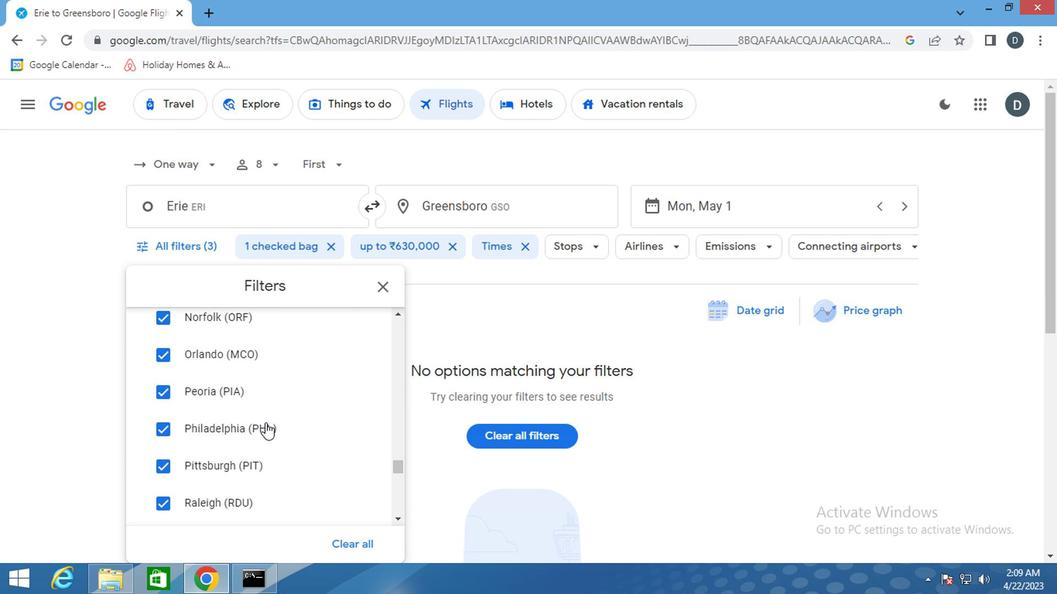
Action: Mouse scrolled (260, 422) with delta (0, 0)
Screenshot: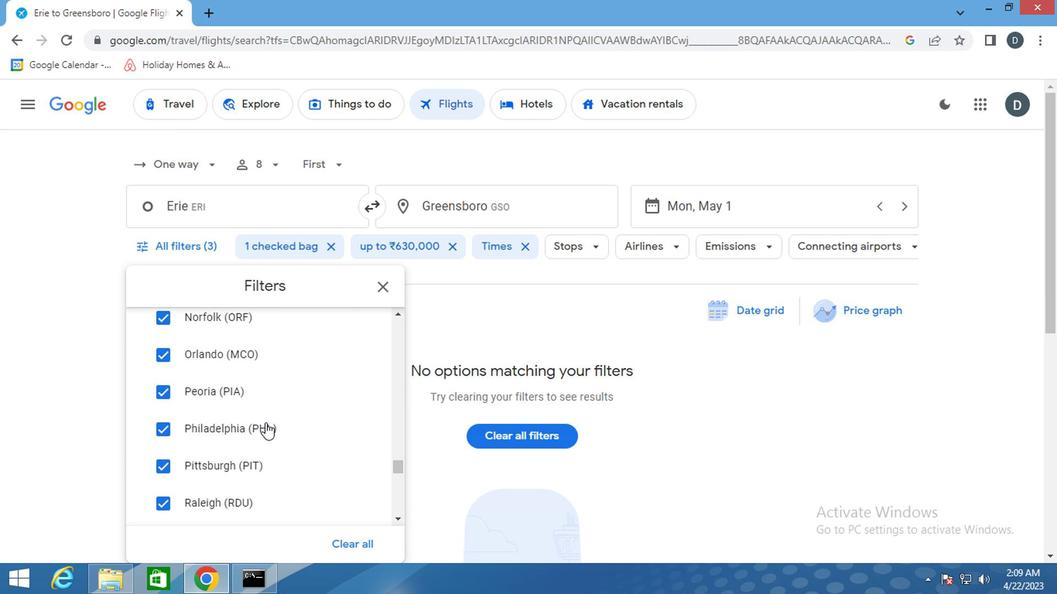 
Action: Mouse scrolled (260, 422) with delta (0, 0)
Screenshot: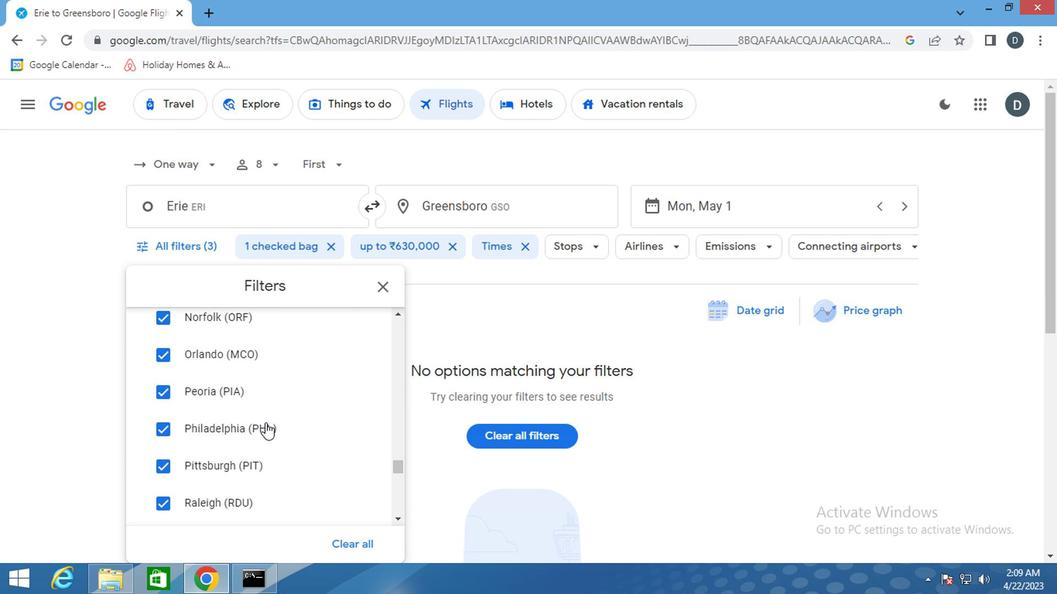 
Action: Mouse scrolled (260, 422) with delta (0, 0)
Screenshot: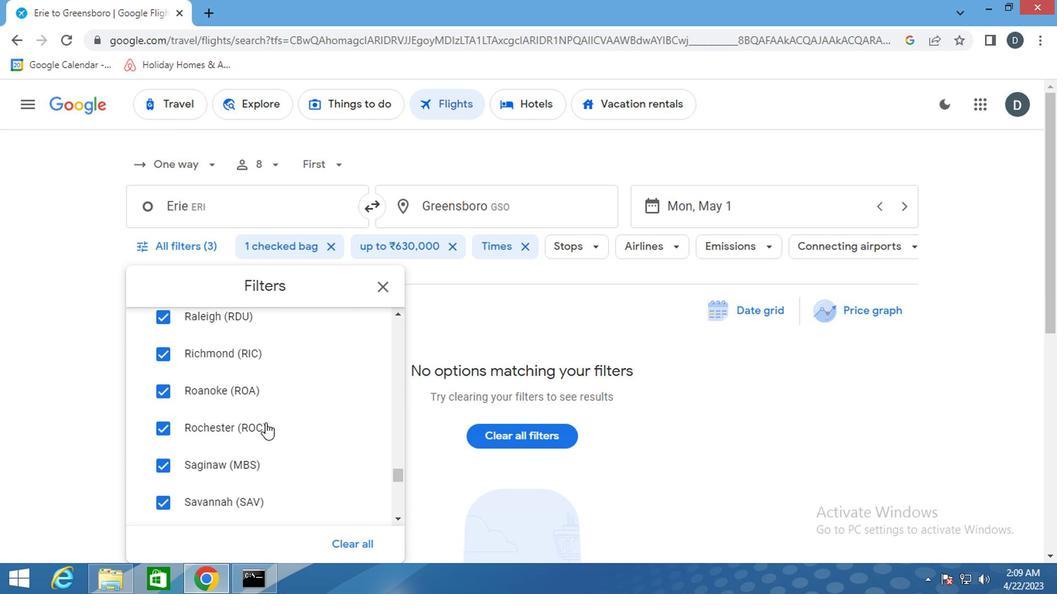 
Action: Mouse scrolled (260, 422) with delta (0, 0)
Screenshot: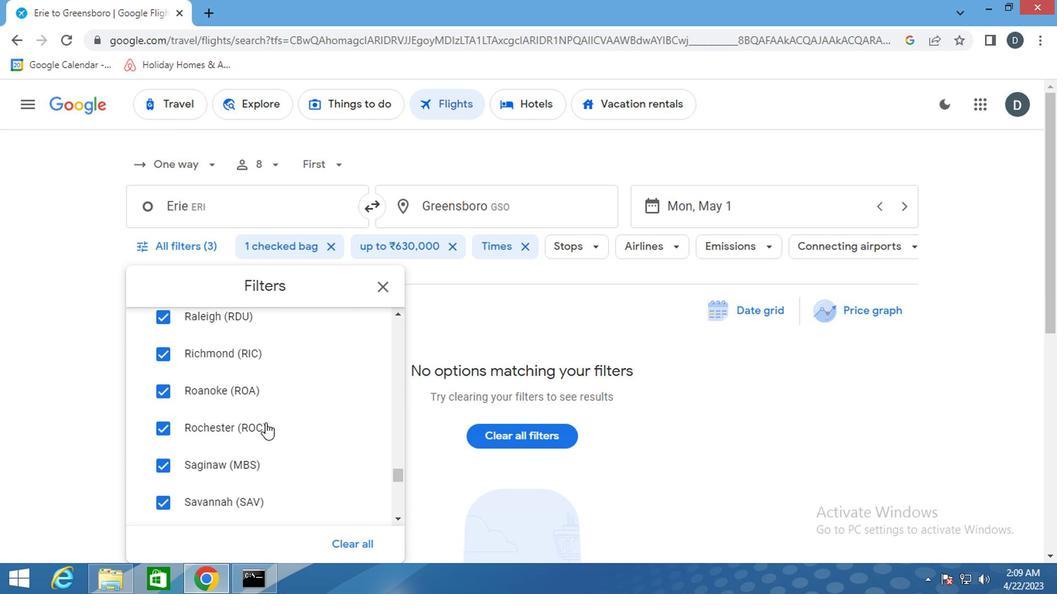 
Action: Mouse scrolled (260, 422) with delta (0, 0)
Screenshot: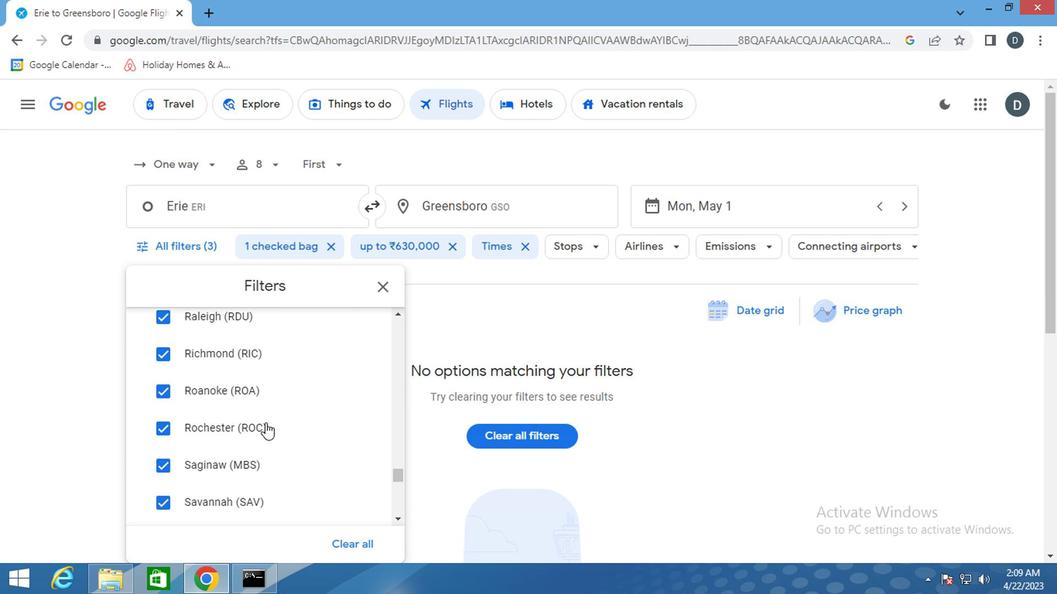 
Action: Mouse scrolled (260, 422) with delta (0, 0)
Screenshot: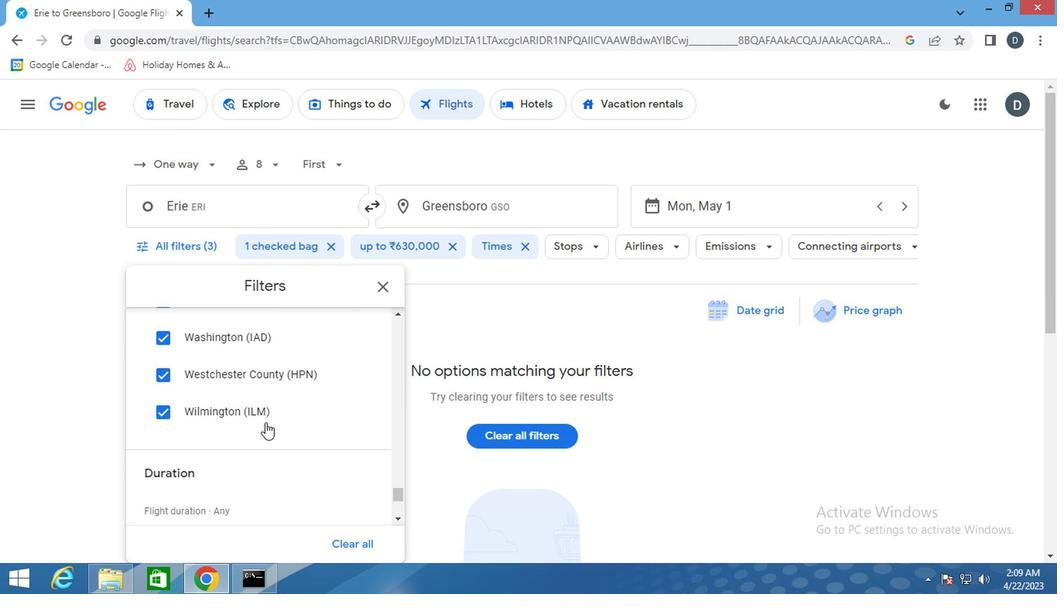 
Action: Mouse scrolled (260, 422) with delta (0, 0)
Screenshot: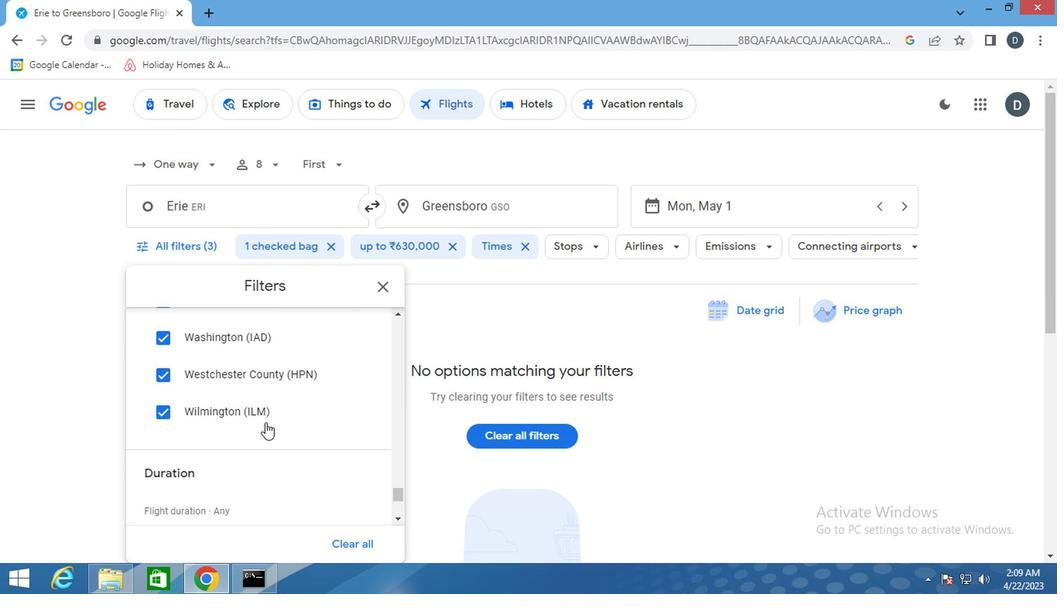 
Action: Mouse scrolled (260, 421) with delta (0, -1)
Screenshot: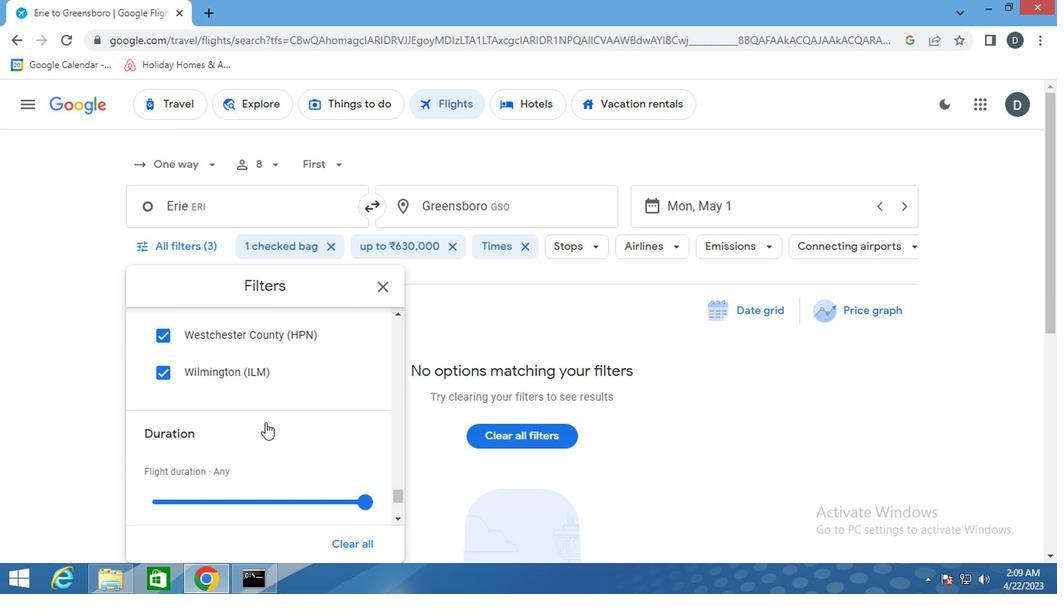 
Action: Mouse scrolled (260, 422) with delta (0, 0)
Screenshot: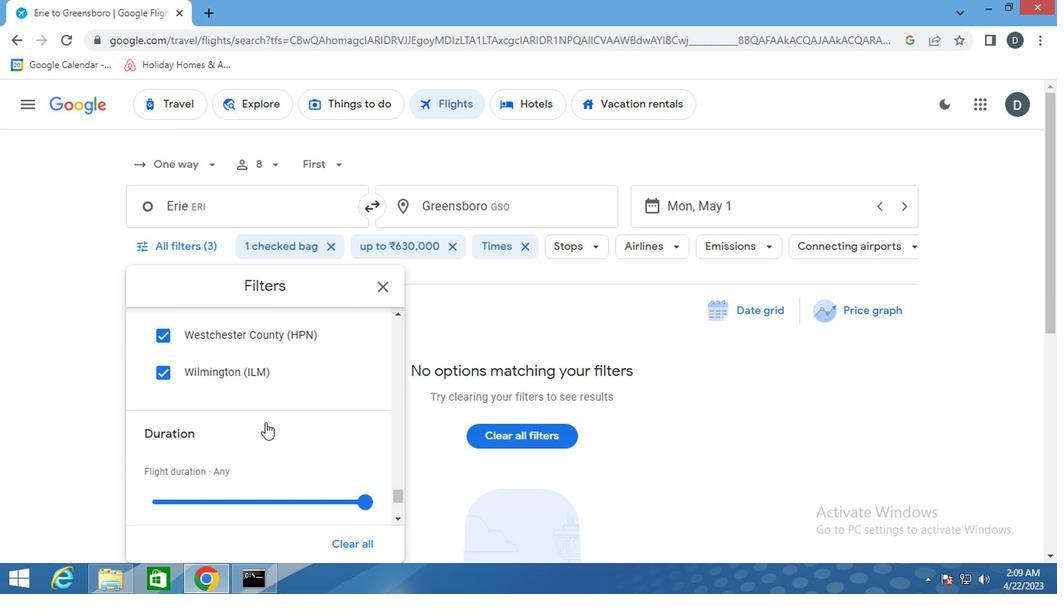 
Action: Mouse scrolled (260, 422) with delta (0, 0)
Screenshot: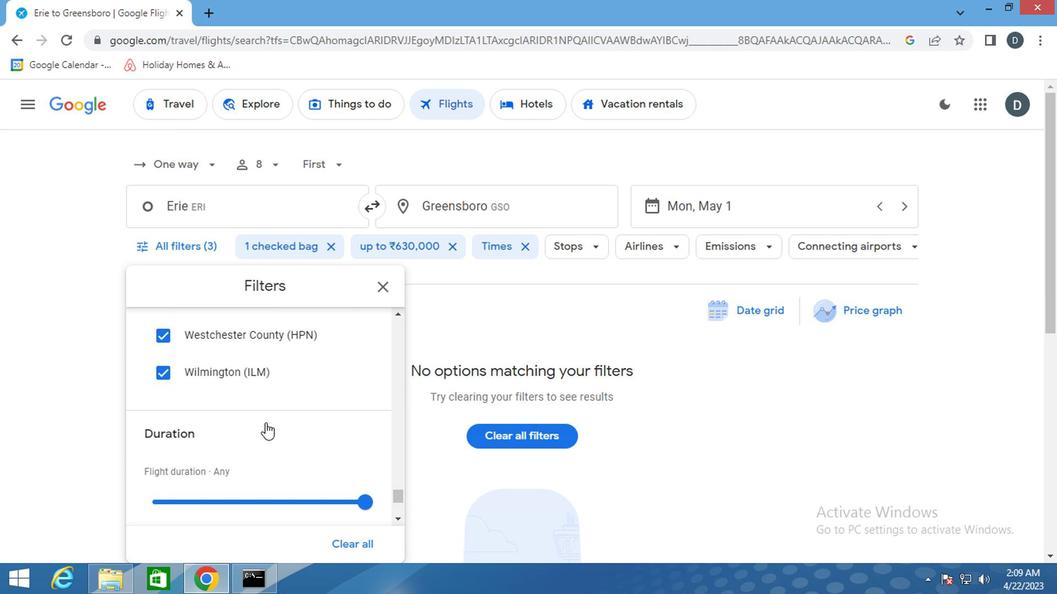 
Action: Mouse moved to (262, 422)
Screenshot: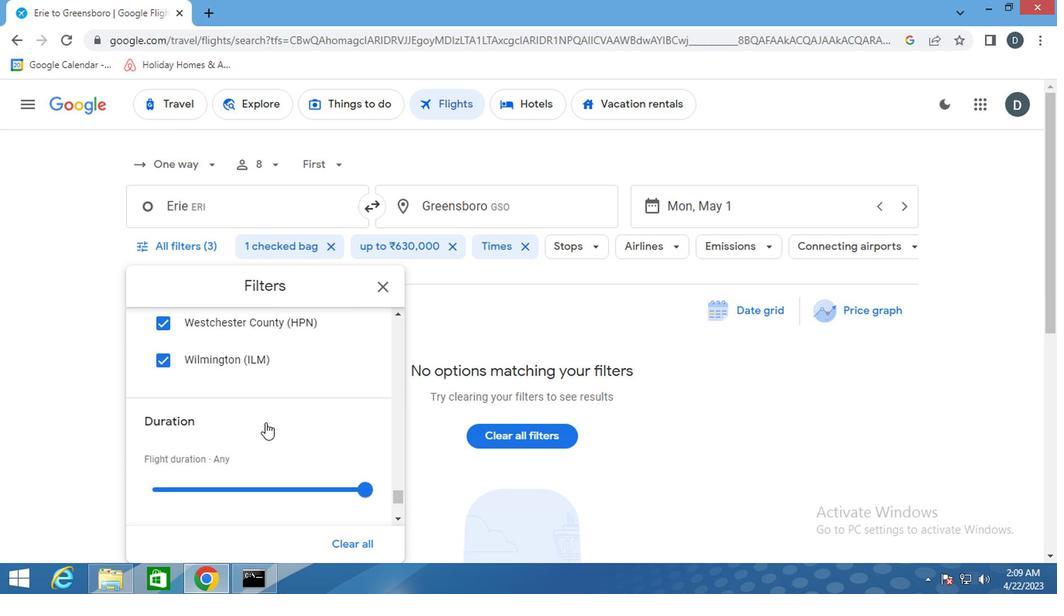 
Action: Mouse scrolled (262, 422) with delta (0, 0)
Screenshot: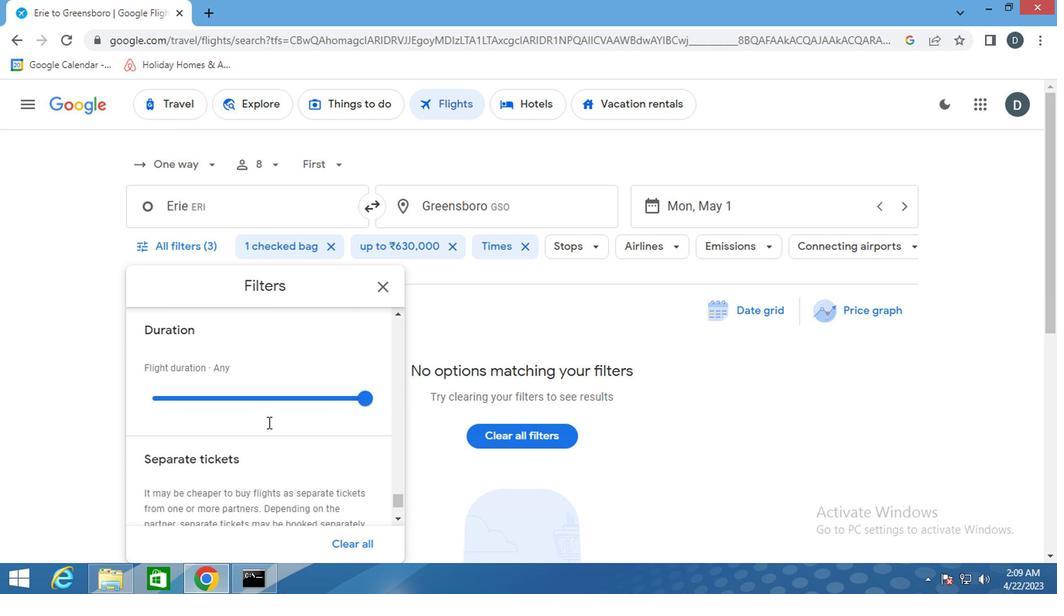 
Action: Mouse scrolled (262, 422) with delta (0, 0)
Screenshot: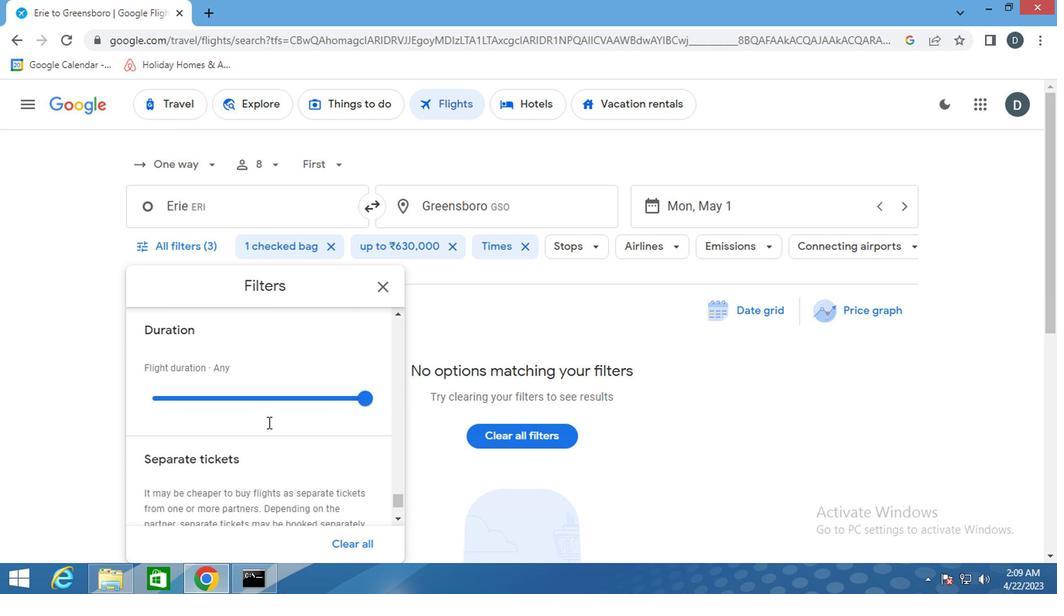 
Action: Mouse scrolled (262, 422) with delta (0, 0)
Screenshot: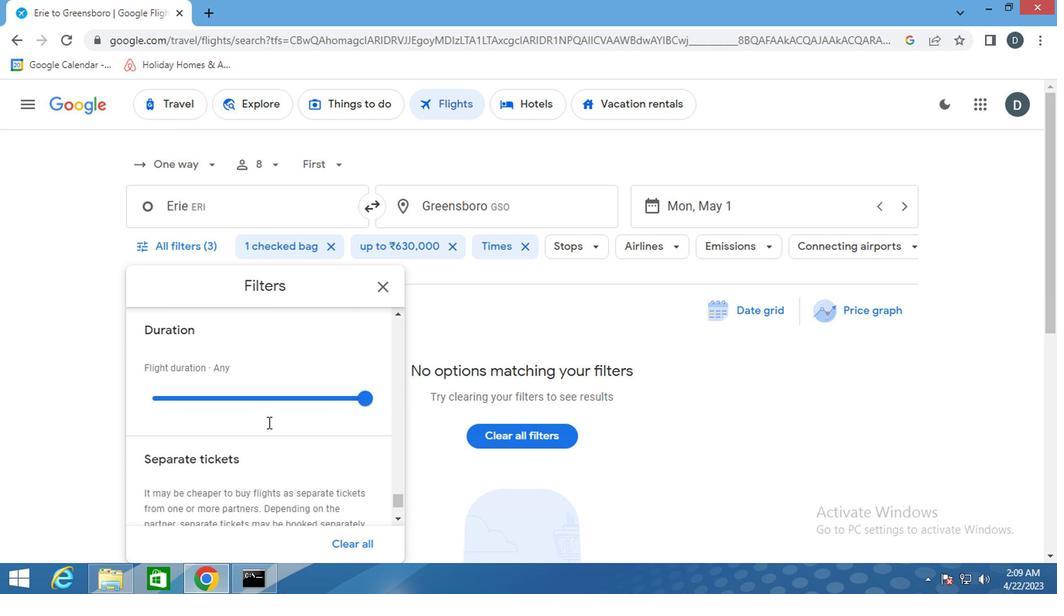 
Action: Mouse scrolled (262, 422) with delta (0, 0)
Screenshot: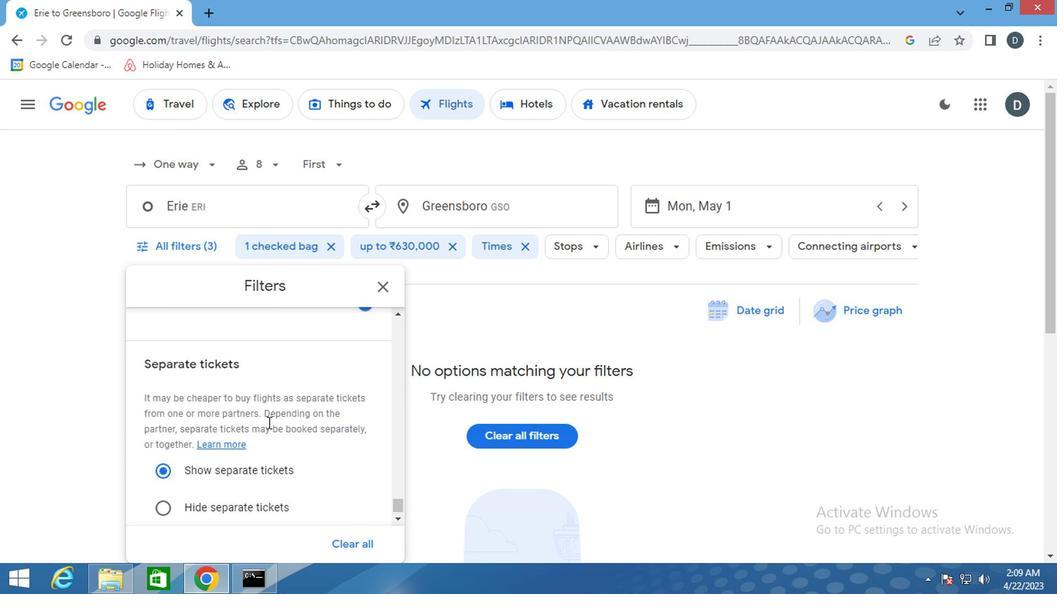 
Action: Mouse scrolled (262, 422) with delta (0, 0)
Screenshot: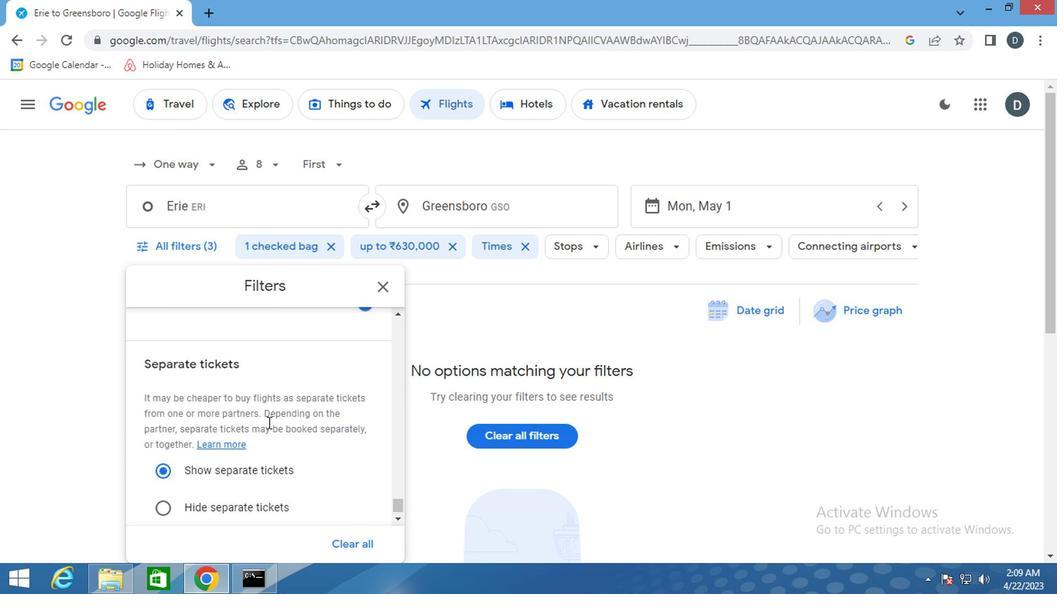 
Action: Mouse moved to (265, 422)
Screenshot: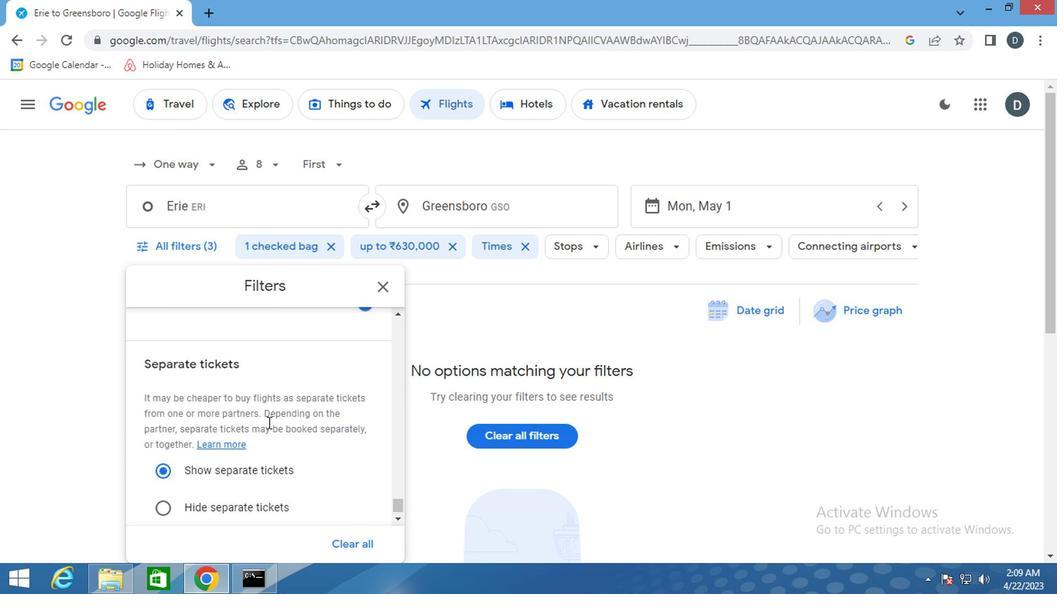 
Action: Mouse scrolled (265, 422) with delta (0, 0)
Screenshot: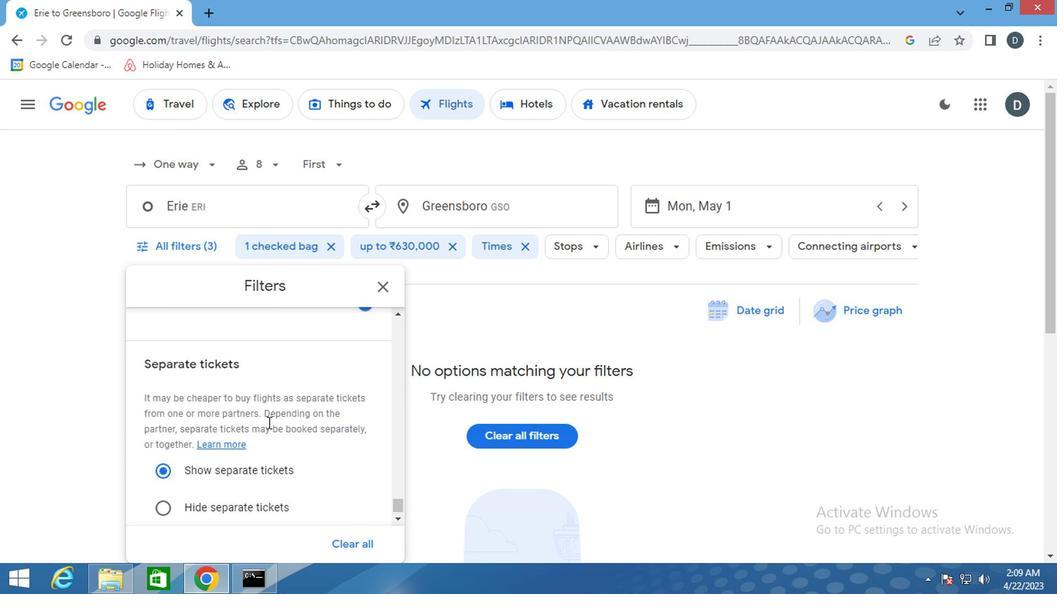 
Action: Mouse moved to (377, 294)
Screenshot: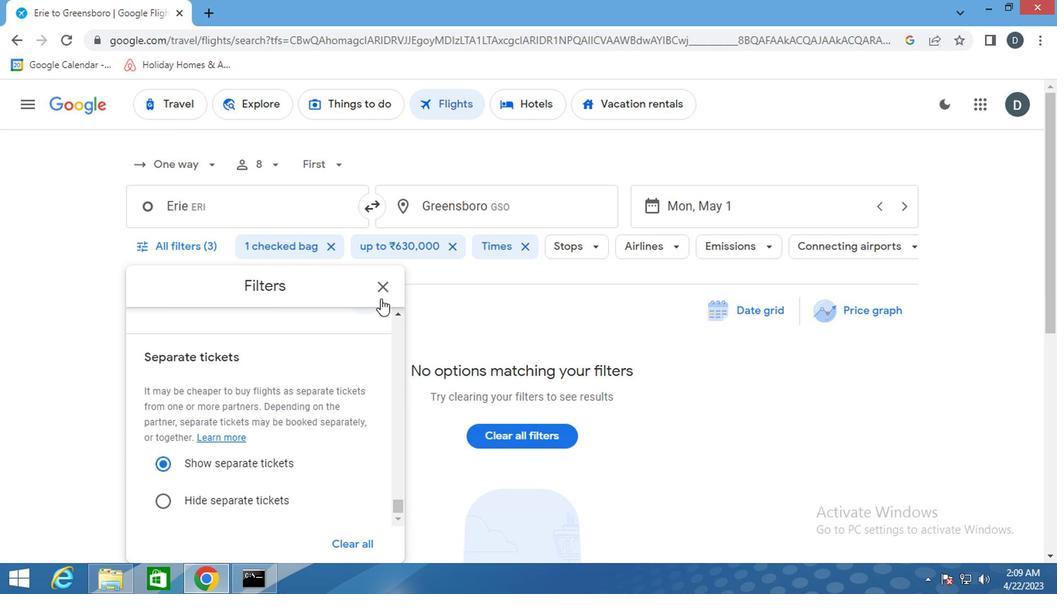 
Action: Mouse pressed left at (377, 294)
Screenshot: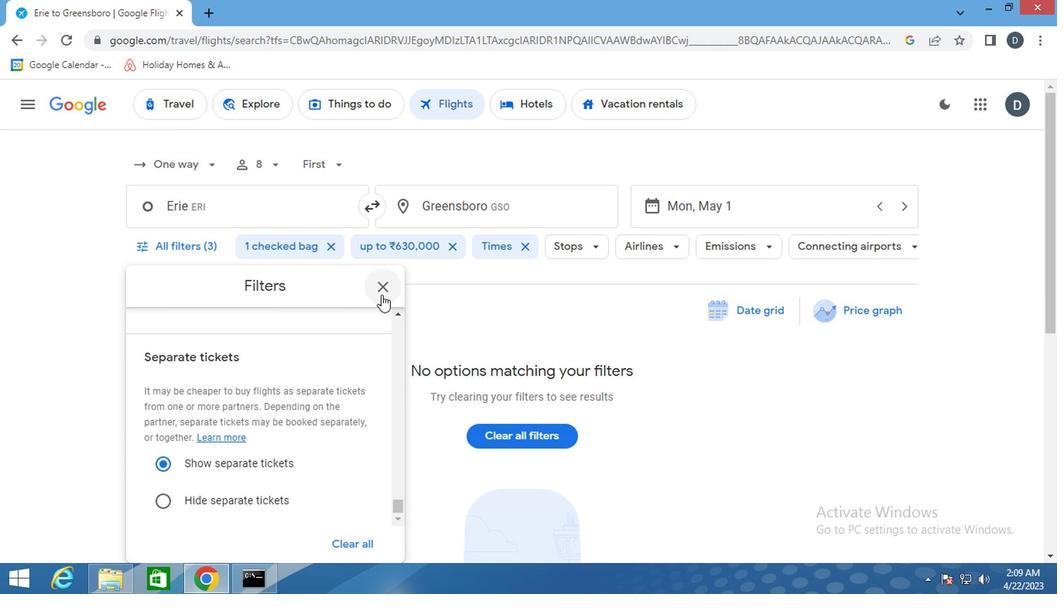 
